 Task: Look for space in Hoskote, India from 2nd June, 2023 to 15th June, 2023 for 2 adults and 1 pet in price range Rs.10000 to Rs.15000. Place can be entire place with 1  bedroom having 1 bed and 1 bathroom. Property type can be house, flat, guest house, hotel. Booking option can be shelf check-in. Required host language is English.
Action: Mouse moved to (510, 123)
Screenshot: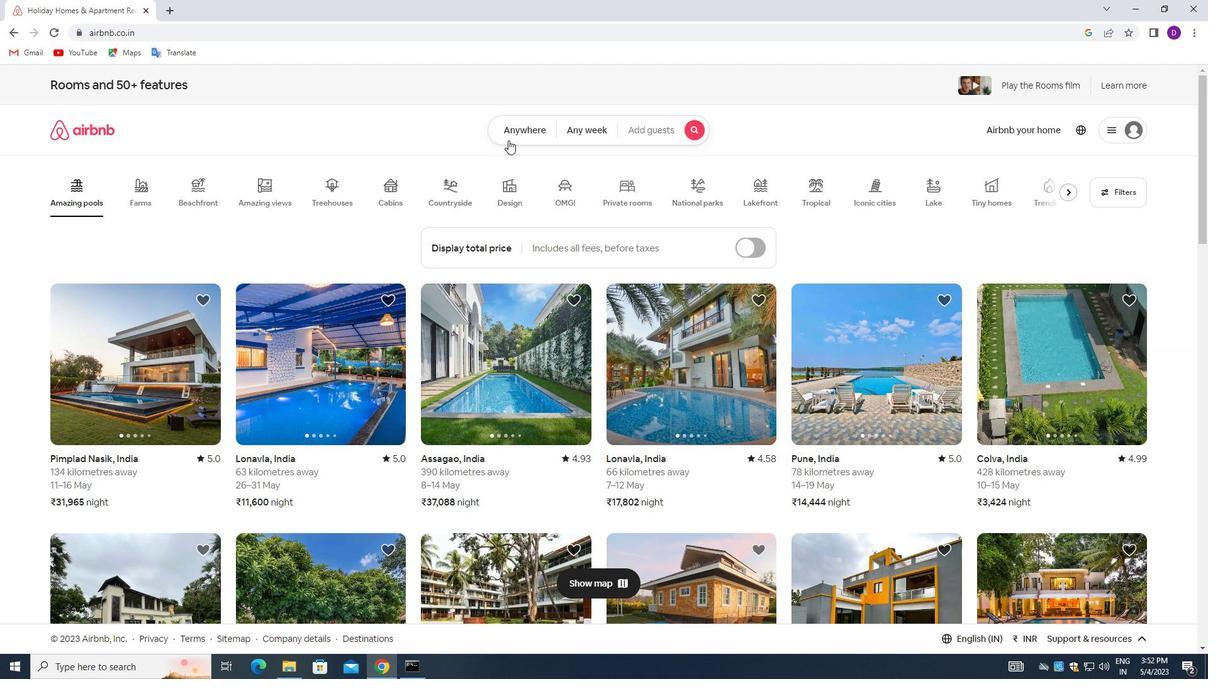 
Action: Mouse pressed left at (510, 123)
Screenshot: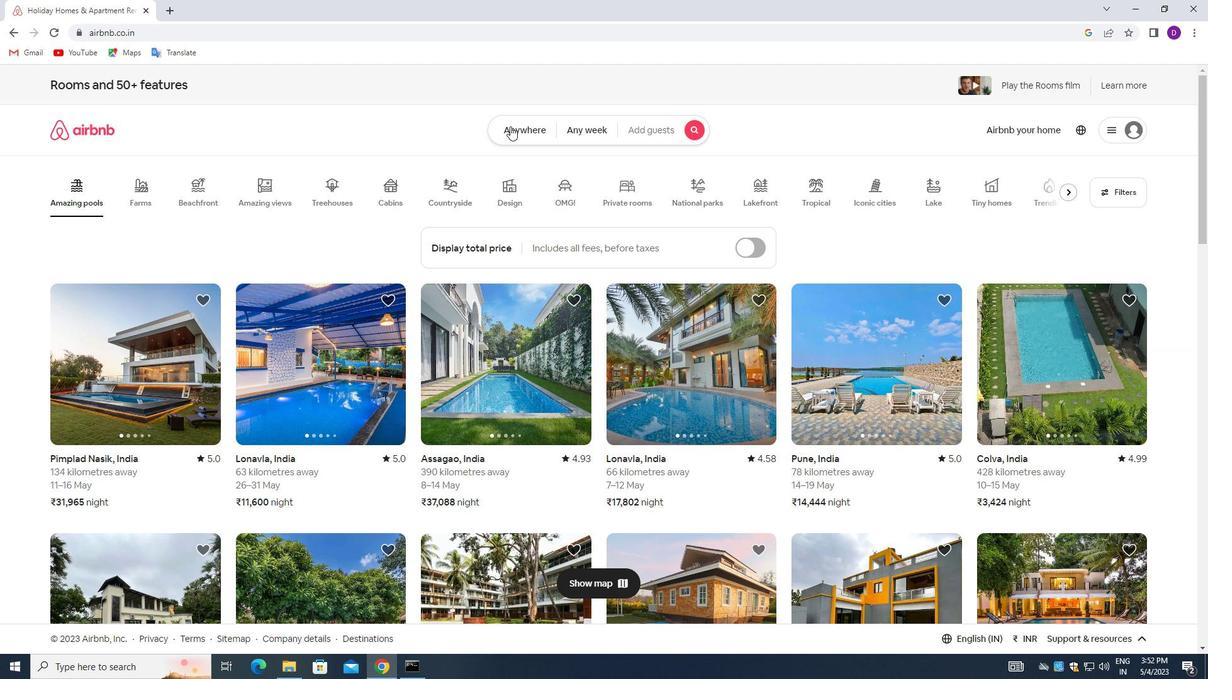 
Action: Mouse moved to (497, 167)
Screenshot: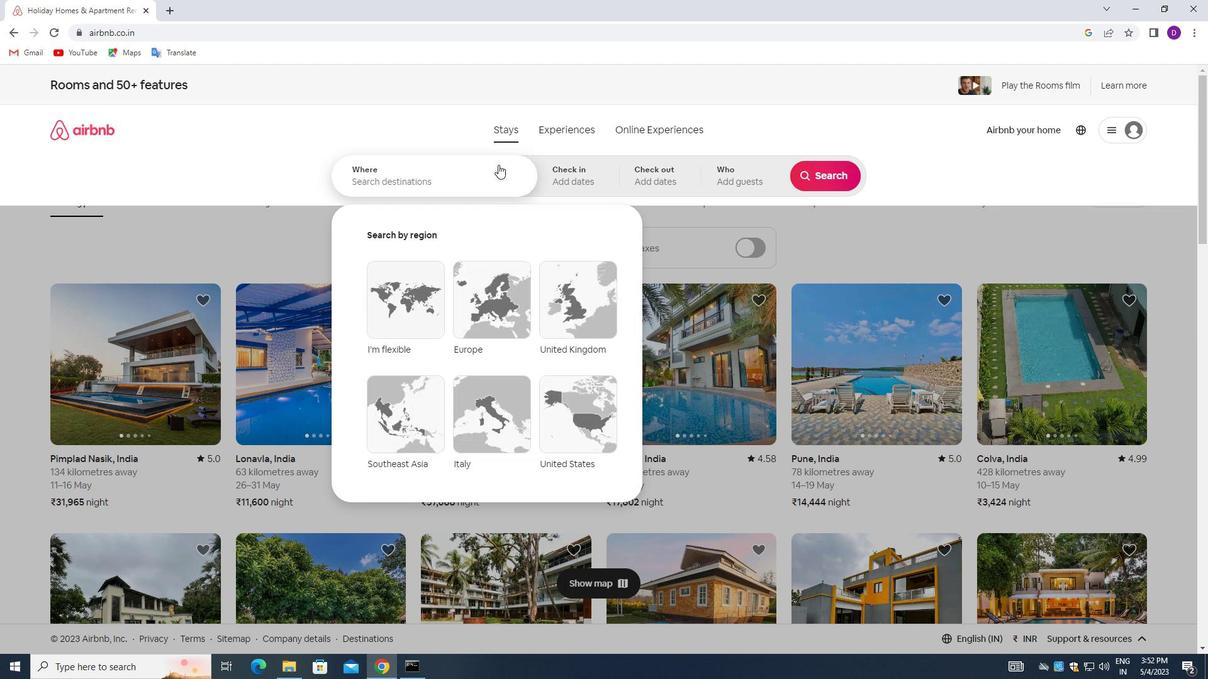 
Action: Mouse pressed left at (497, 167)
Screenshot: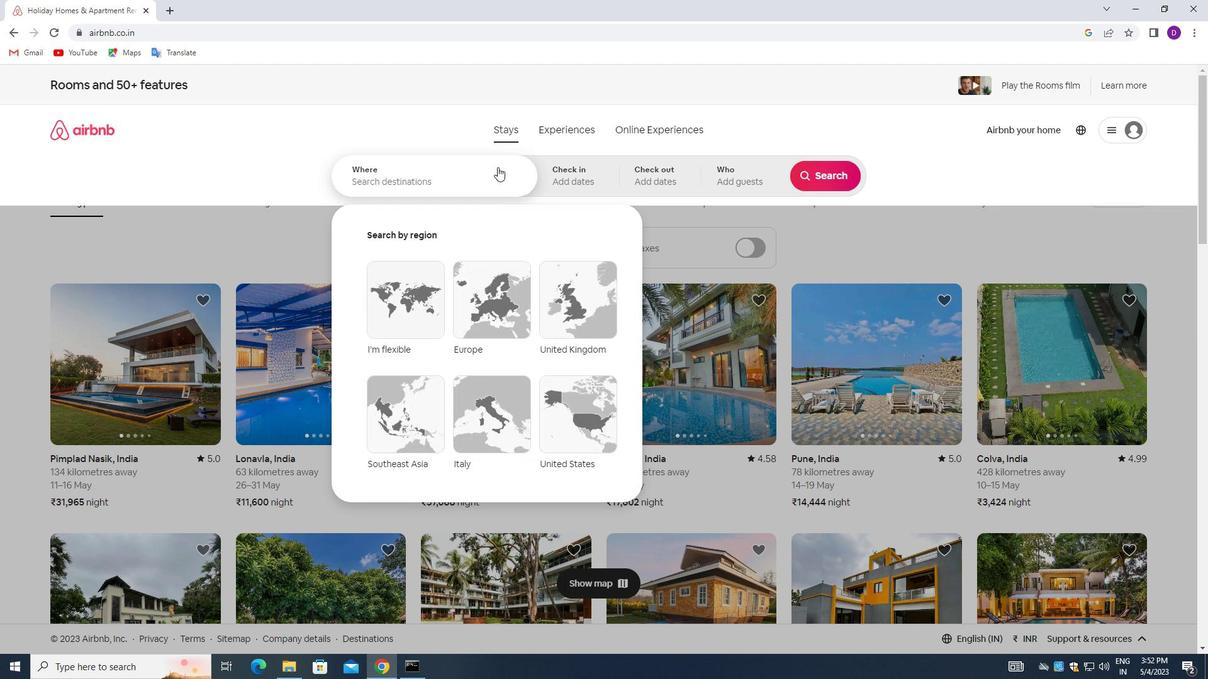 
Action: Mouse moved to (334, 129)
Screenshot: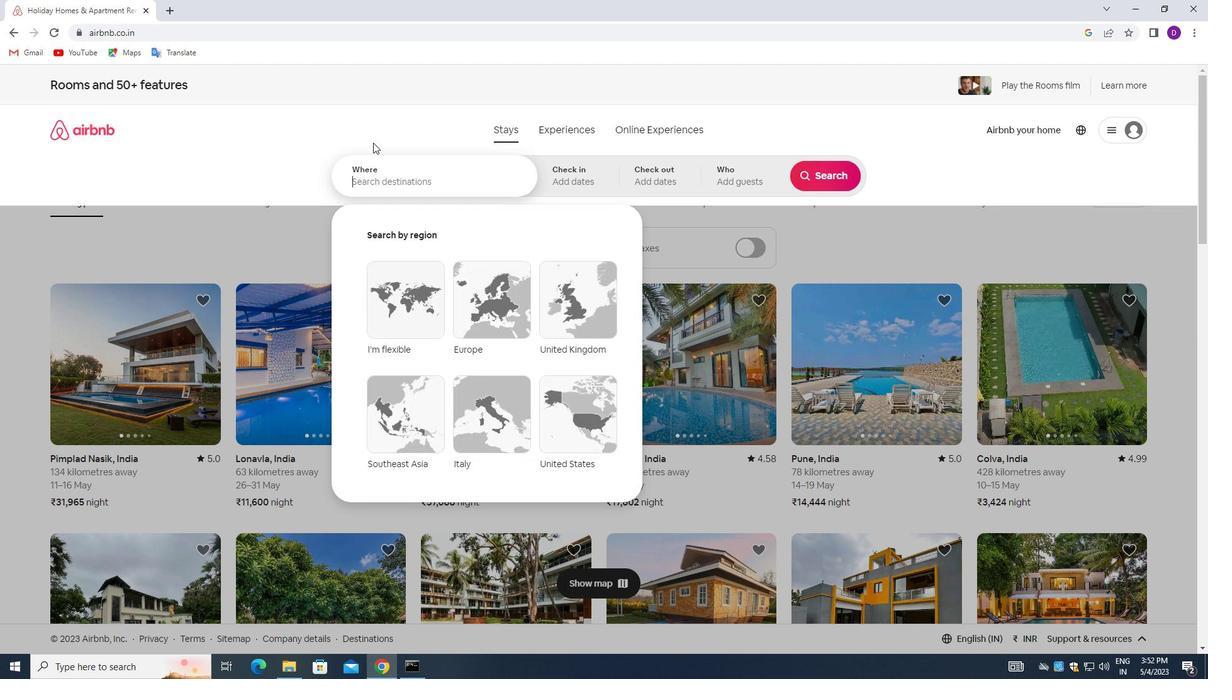 
Action: Key pressed <Key.shift>HOSKOTE,<Key.space><Key.shift>INDIA<Key.enter>
Screenshot: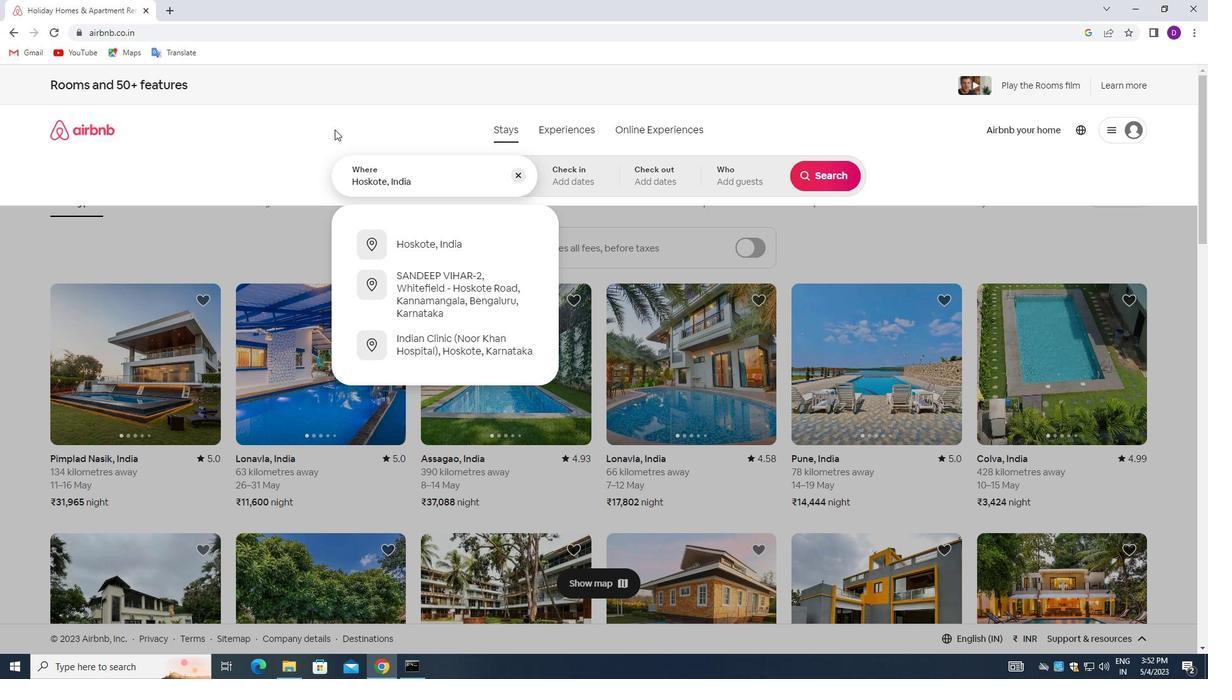 
Action: Mouse moved to (774, 339)
Screenshot: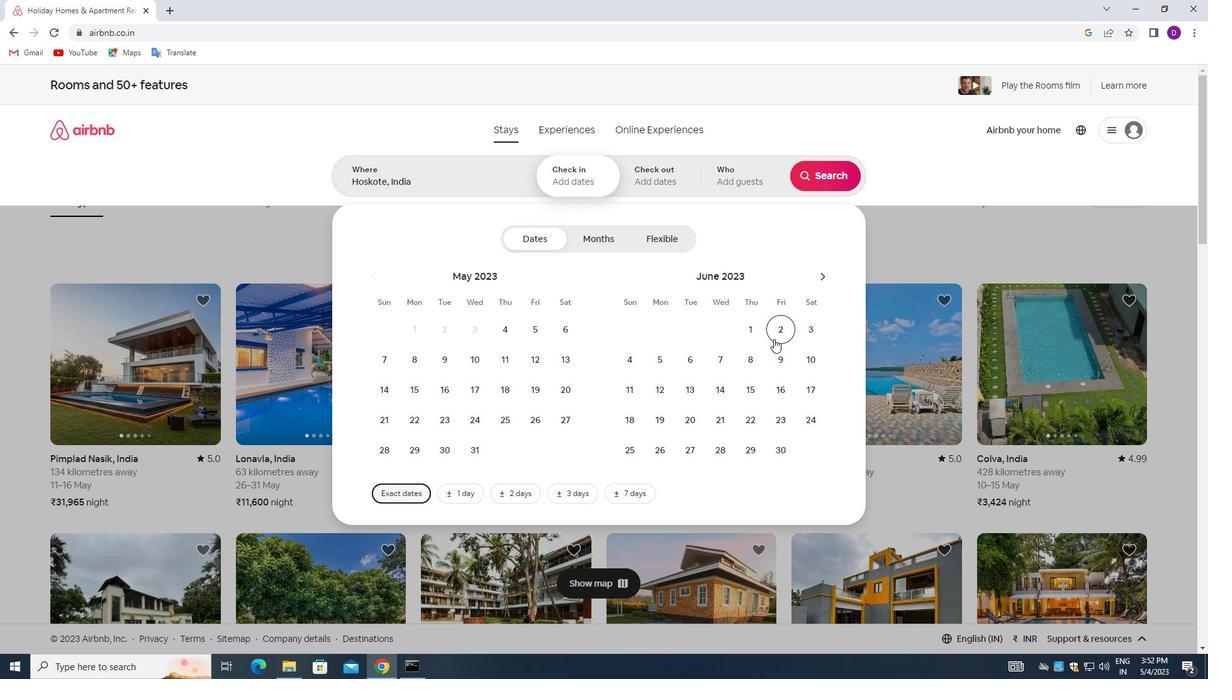 
Action: Mouse pressed left at (774, 339)
Screenshot: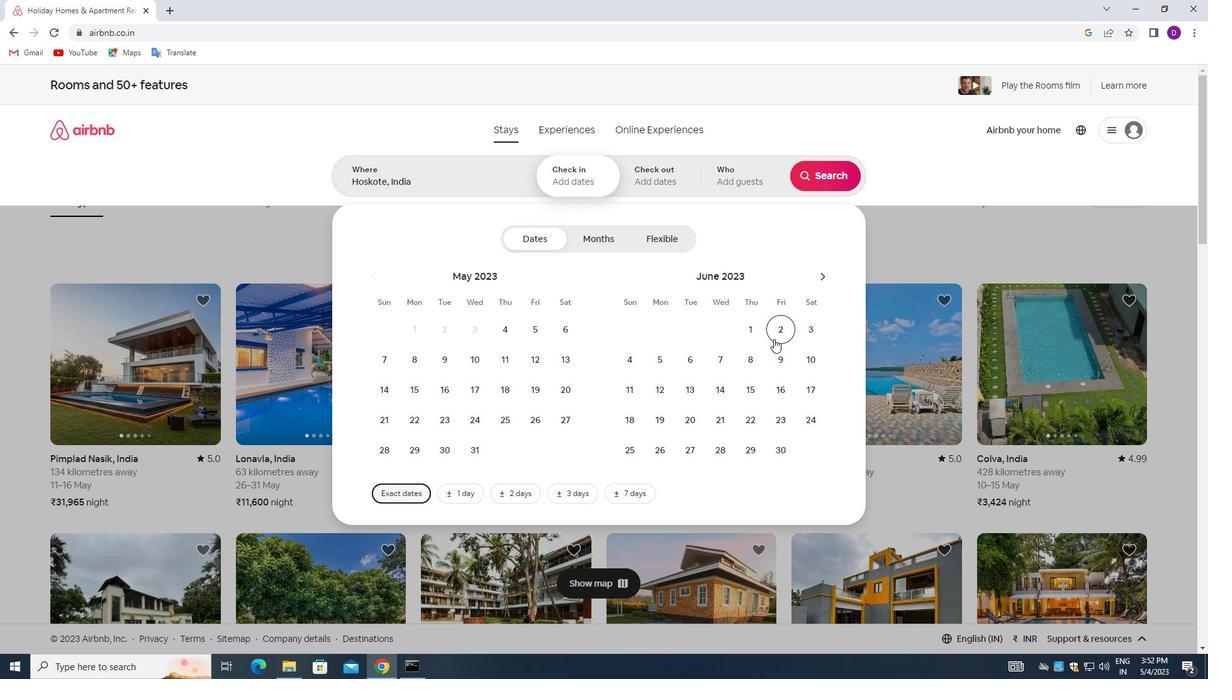 
Action: Mouse moved to (745, 380)
Screenshot: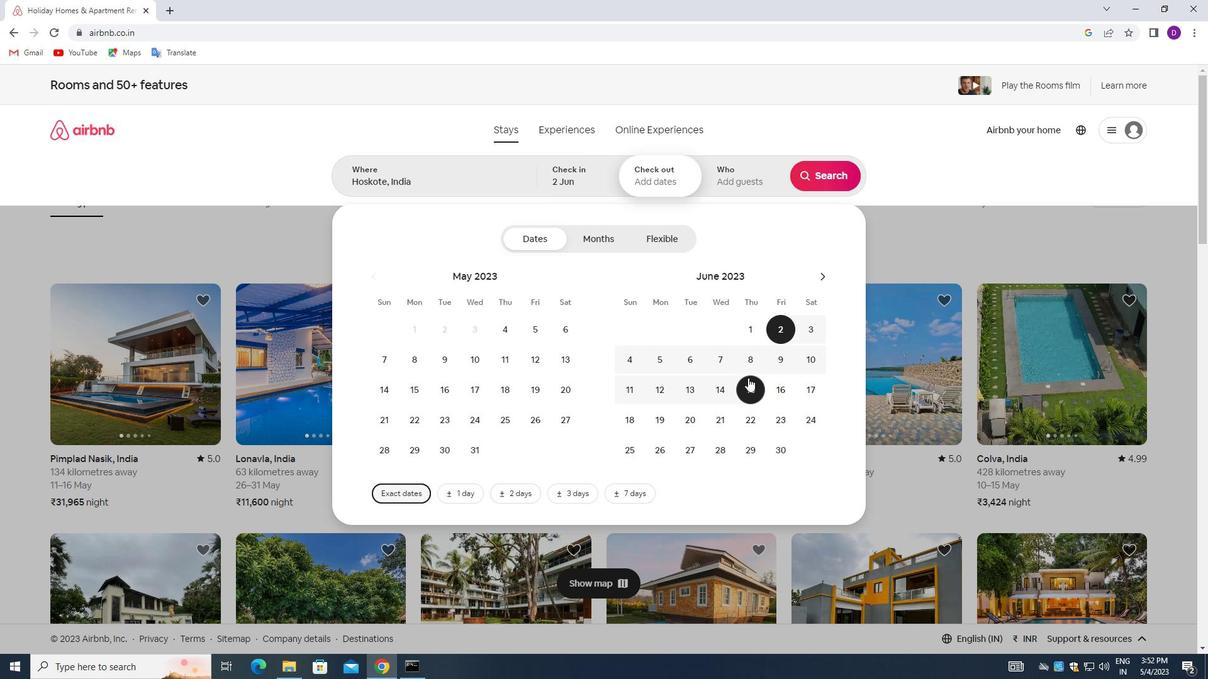 
Action: Mouse pressed left at (745, 380)
Screenshot: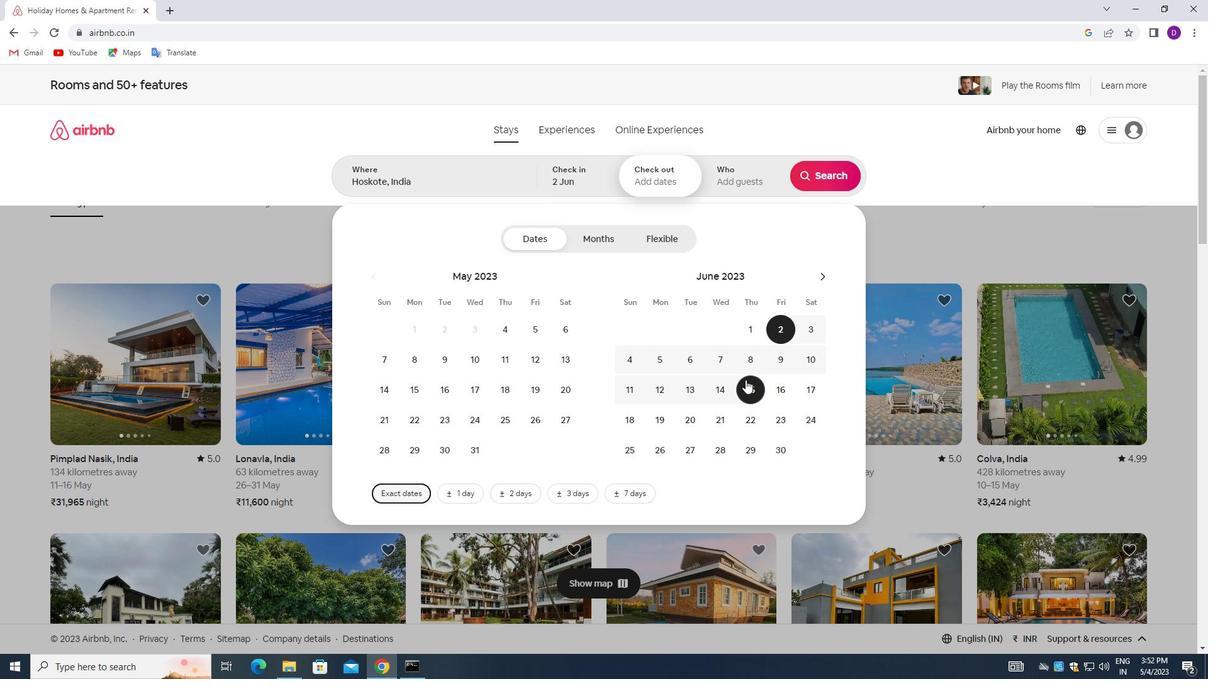 
Action: Mouse moved to (731, 171)
Screenshot: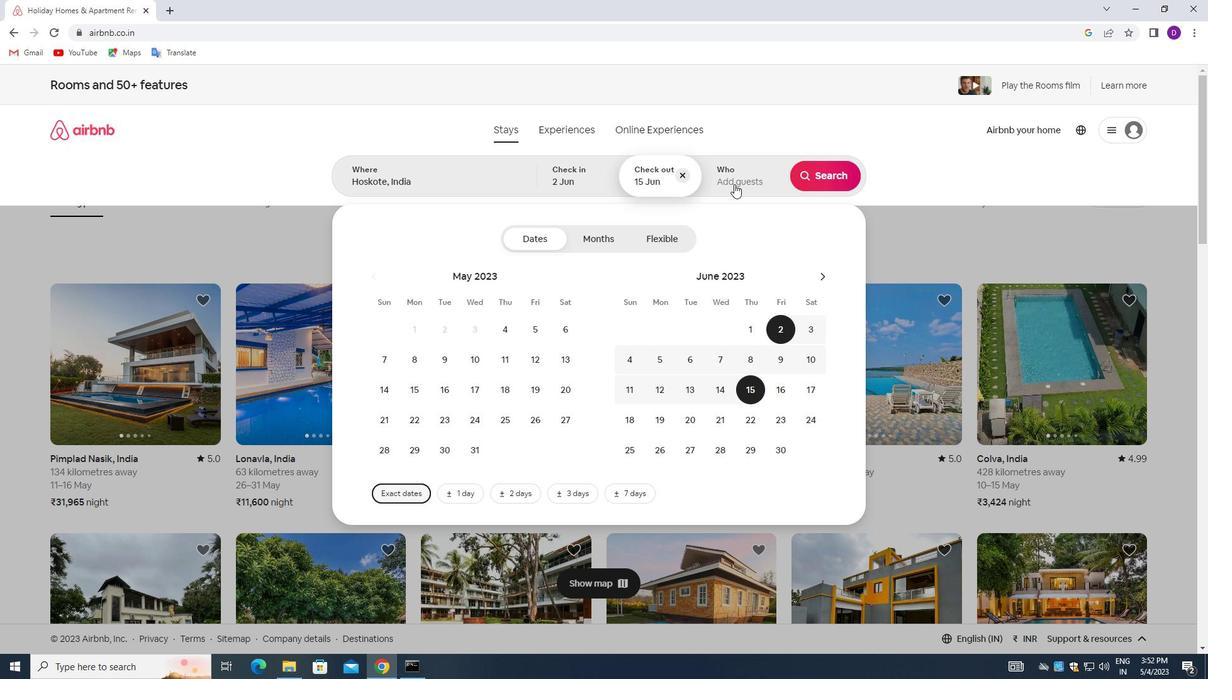 
Action: Mouse pressed left at (731, 171)
Screenshot: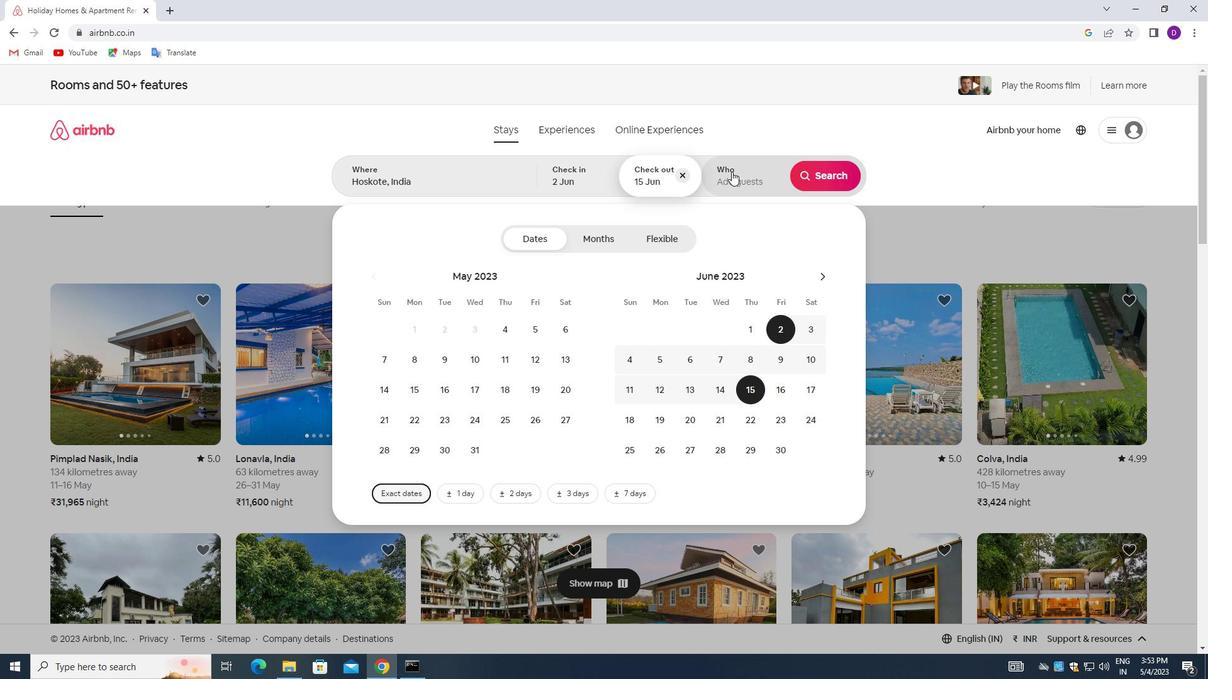 
Action: Mouse moved to (830, 243)
Screenshot: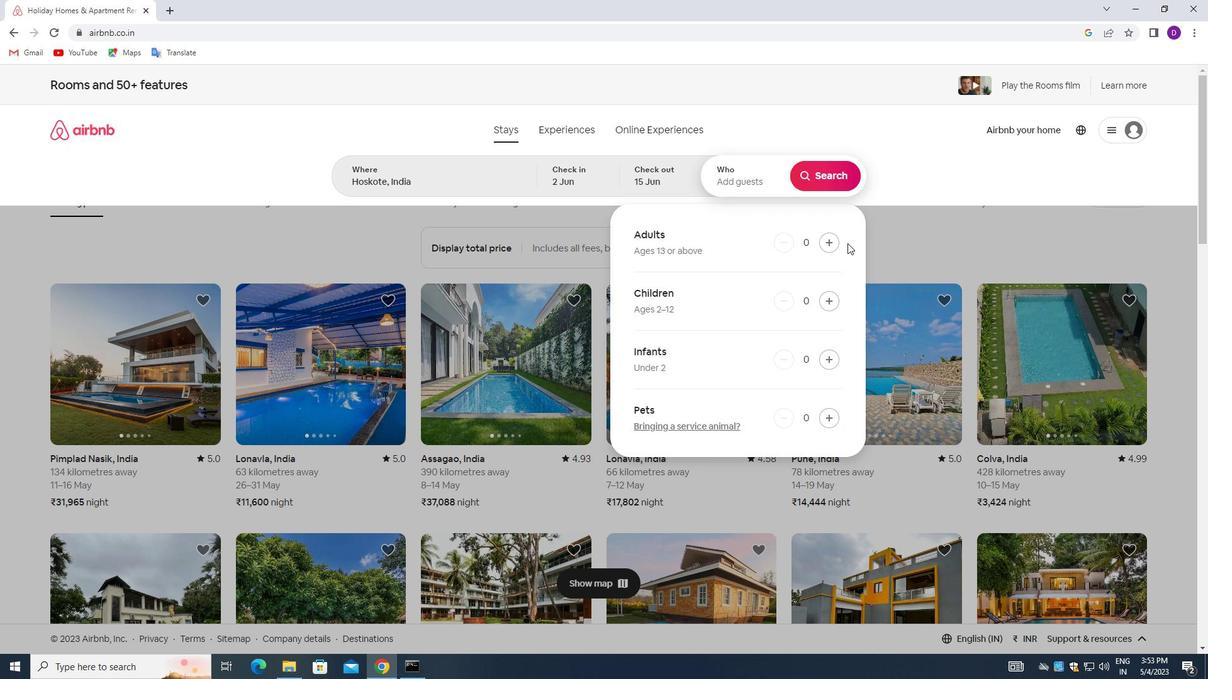 
Action: Mouse pressed left at (830, 243)
Screenshot: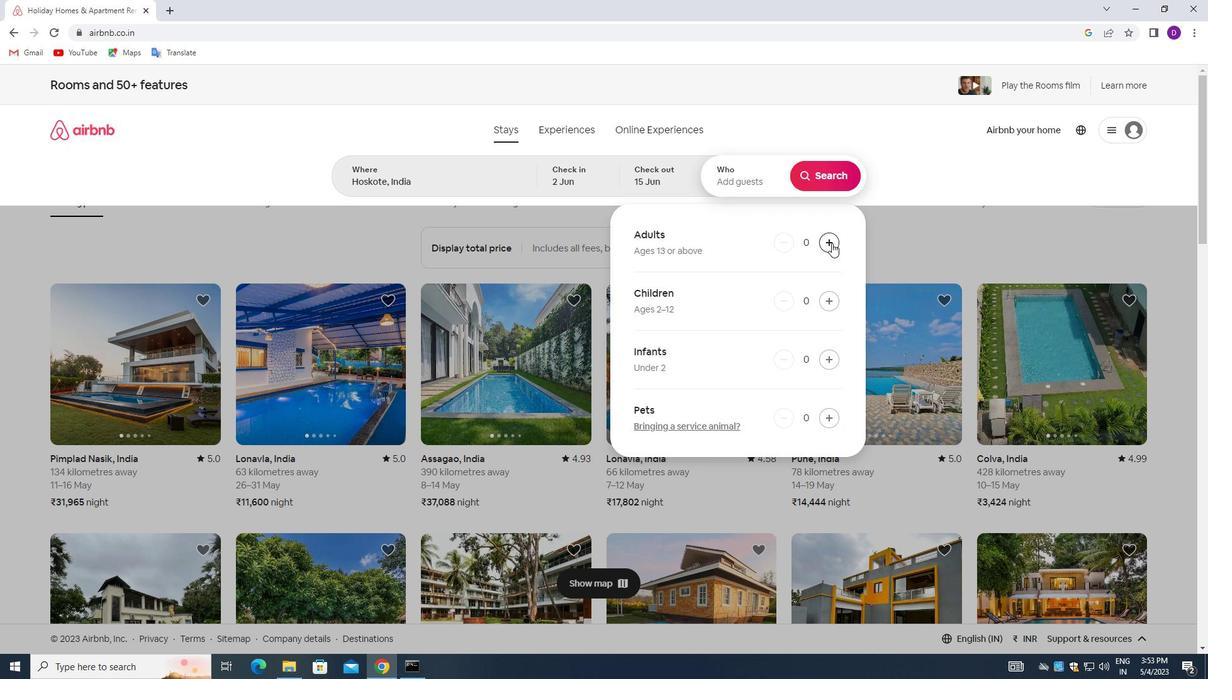 
Action: Mouse pressed left at (830, 243)
Screenshot: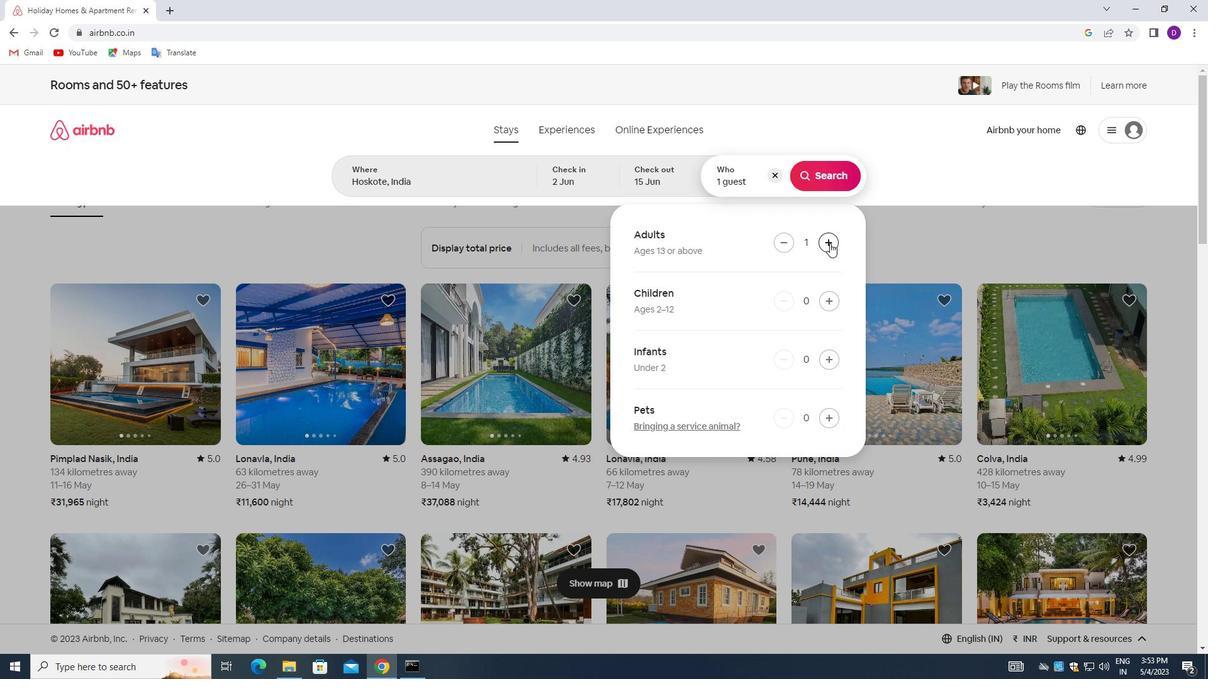 
Action: Mouse moved to (826, 415)
Screenshot: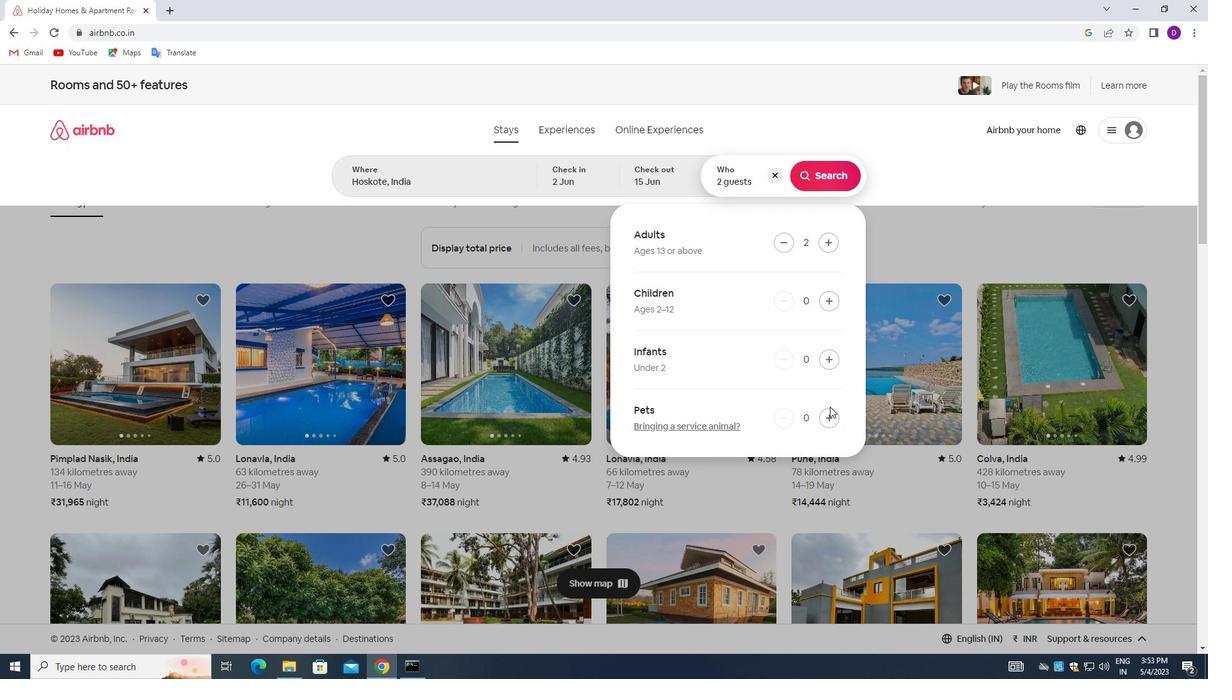 
Action: Mouse pressed left at (826, 415)
Screenshot: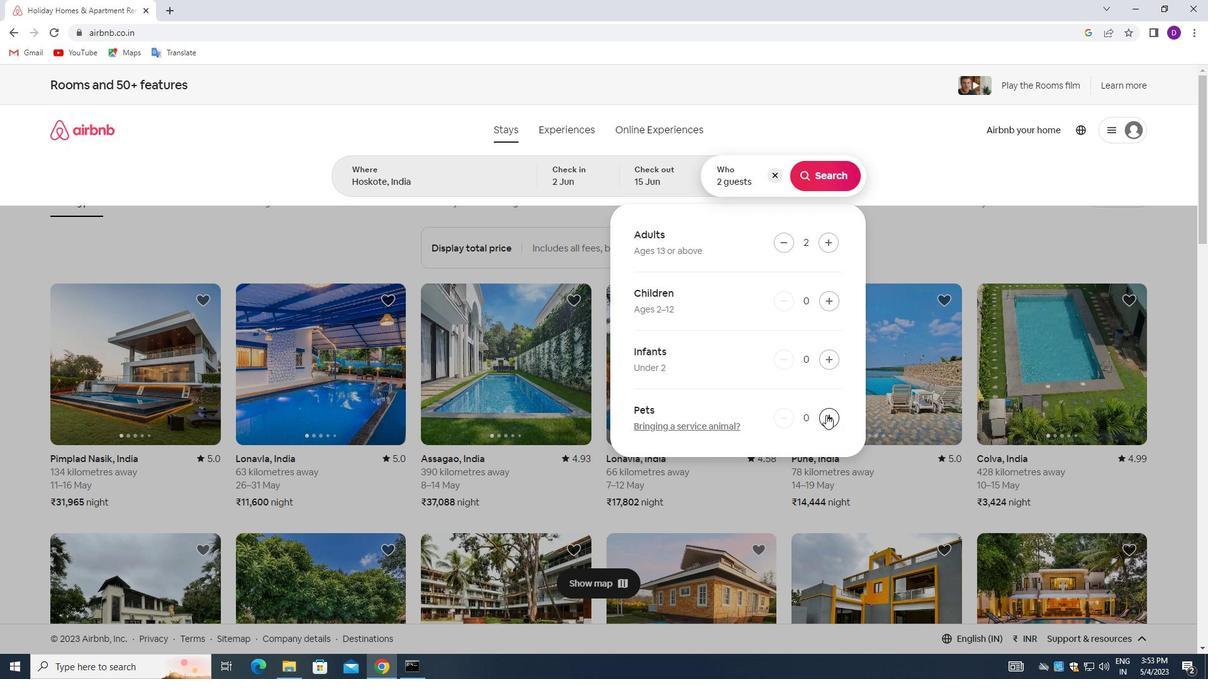 
Action: Mouse moved to (822, 173)
Screenshot: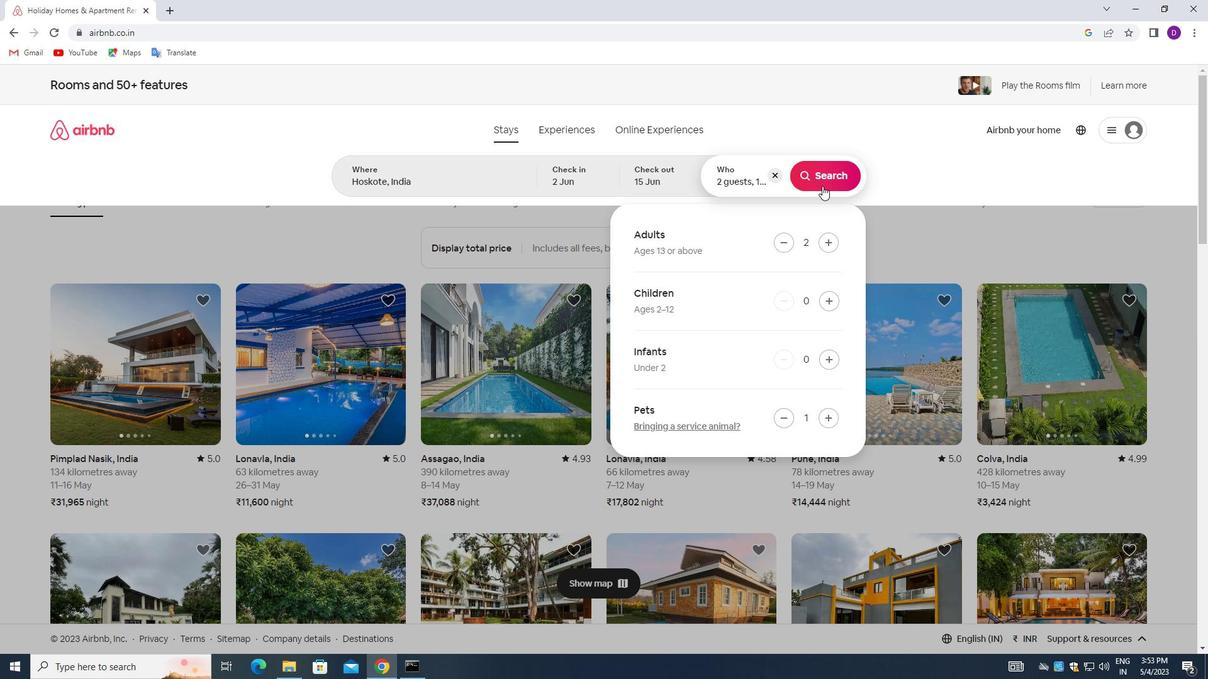 
Action: Mouse pressed left at (822, 173)
Screenshot: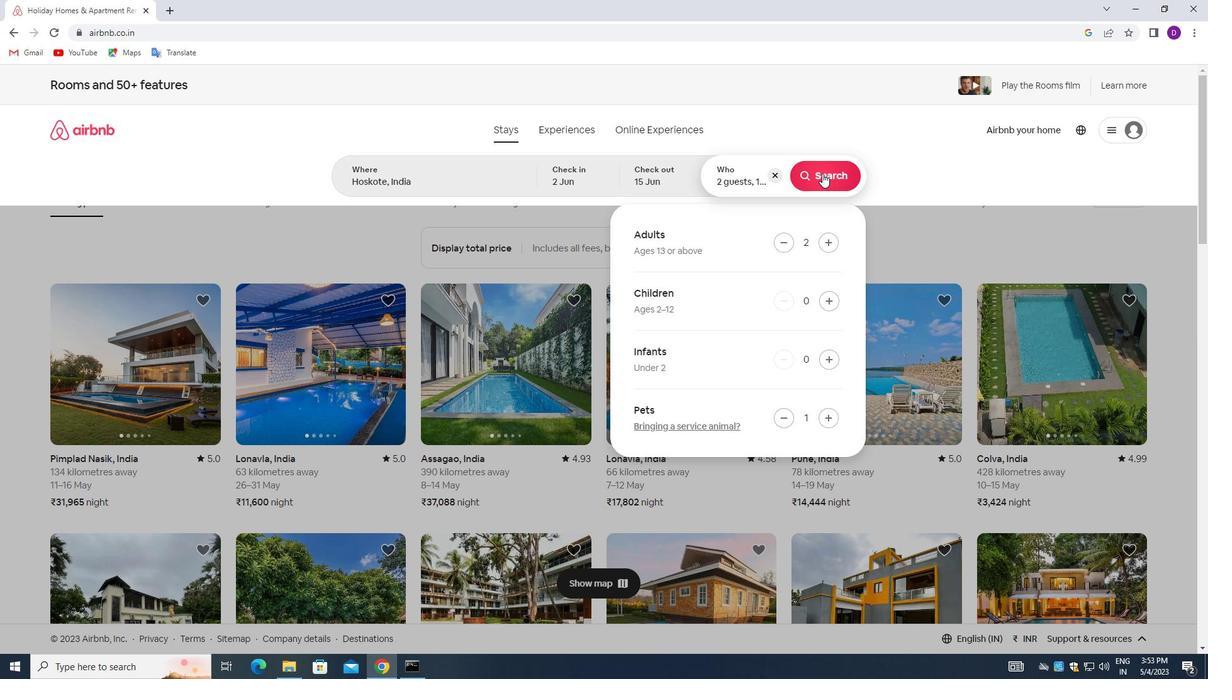 
Action: Mouse moved to (1138, 143)
Screenshot: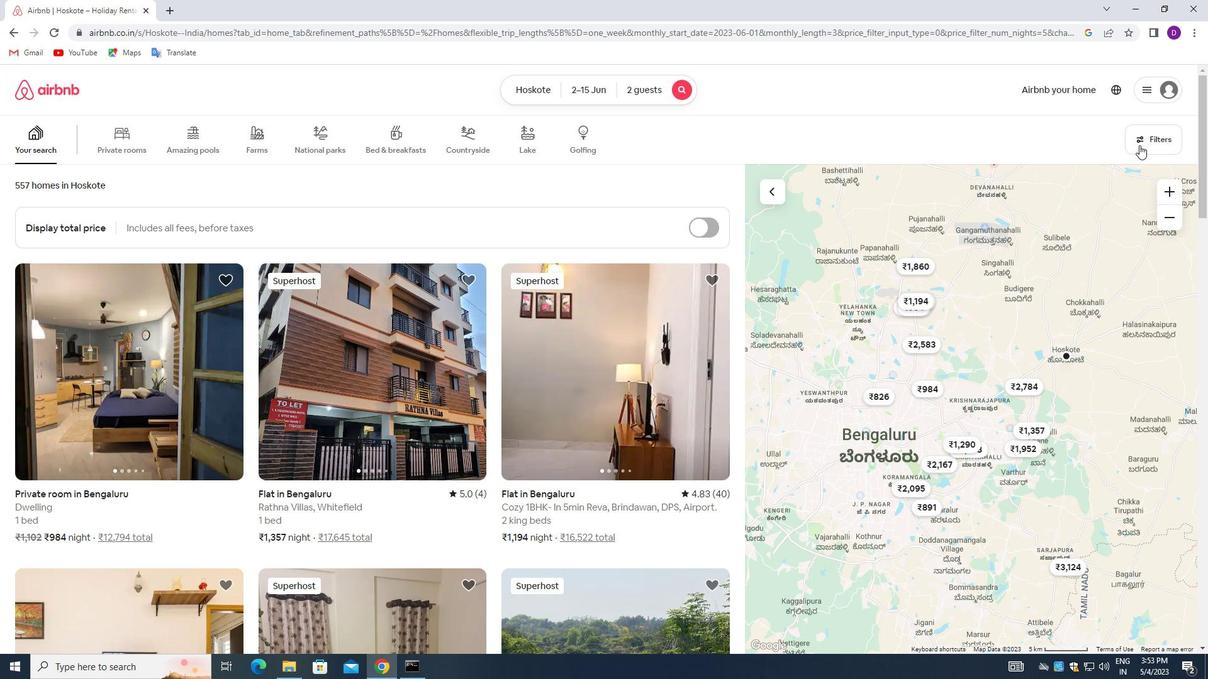 
Action: Mouse pressed left at (1138, 143)
Screenshot: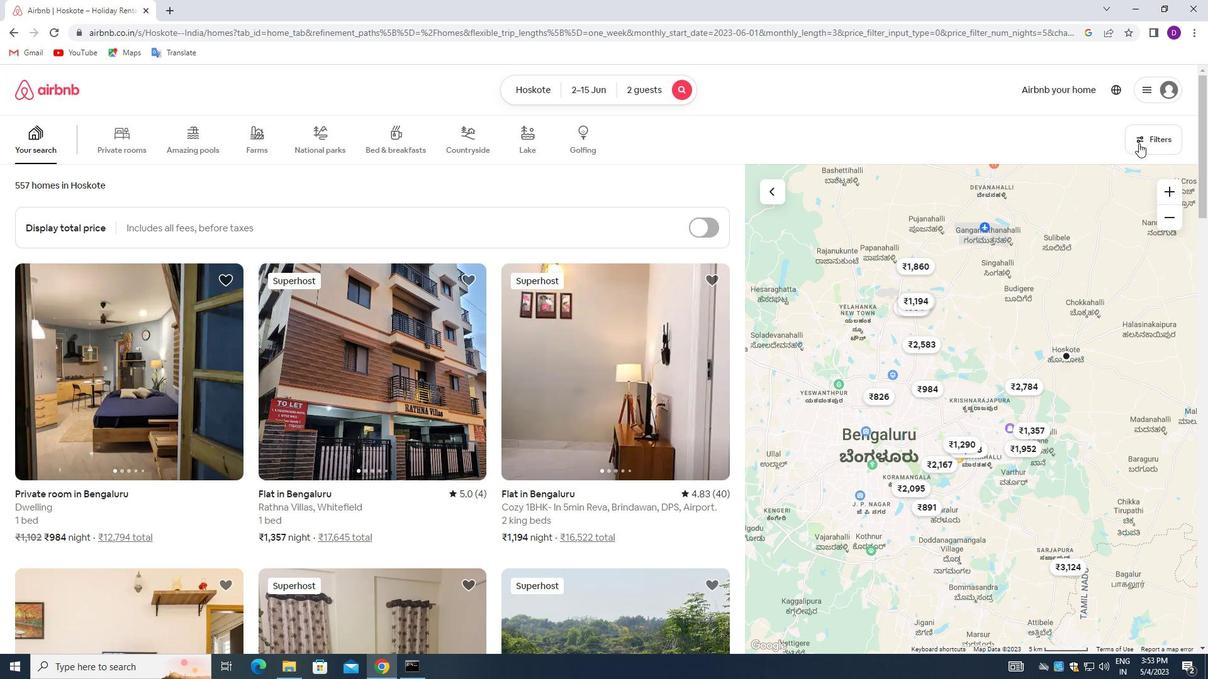 
Action: Mouse moved to (454, 302)
Screenshot: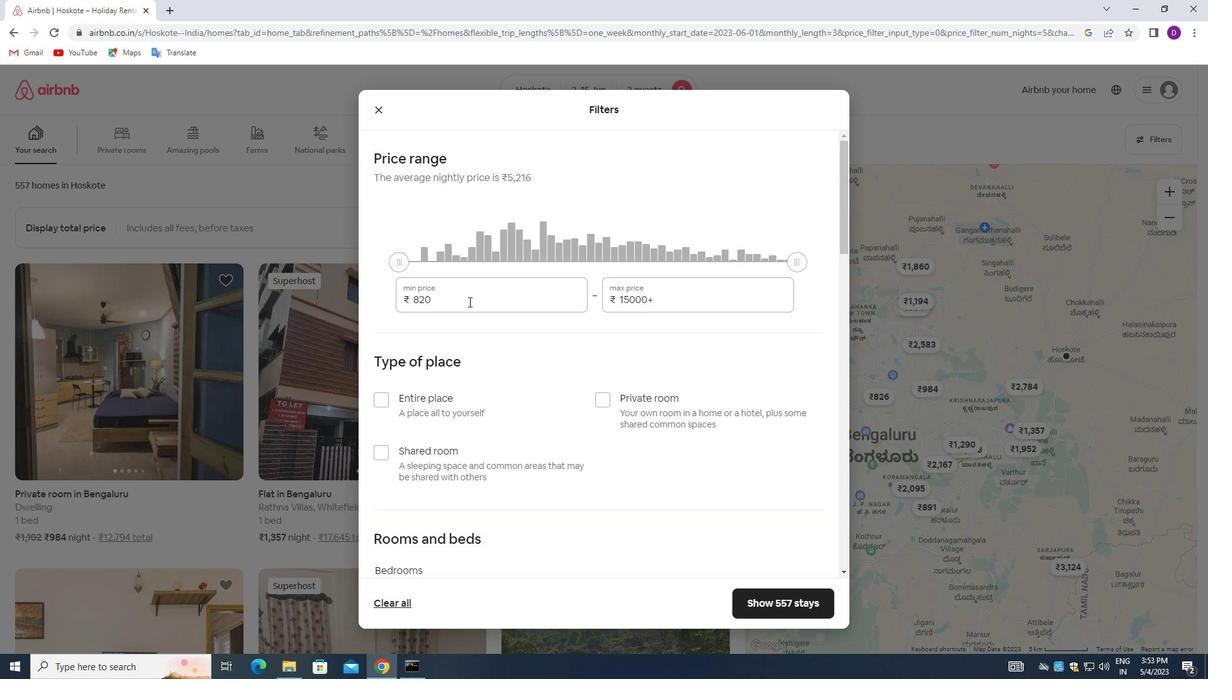 
Action: Mouse pressed left at (454, 302)
Screenshot: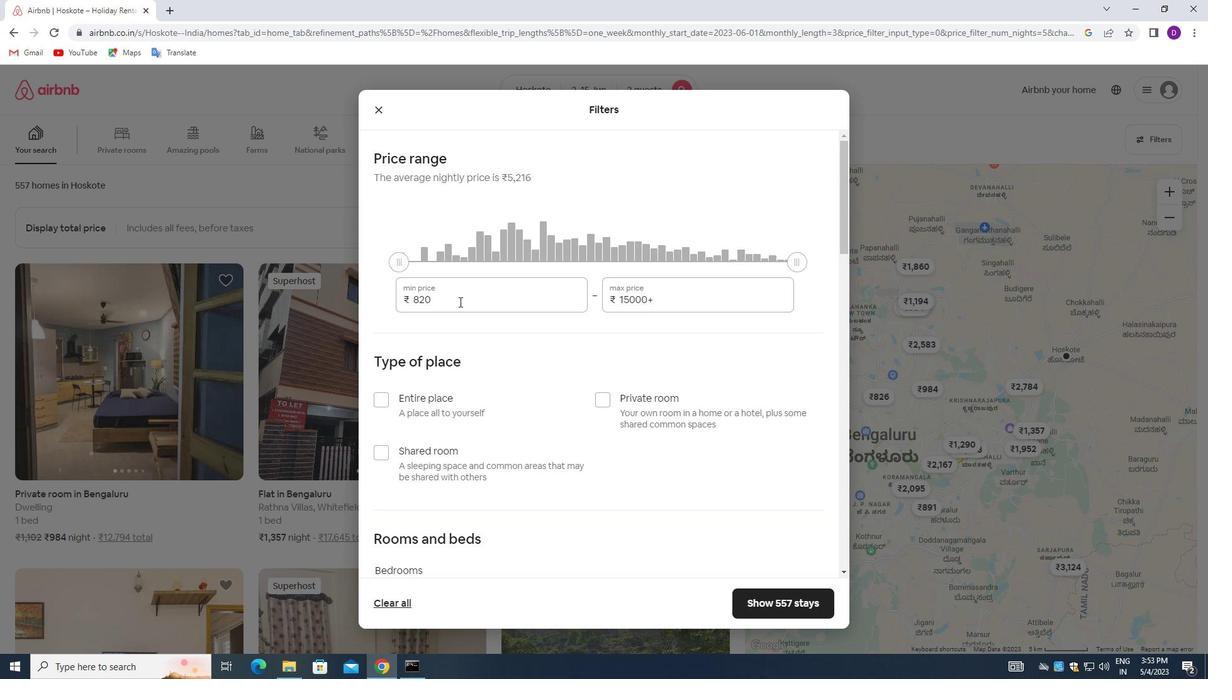 
Action: Mouse pressed left at (454, 302)
Screenshot: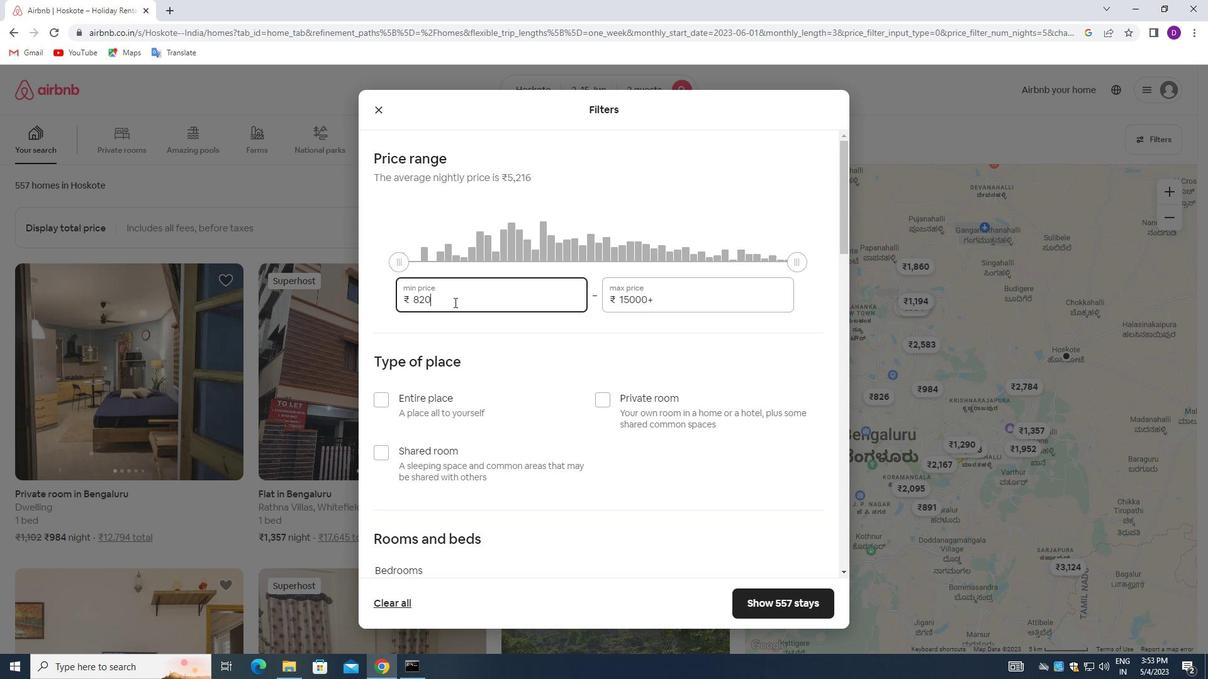 
Action: Mouse moved to (454, 302)
Screenshot: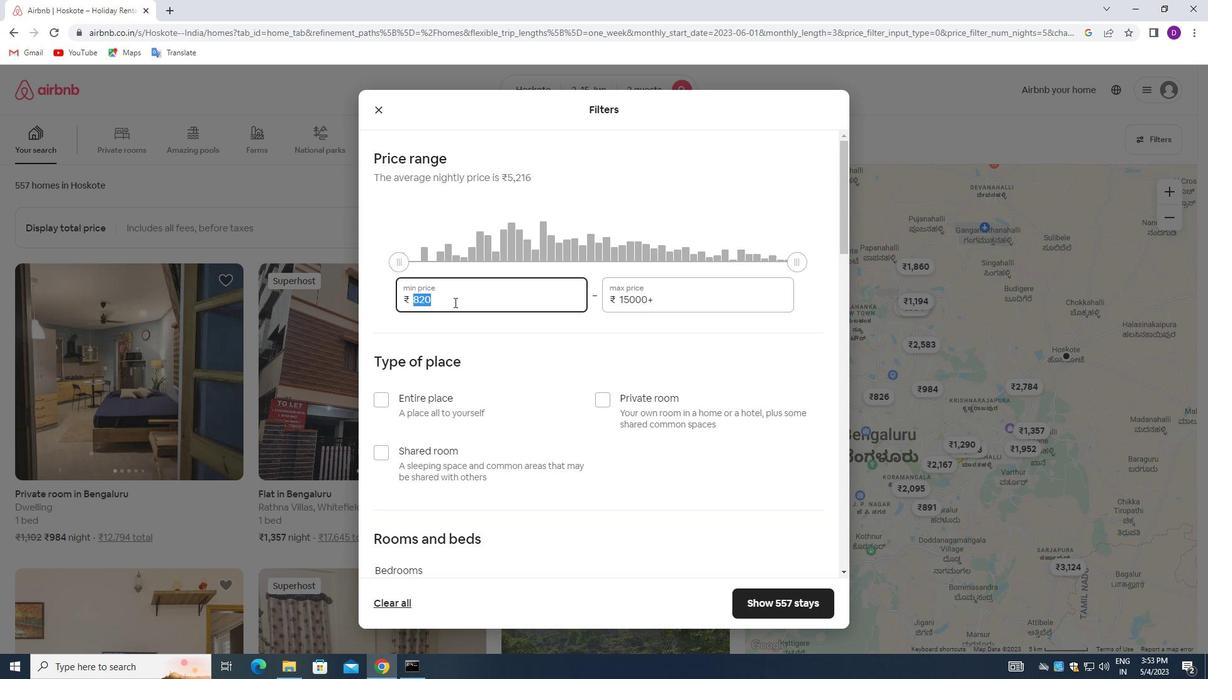 
Action: Key pressed 10000<Key.tab>15000
Screenshot: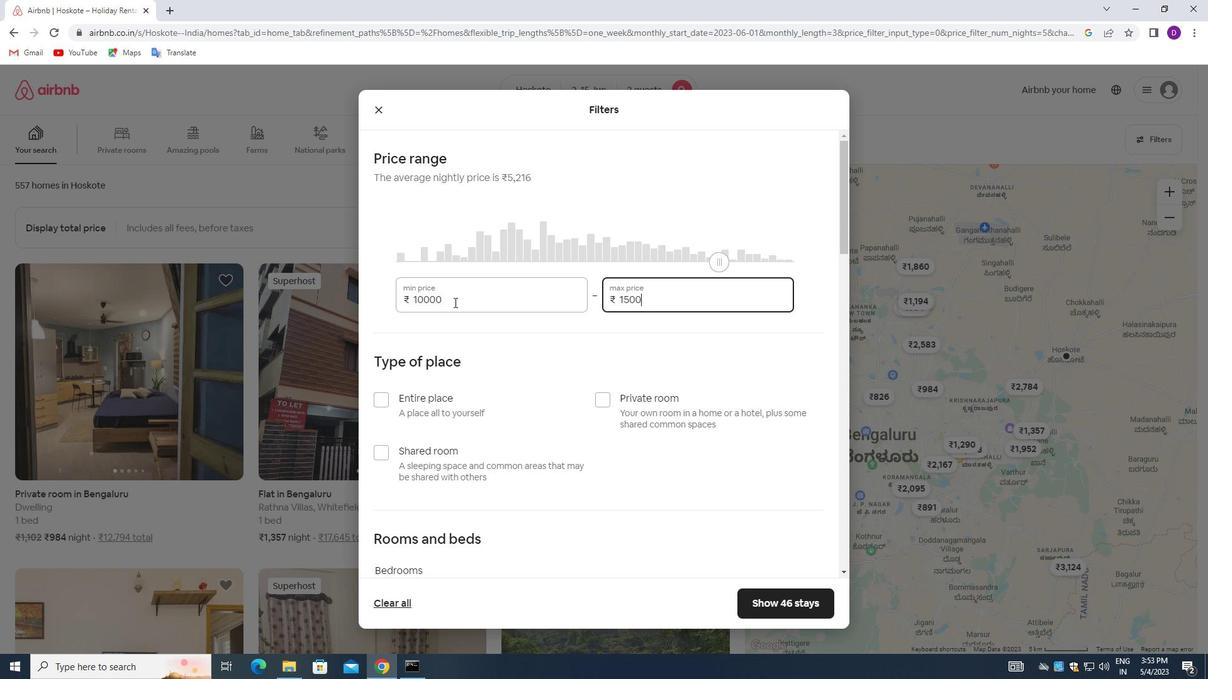 
Action: Mouse moved to (501, 359)
Screenshot: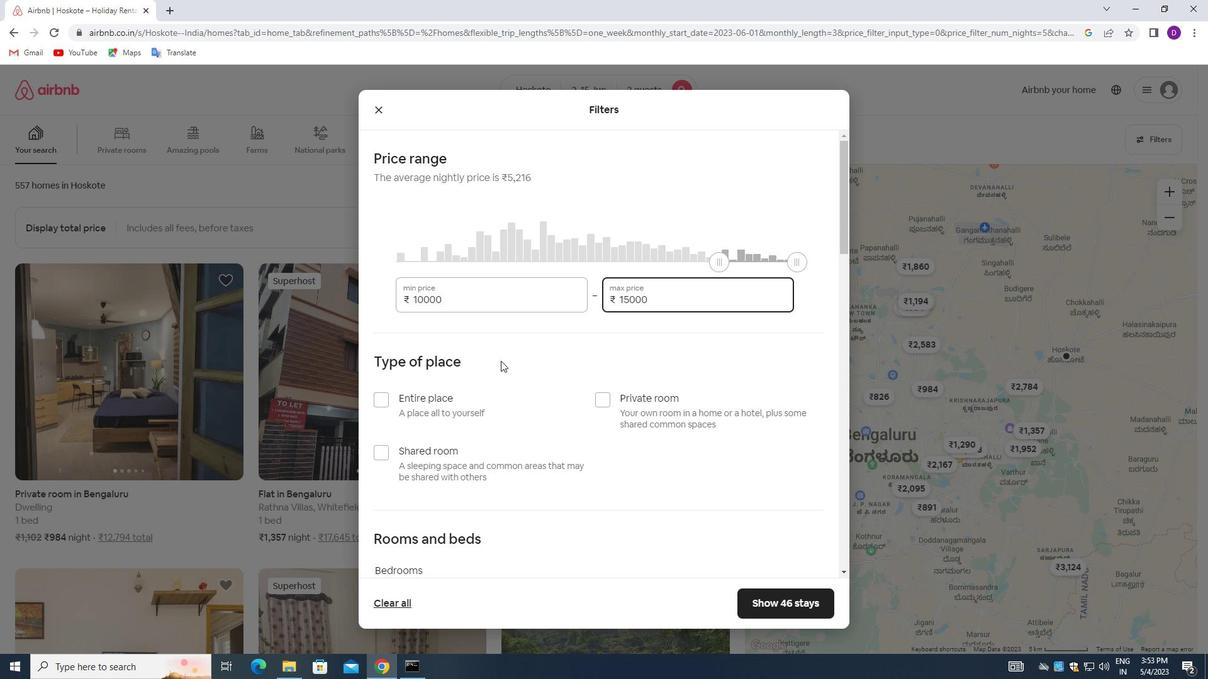 
Action: Mouse scrolled (501, 359) with delta (0, 0)
Screenshot: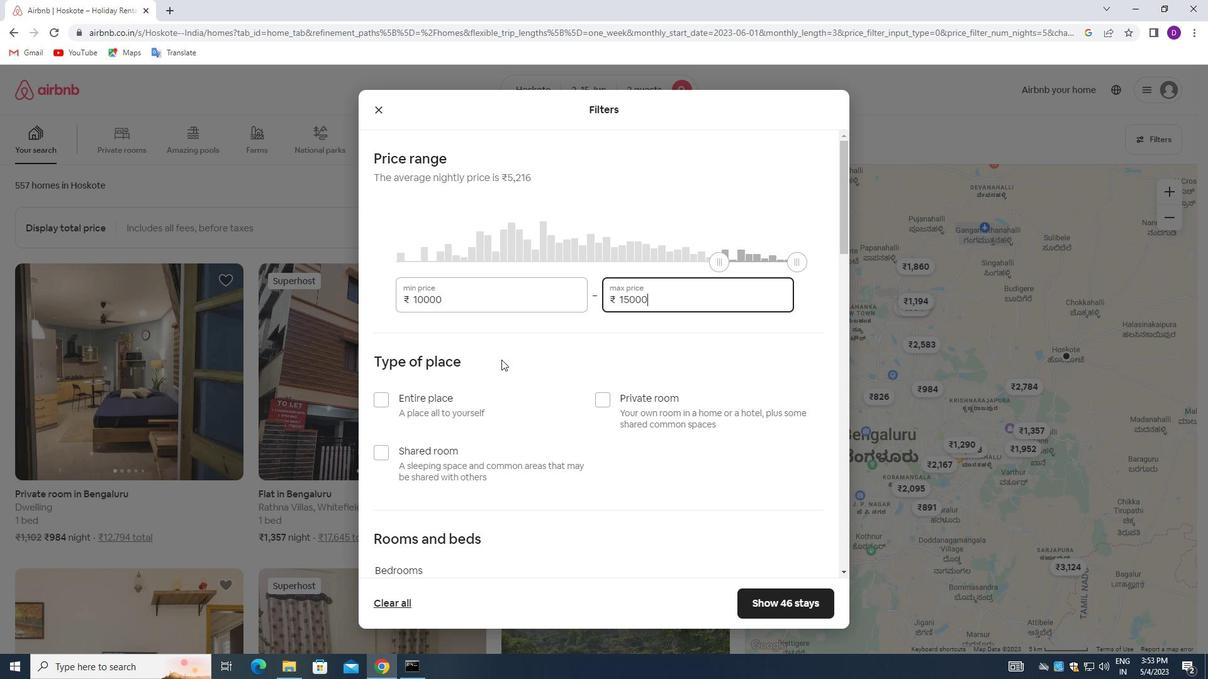 
Action: Mouse scrolled (501, 359) with delta (0, 0)
Screenshot: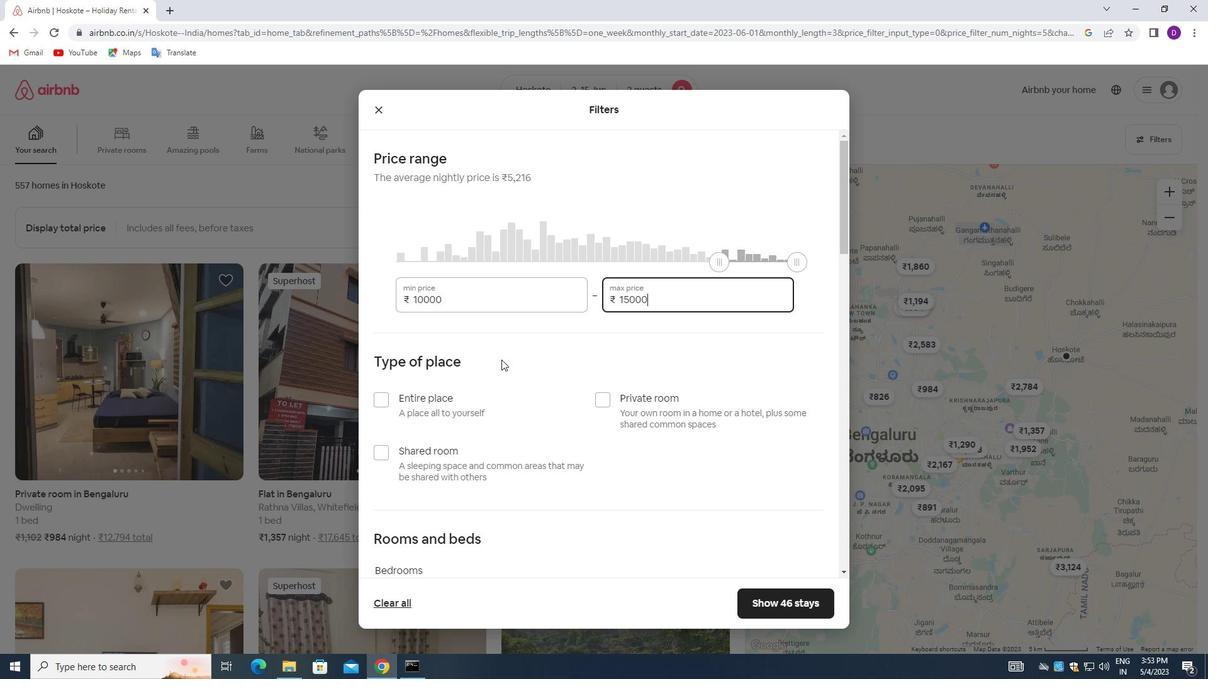 
Action: Mouse moved to (386, 274)
Screenshot: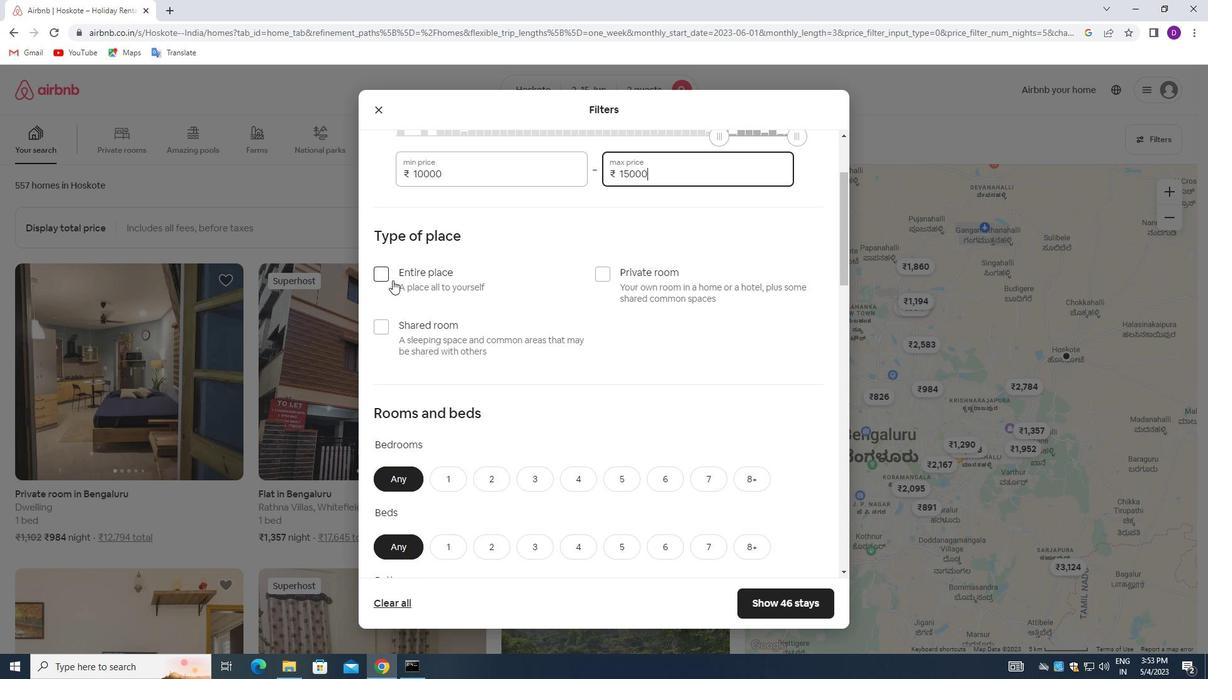 
Action: Mouse pressed left at (386, 274)
Screenshot: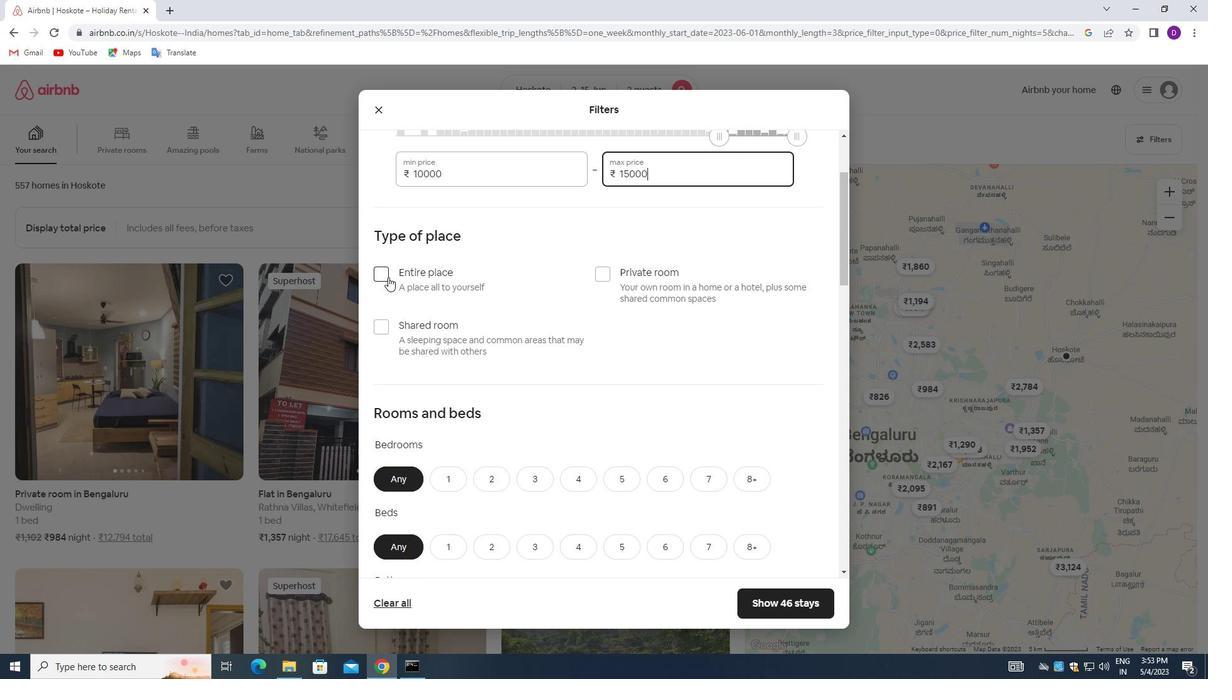 
Action: Mouse moved to (531, 337)
Screenshot: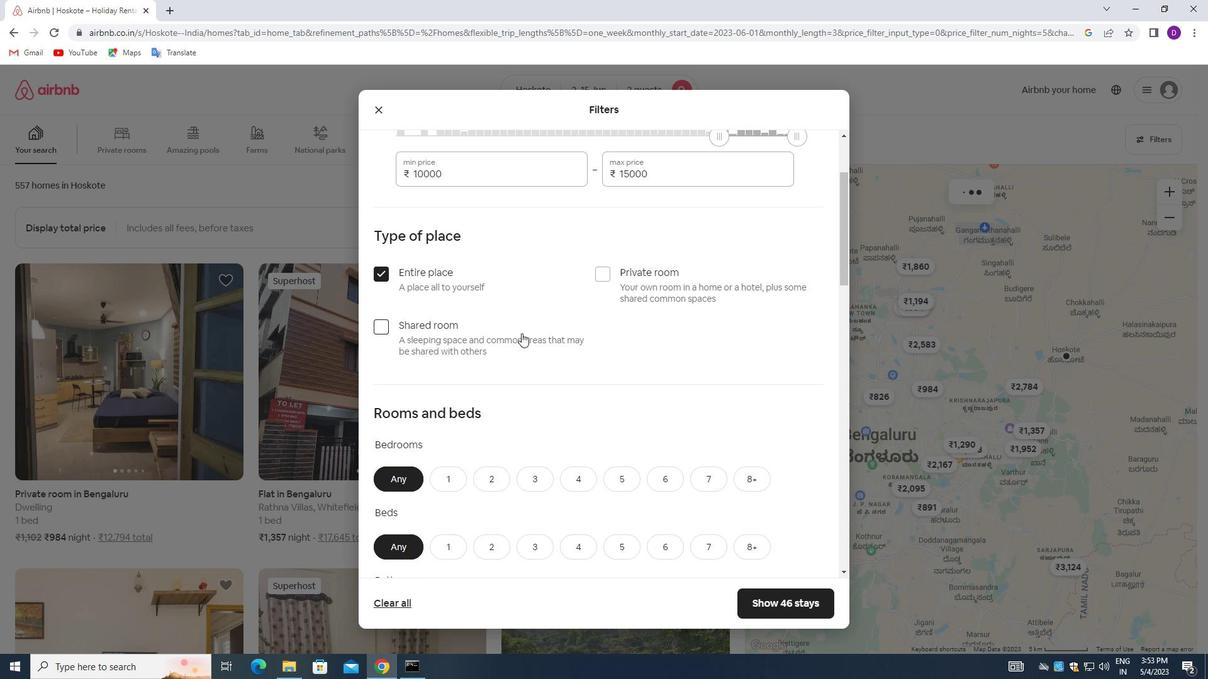 
Action: Mouse scrolled (531, 336) with delta (0, 0)
Screenshot: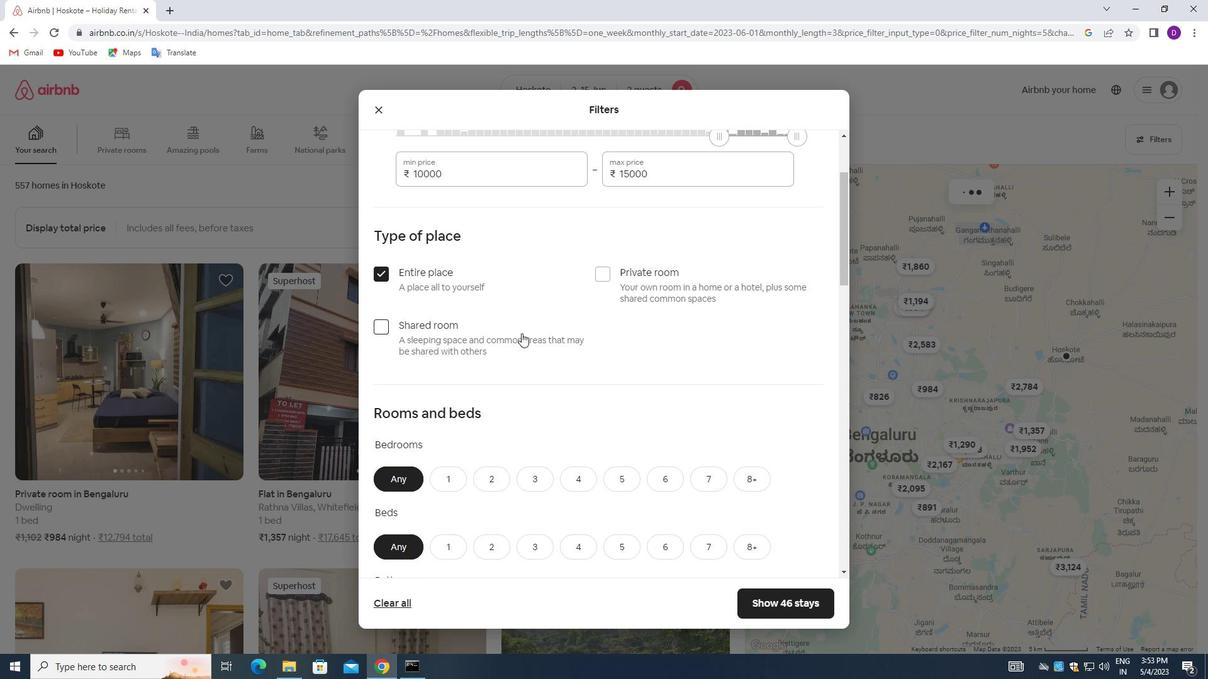 
Action: Mouse moved to (533, 339)
Screenshot: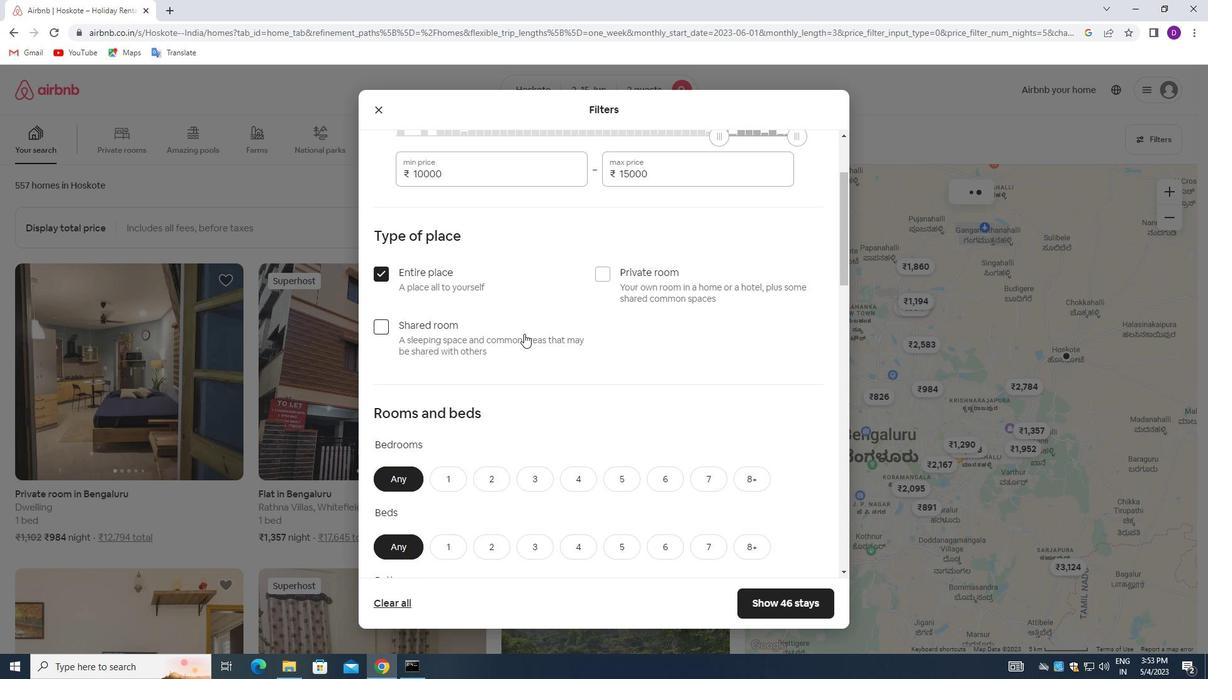 
Action: Mouse scrolled (533, 338) with delta (0, 0)
Screenshot: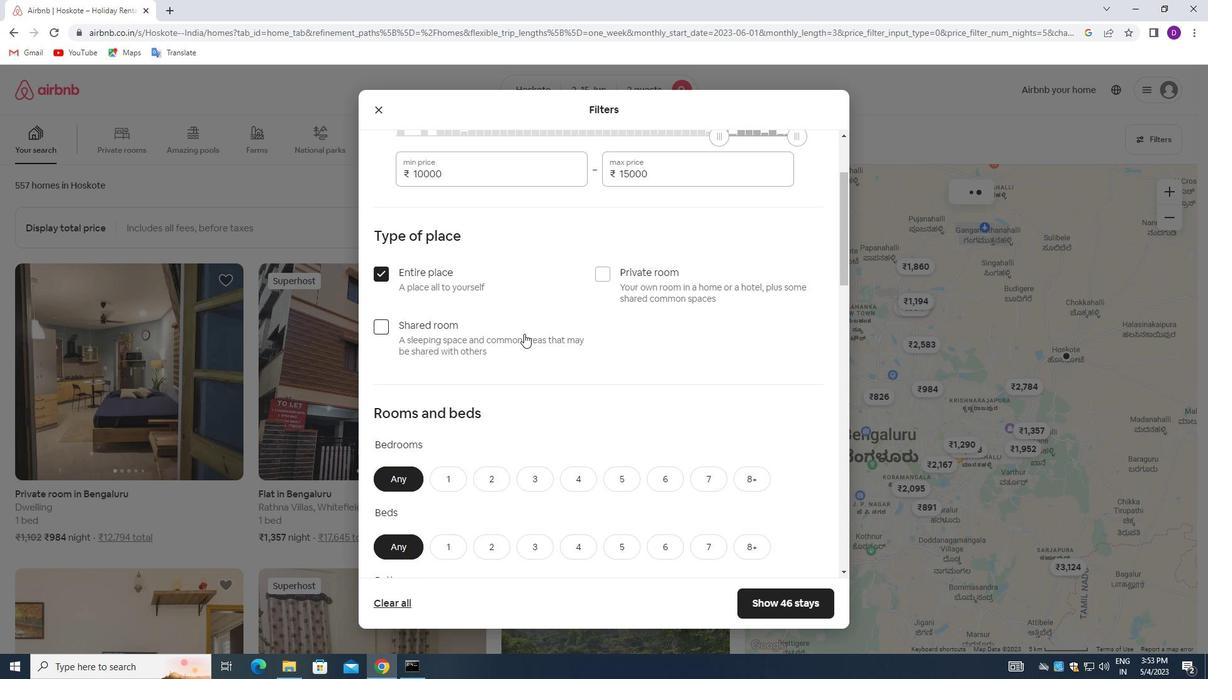 
Action: Mouse moved to (534, 339)
Screenshot: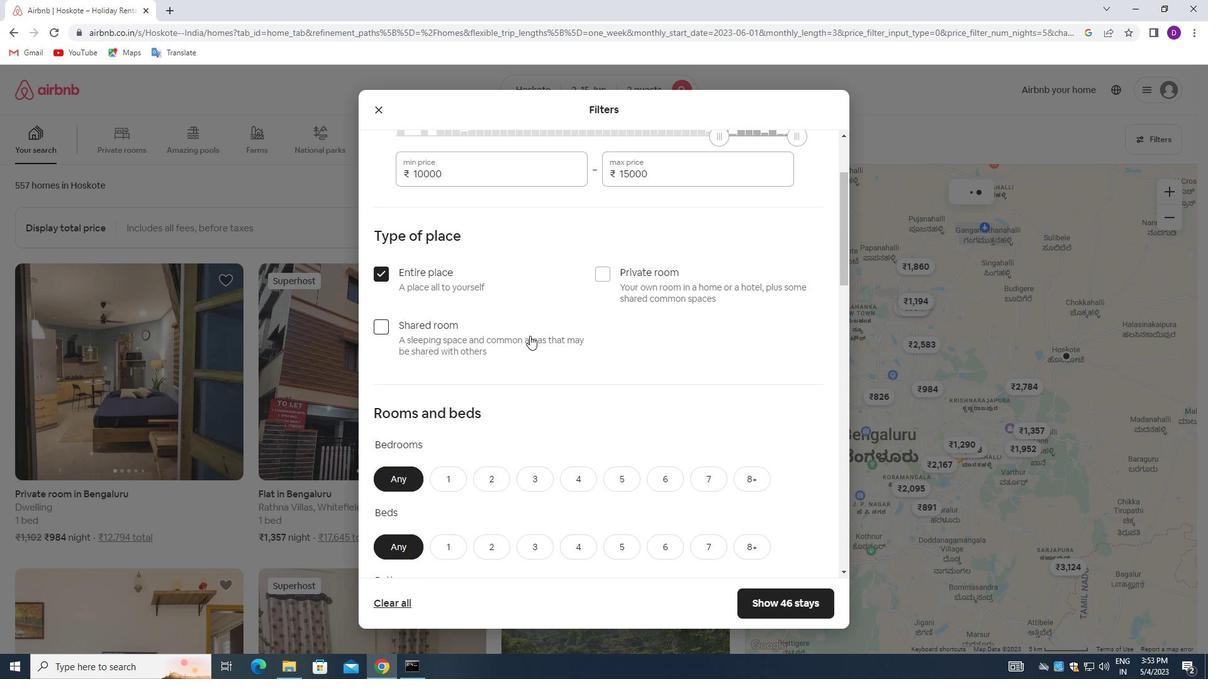 
Action: Mouse scrolled (534, 339) with delta (0, 0)
Screenshot: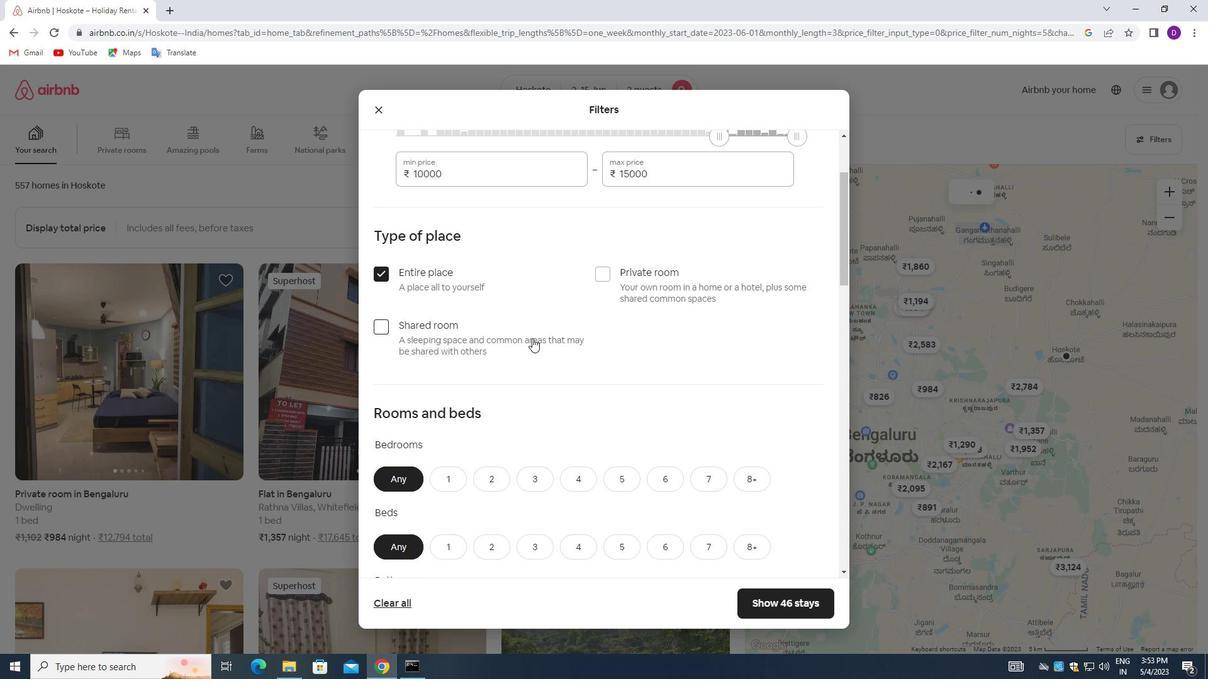 
Action: Mouse moved to (454, 291)
Screenshot: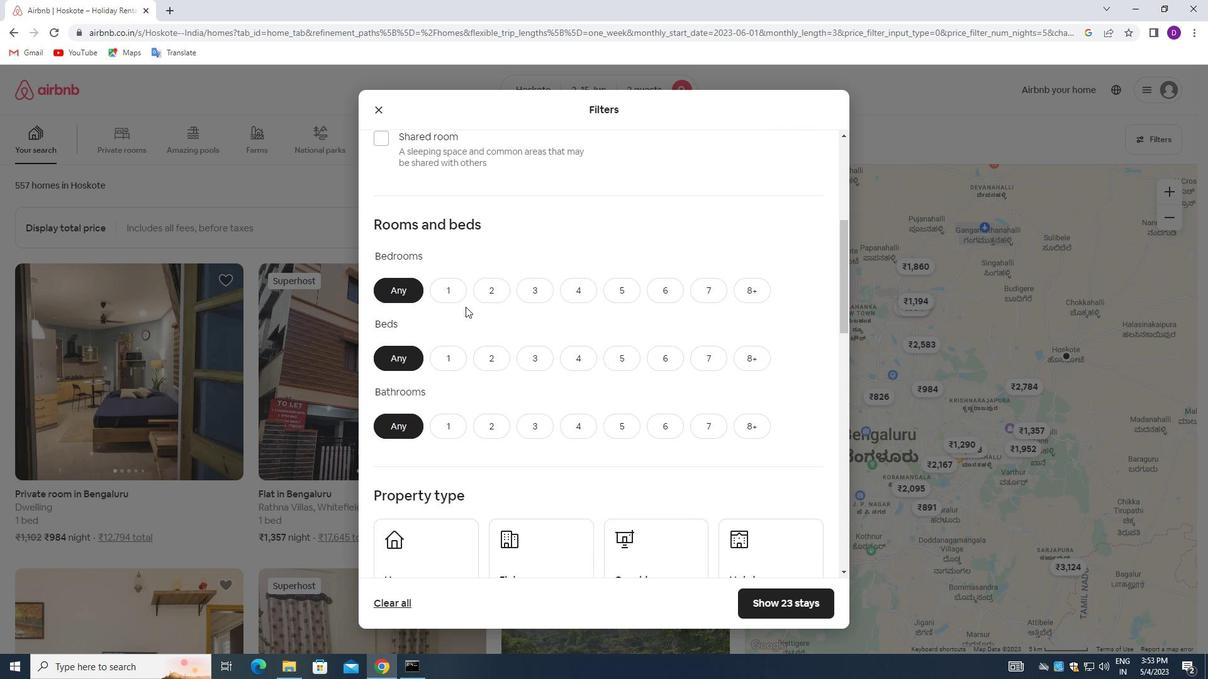 
Action: Mouse pressed left at (454, 291)
Screenshot: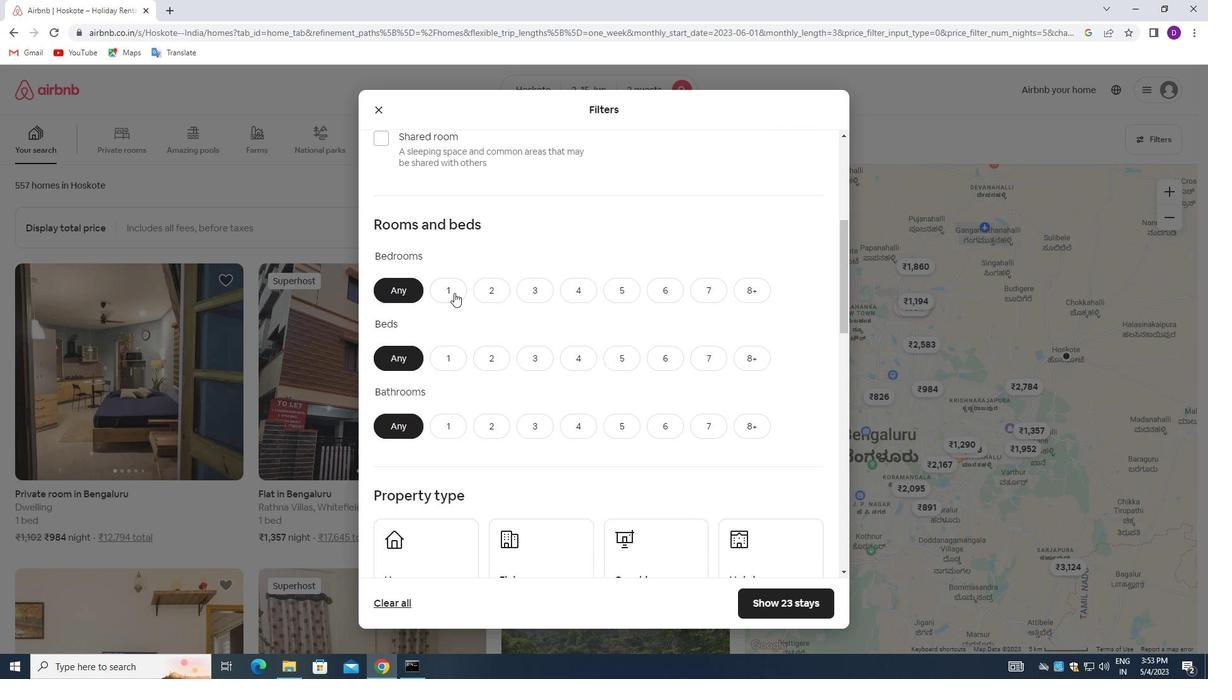 
Action: Mouse moved to (450, 356)
Screenshot: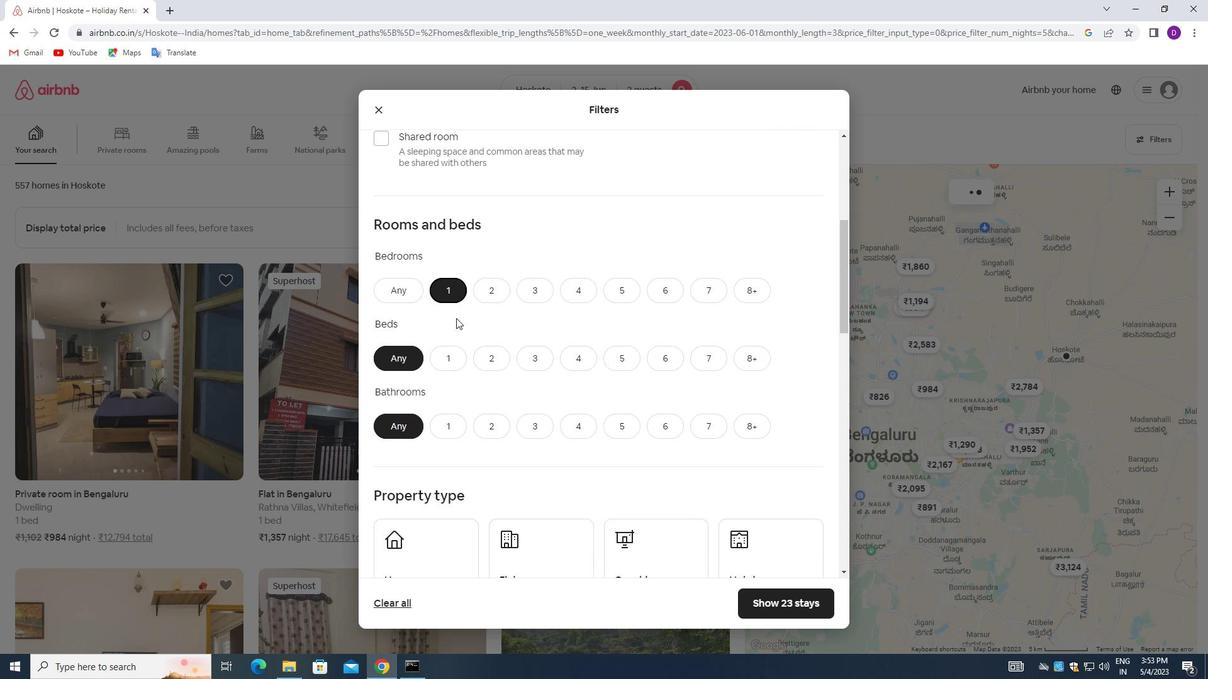 
Action: Mouse pressed left at (450, 356)
Screenshot: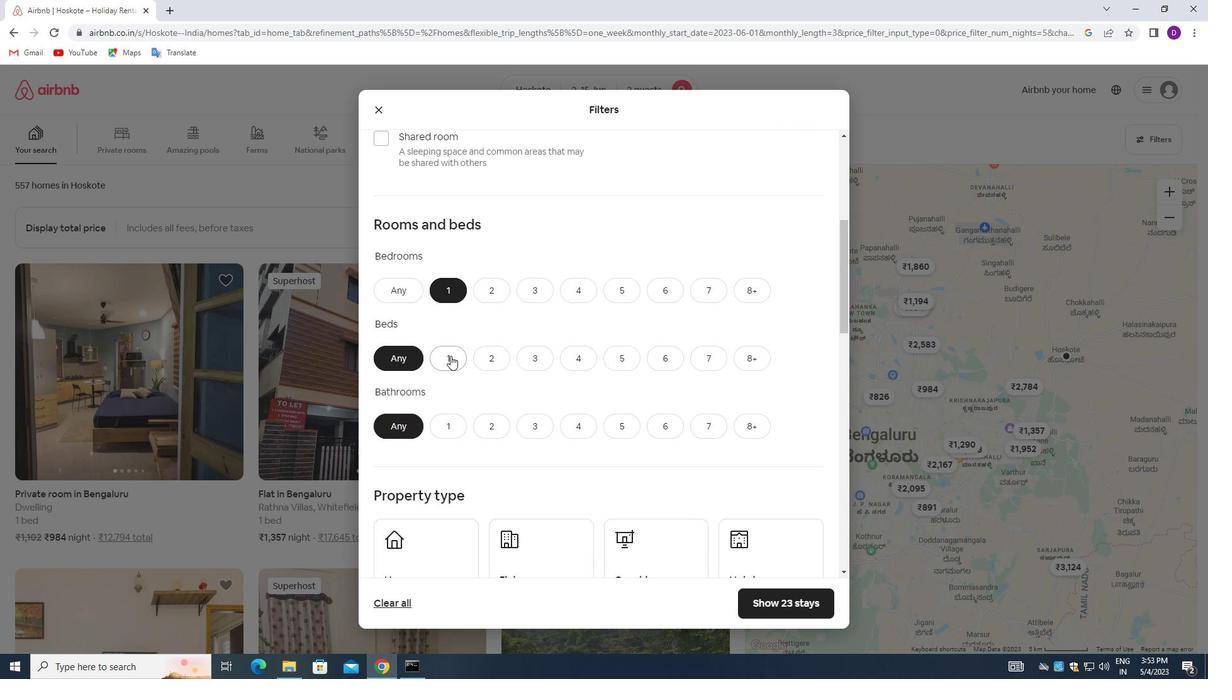 
Action: Mouse moved to (451, 431)
Screenshot: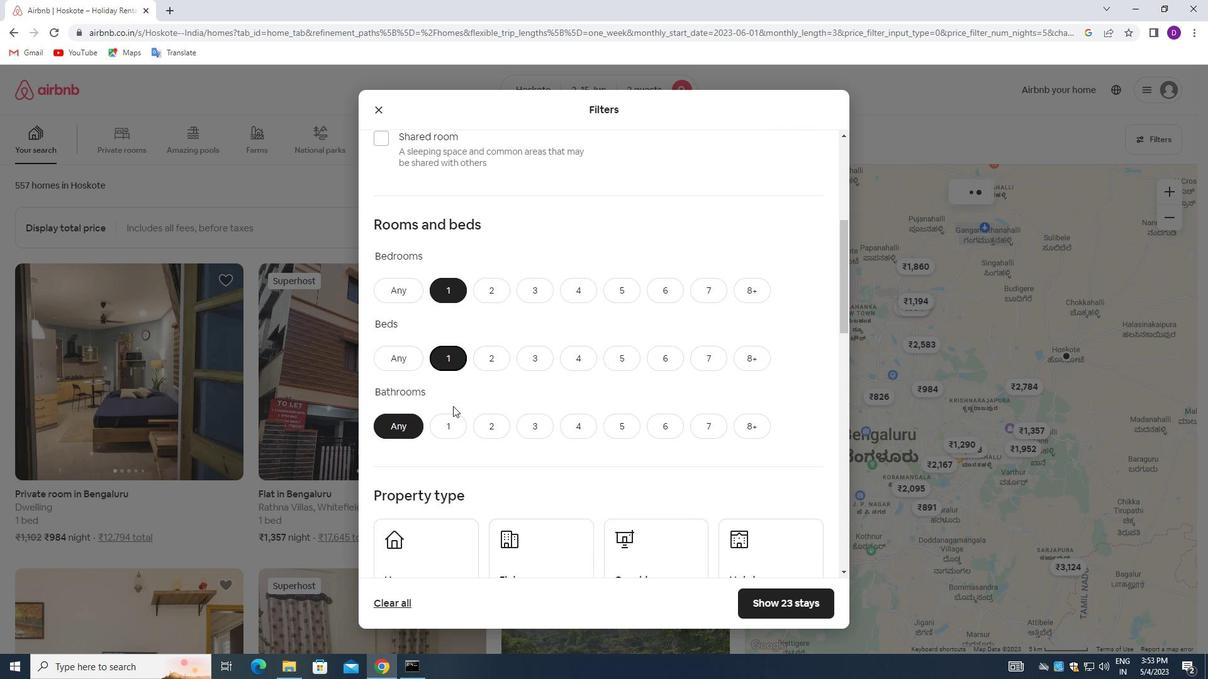 
Action: Mouse pressed left at (451, 431)
Screenshot: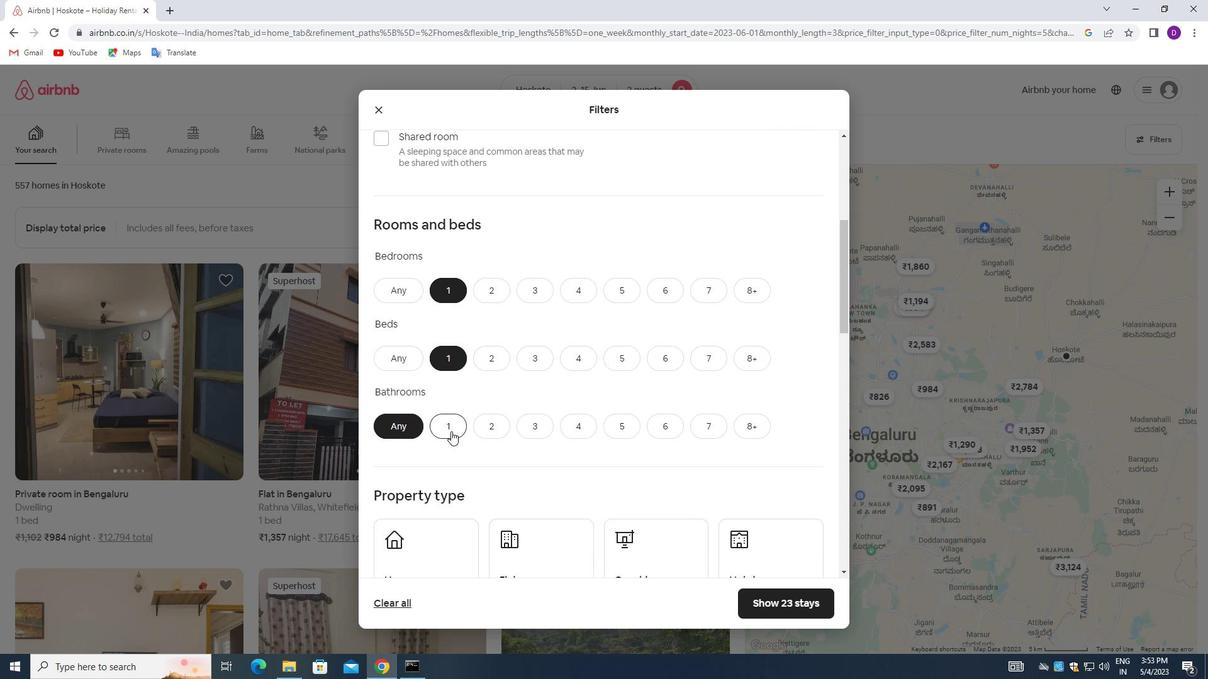 
Action: Mouse moved to (504, 365)
Screenshot: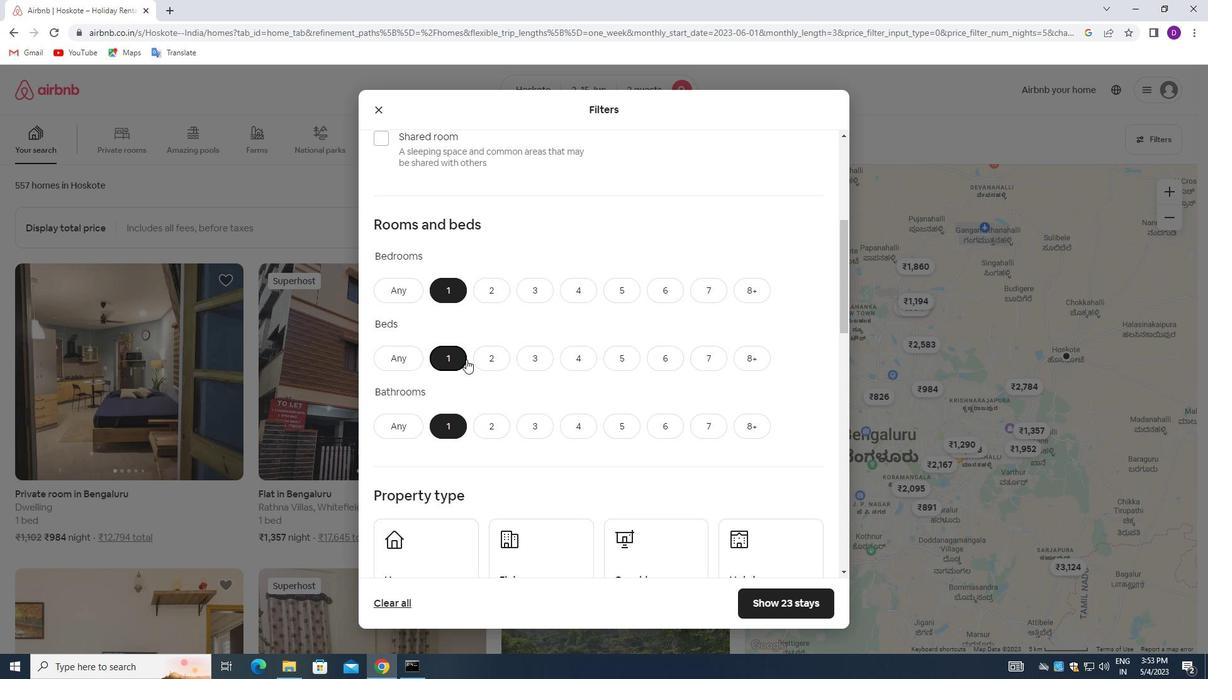 
Action: Mouse scrolled (504, 364) with delta (0, 0)
Screenshot: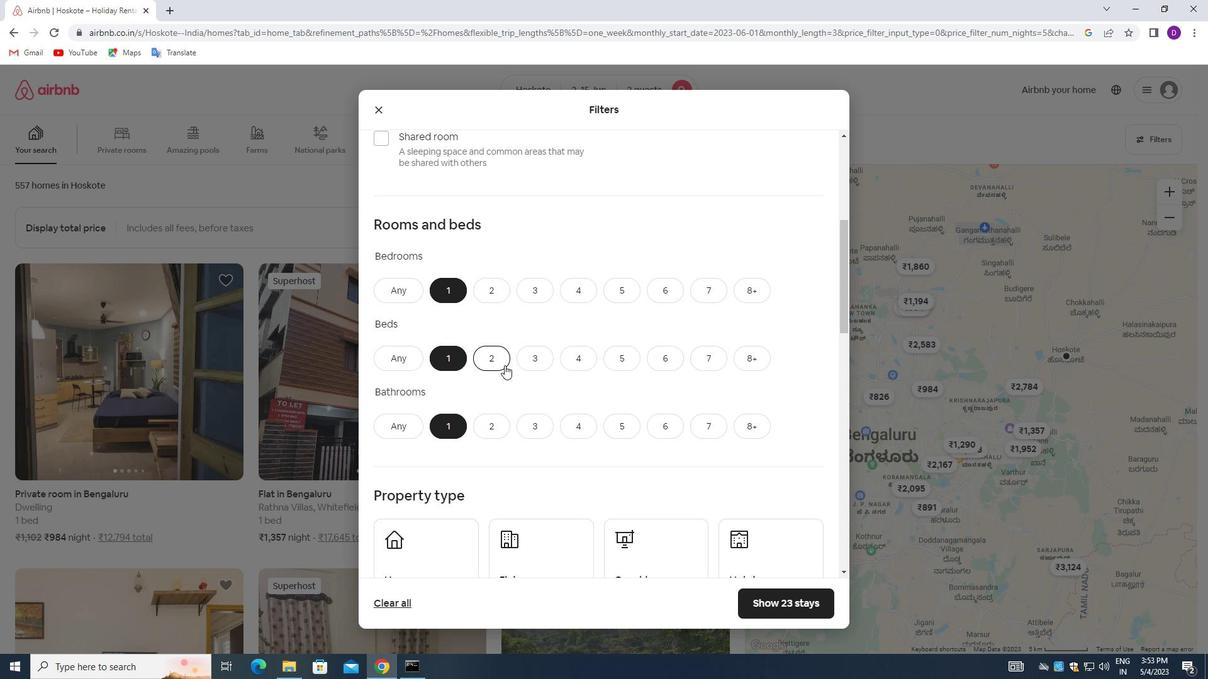 
Action: Mouse scrolled (504, 364) with delta (0, 0)
Screenshot: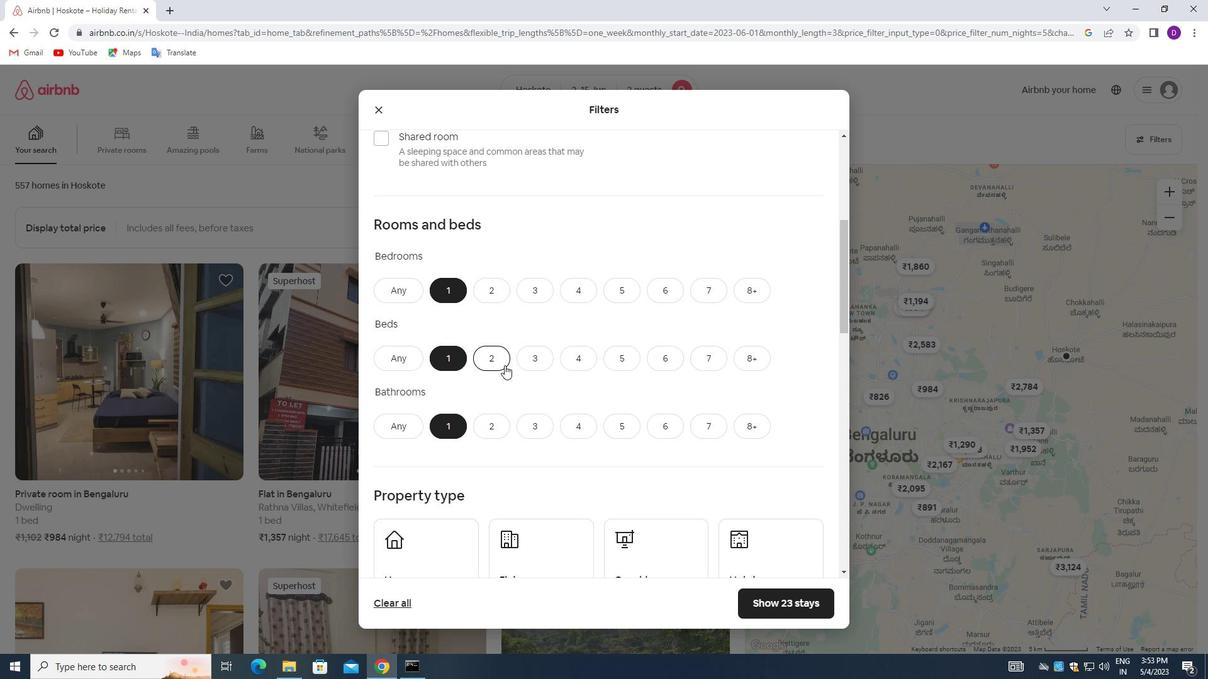 
Action: Mouse moved to (444, 413)
Screenshot: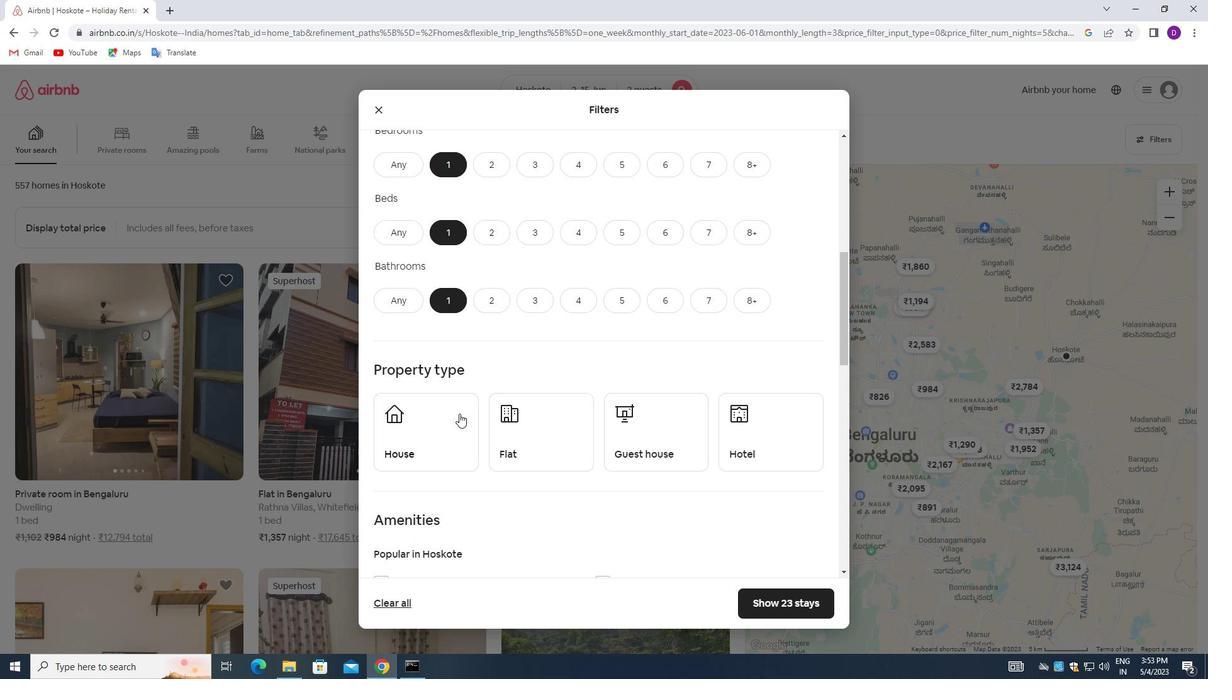 
Action: Mouse pressed left at (444, 413)
Screenshot: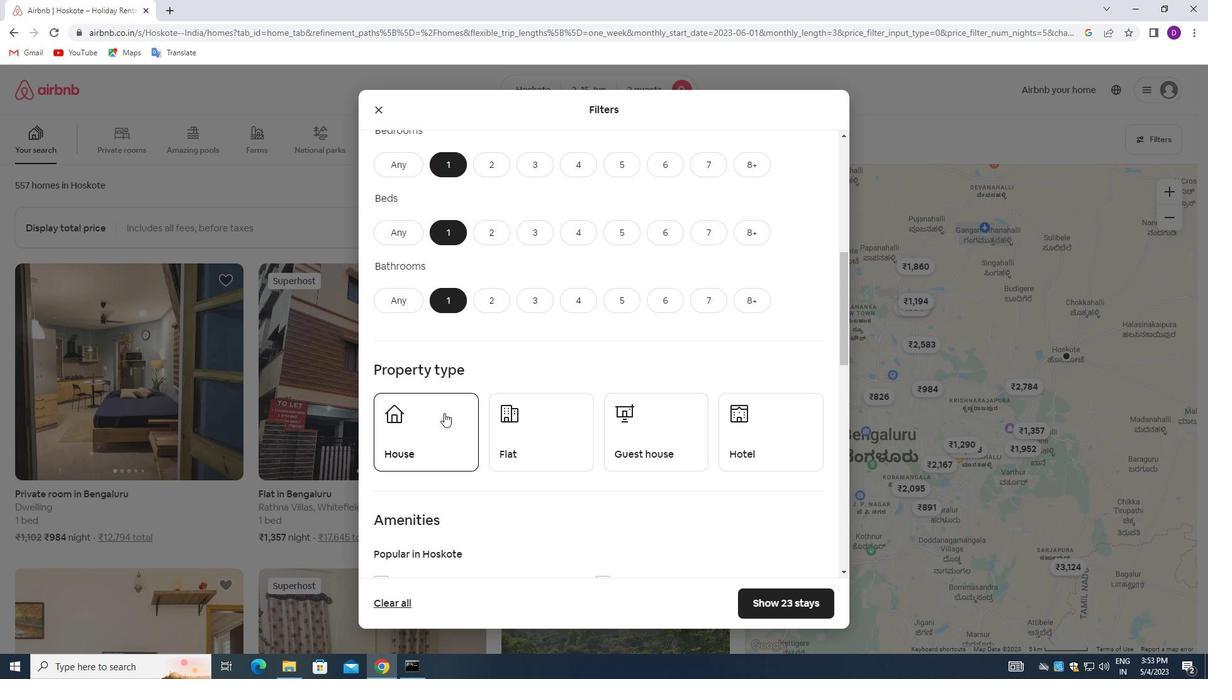 
Action: Mouse moved to (543, 419)
Screenshot: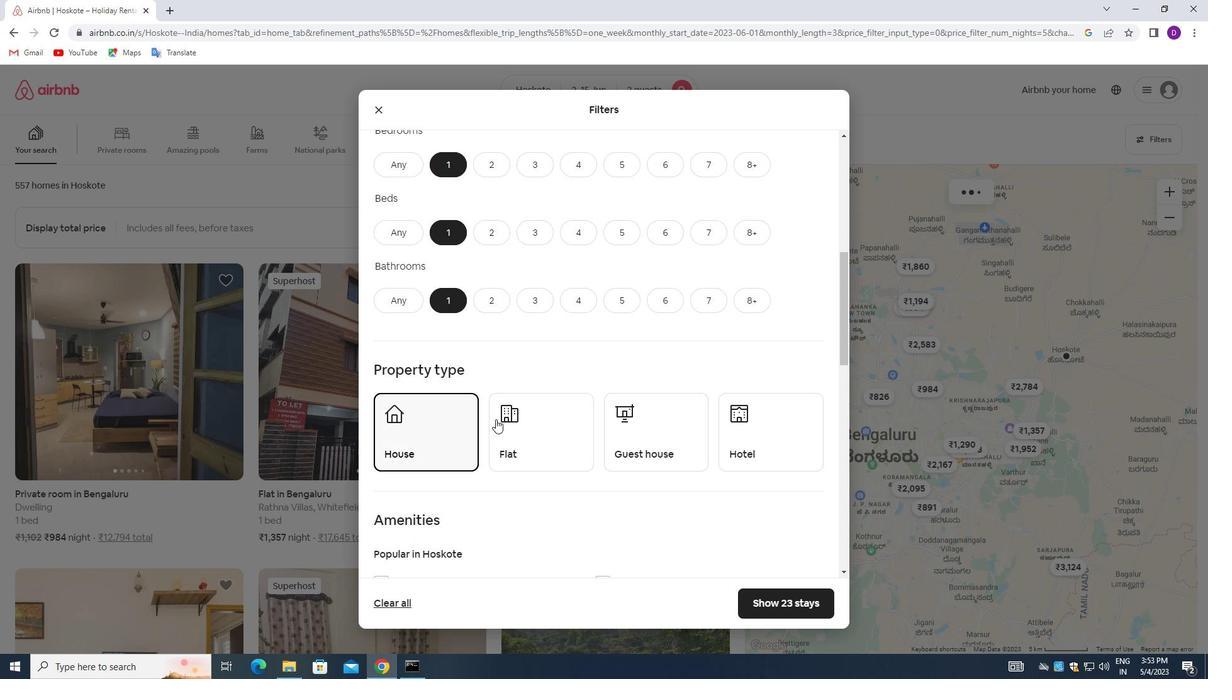 
Action: Mouse pressed left at (543, 419)
Screenshot: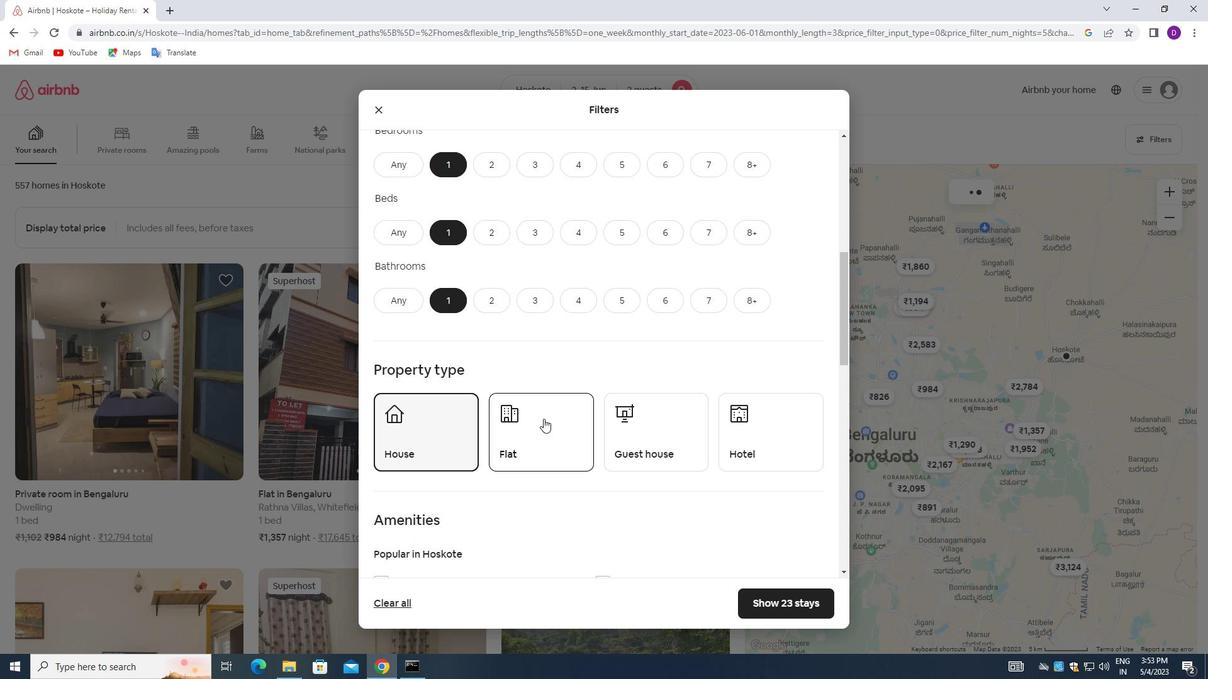 
Action: Mouse moved to (642, 419)
Screenshot: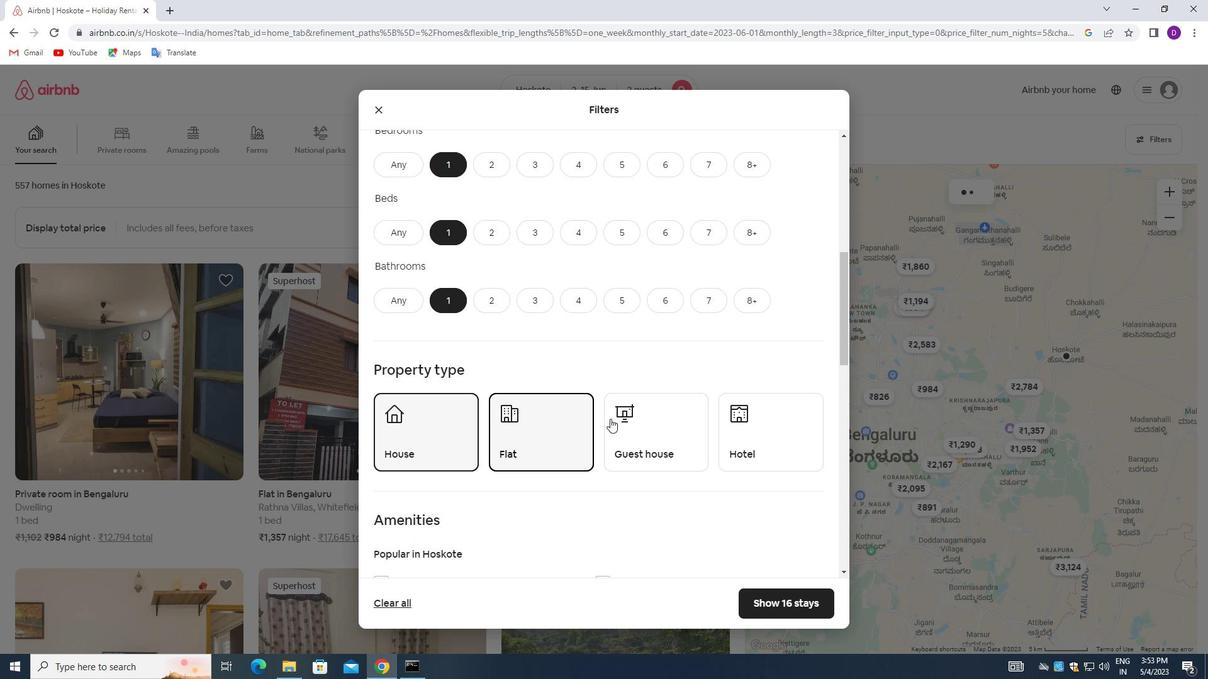 
Action: Mouse pressed left at (642, 419)
Screenshot: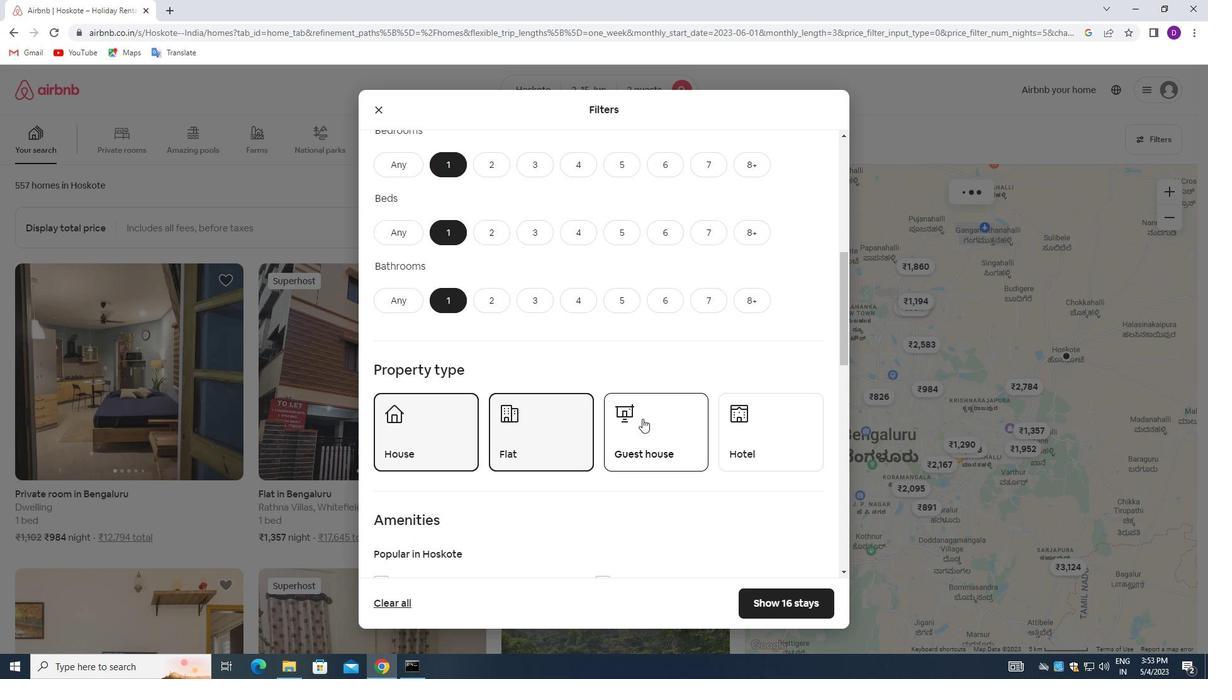 
Action: Mouse moved to (757, 420)
Screenshot: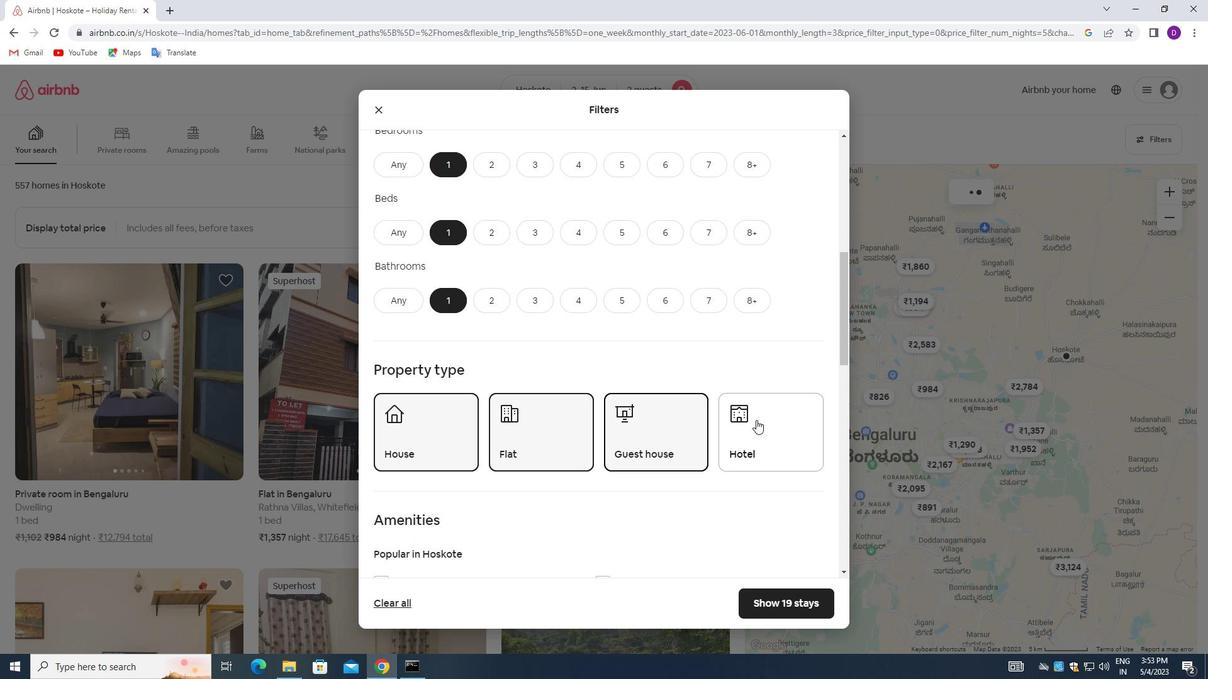 
Action: Mouse pressed left at (757, 420)
Screenshot: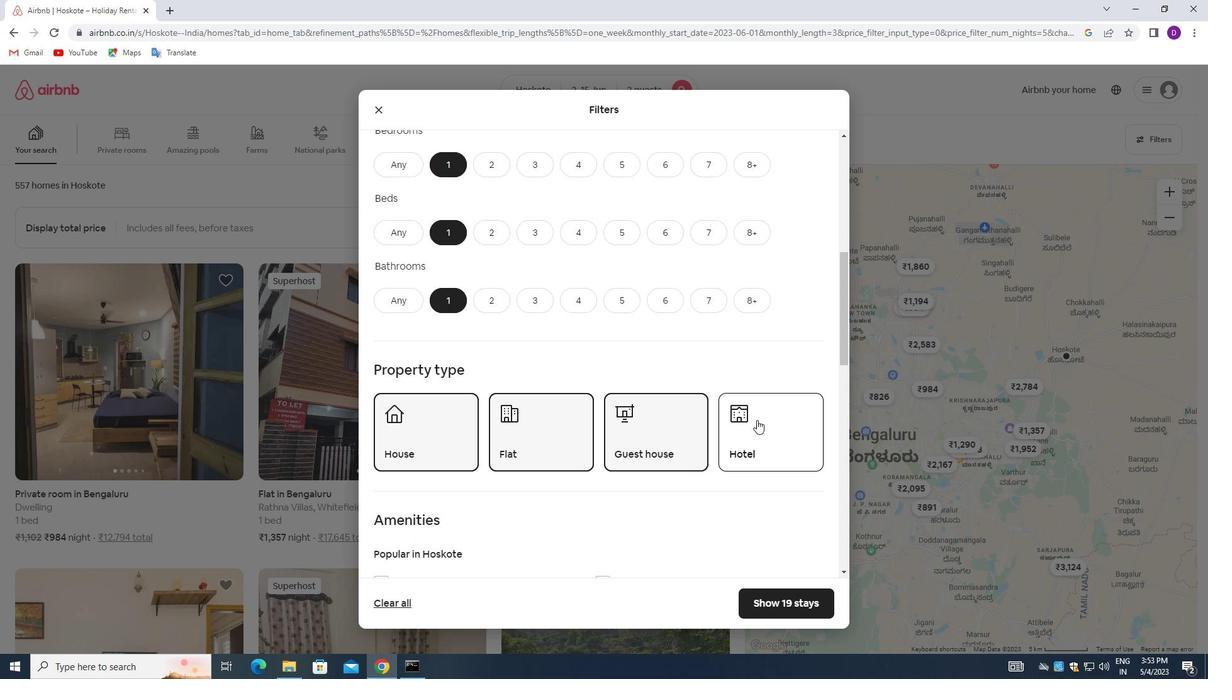 
Action: Mouse moved to (551, 398)
Screenshot: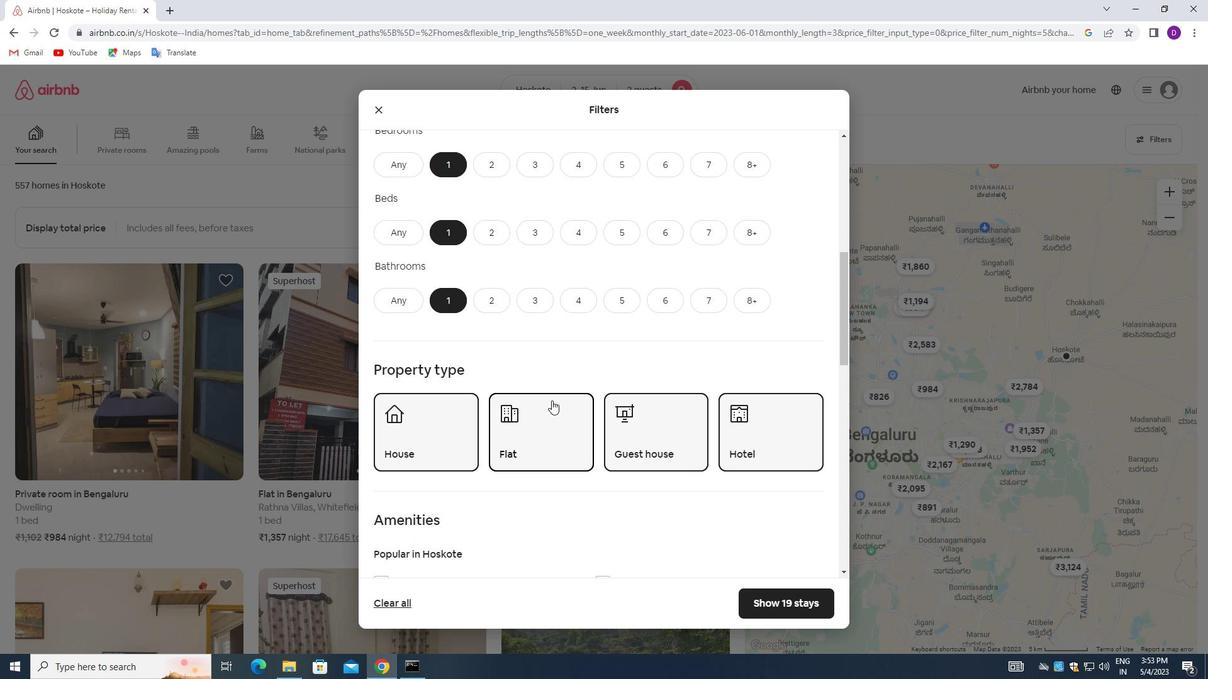 
Action: Mouse scrolled (551, 398) with delta (0, 0)
Screenshot: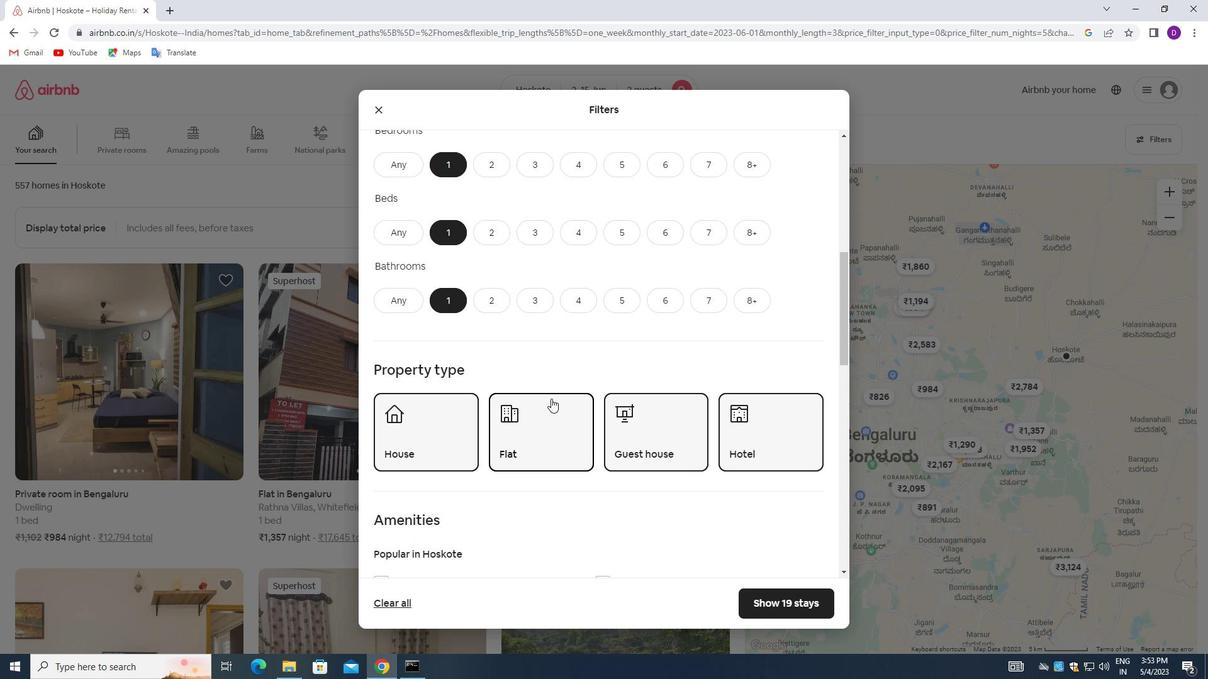 
Action: Mouse scrolled (551, 398) with delta (0, 0)
Screenshot: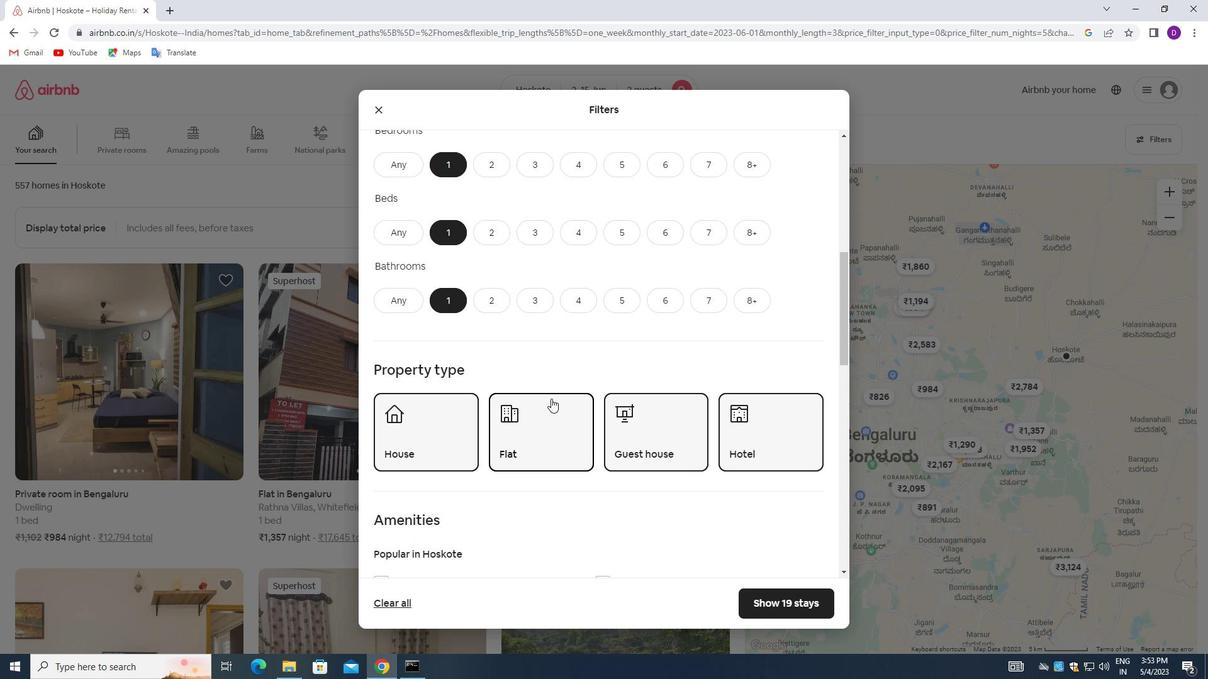 
Action: Mouse moved to (561, 399)
Screenshot: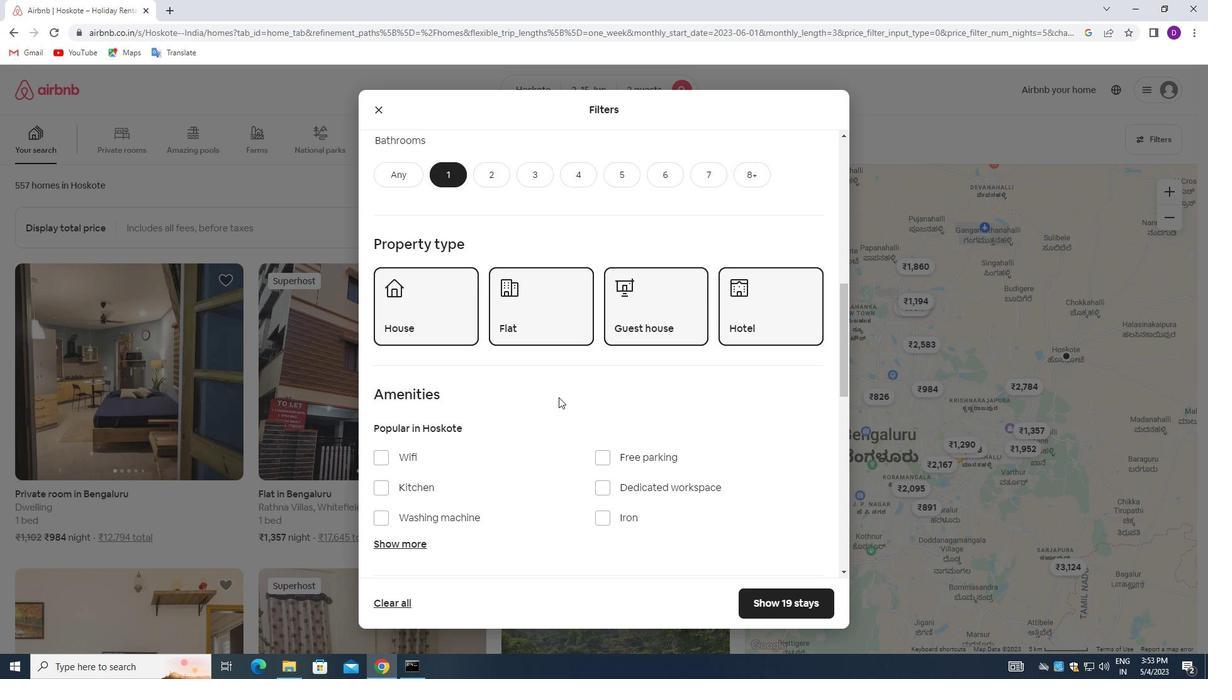 
Action: Mouse scrolled (561, 398) with delta (0, 0)
Screenshot: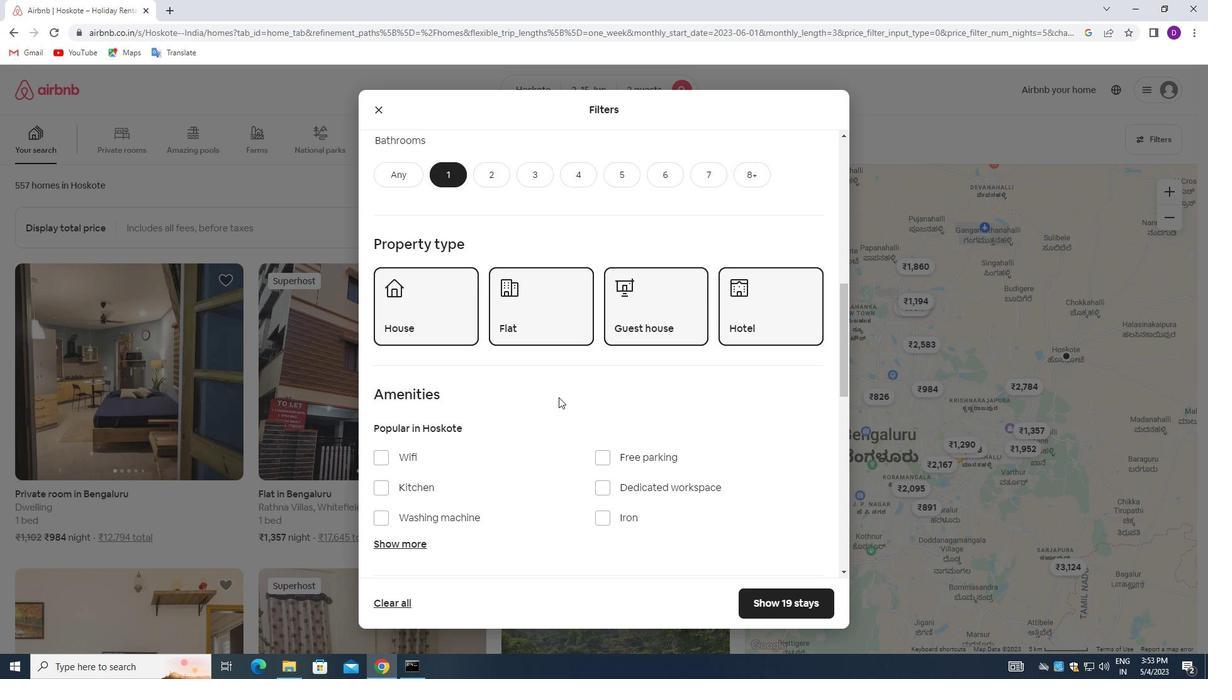 
Action: Mouse scrolled (561, 398) with delta (0, 0)
Screenshot: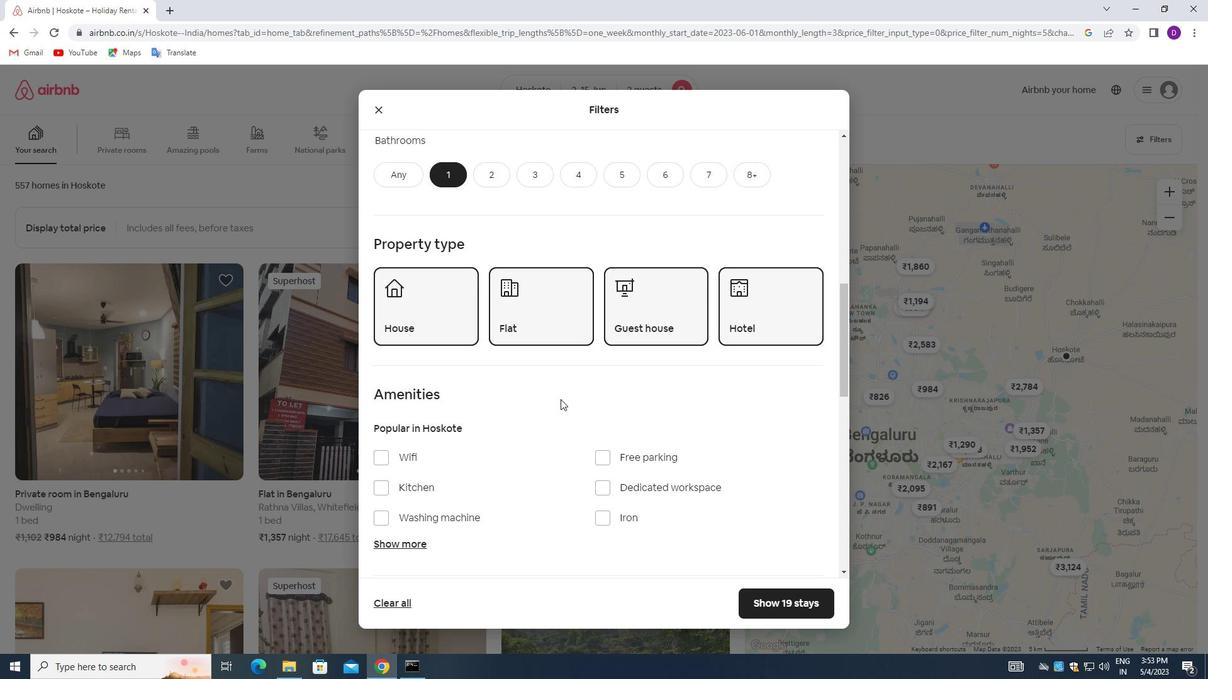 
Action: Mouse moved to (561, 400)
Screenshot: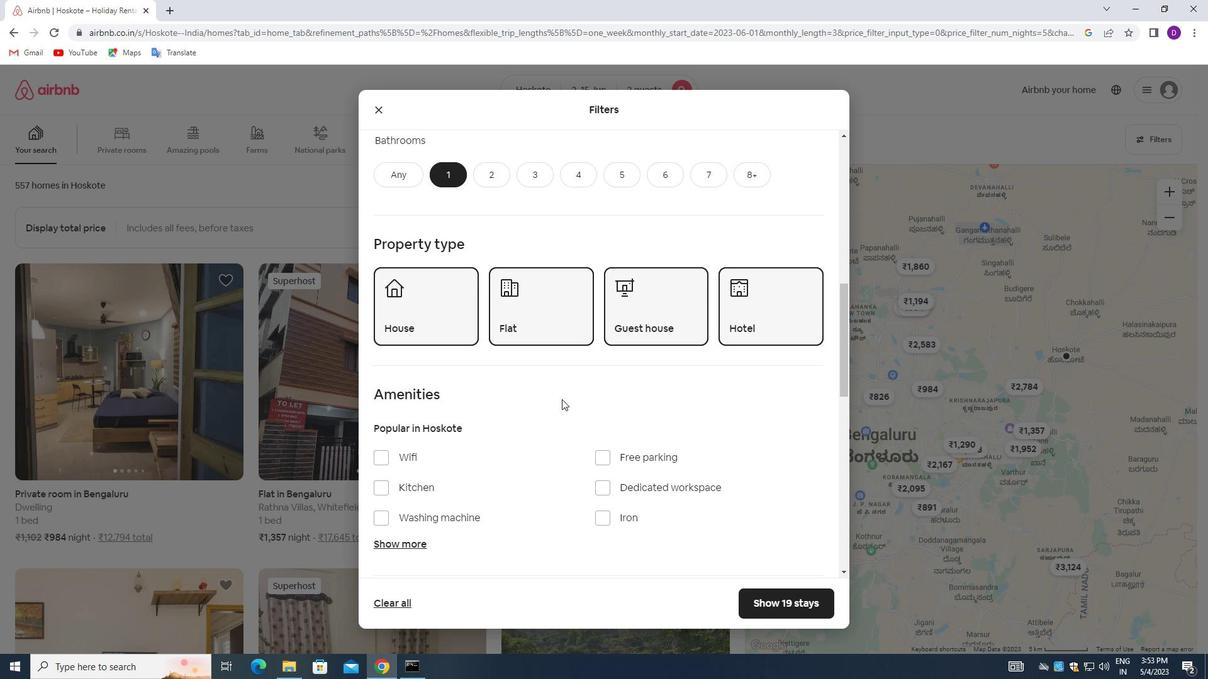 
Action: Mouse scrolled (561, 399) with delta (0, 0)
Screenshot: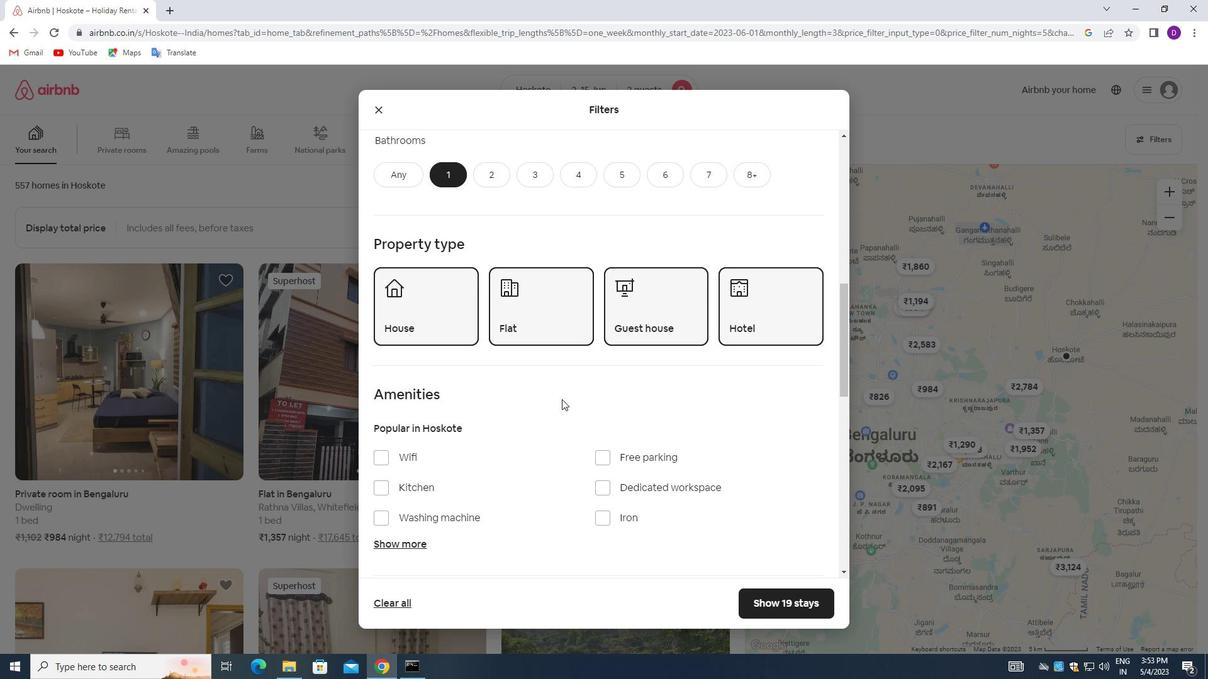 
Action: Mouse moved to (562, 401)
Screenshot: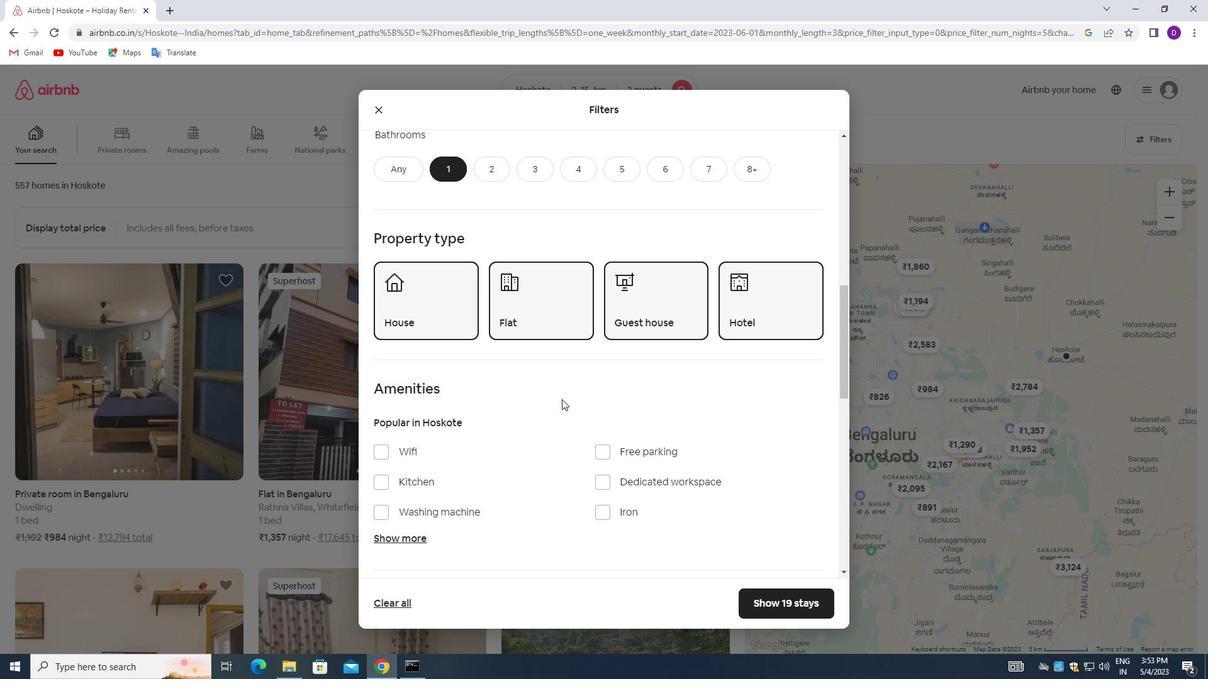 
Action: Mouse scrolled (562, 400) with delta (0, 0)
Screenshot: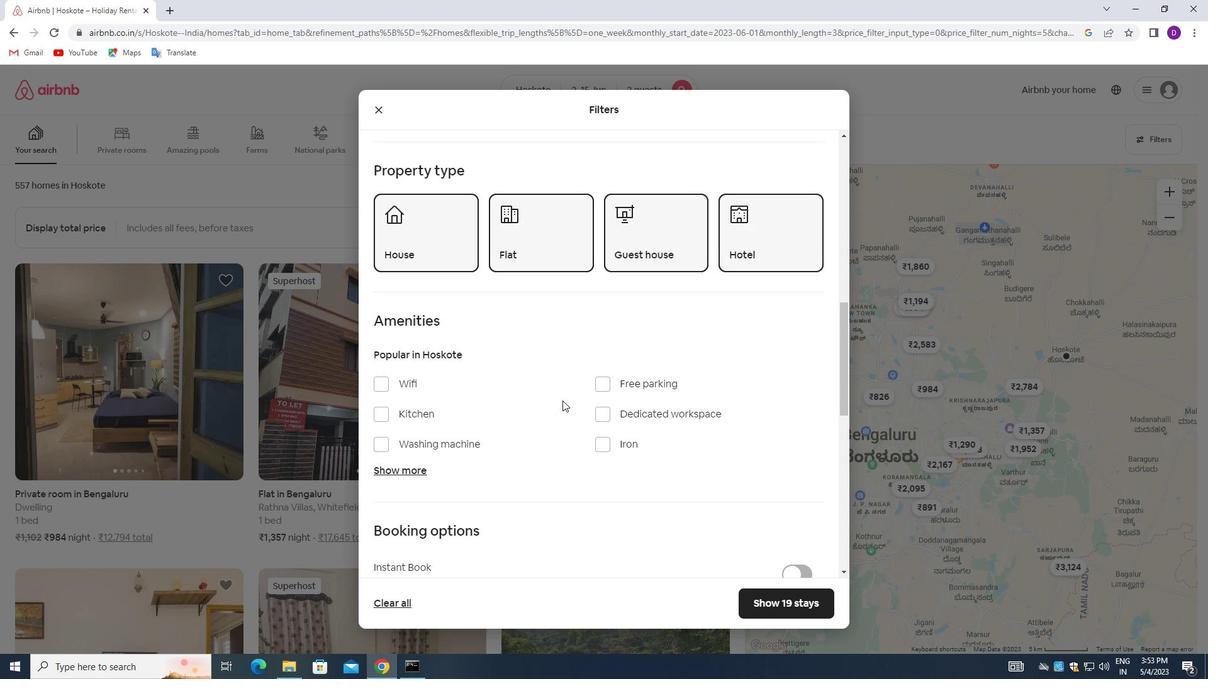 
Action: Mouse moved to (563, 405)
Screenshot: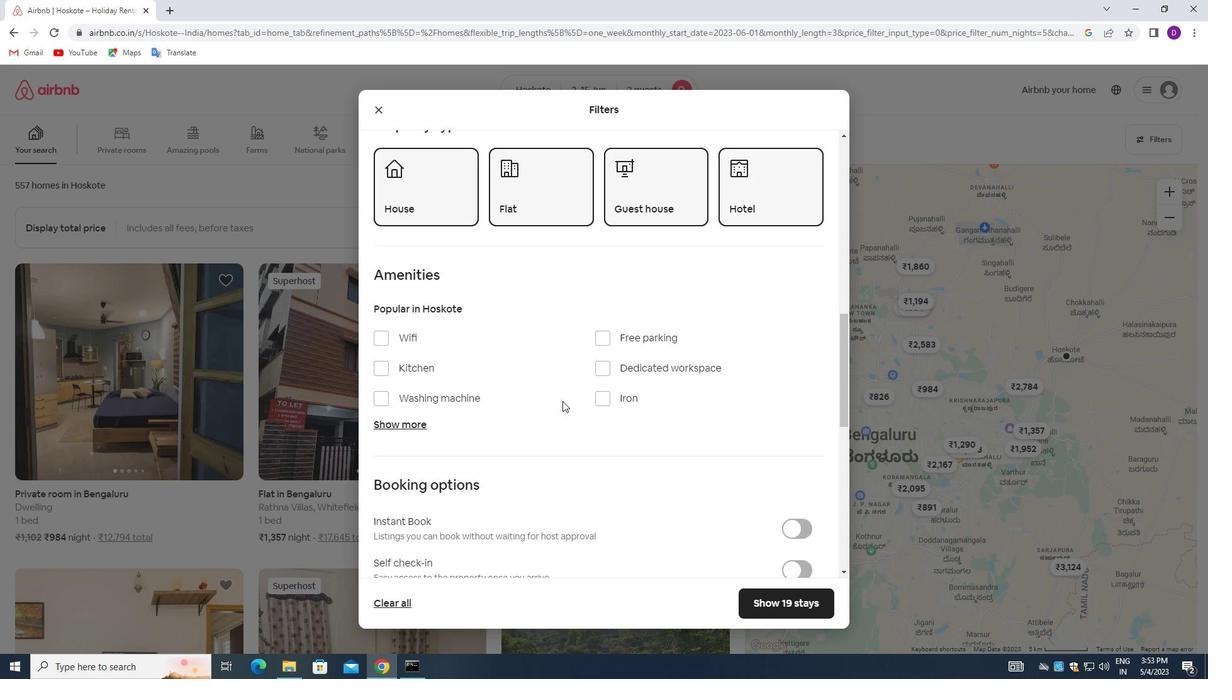 
Action: Mouse scrolled (563, 404) with delta (0, 0)
Screenshot: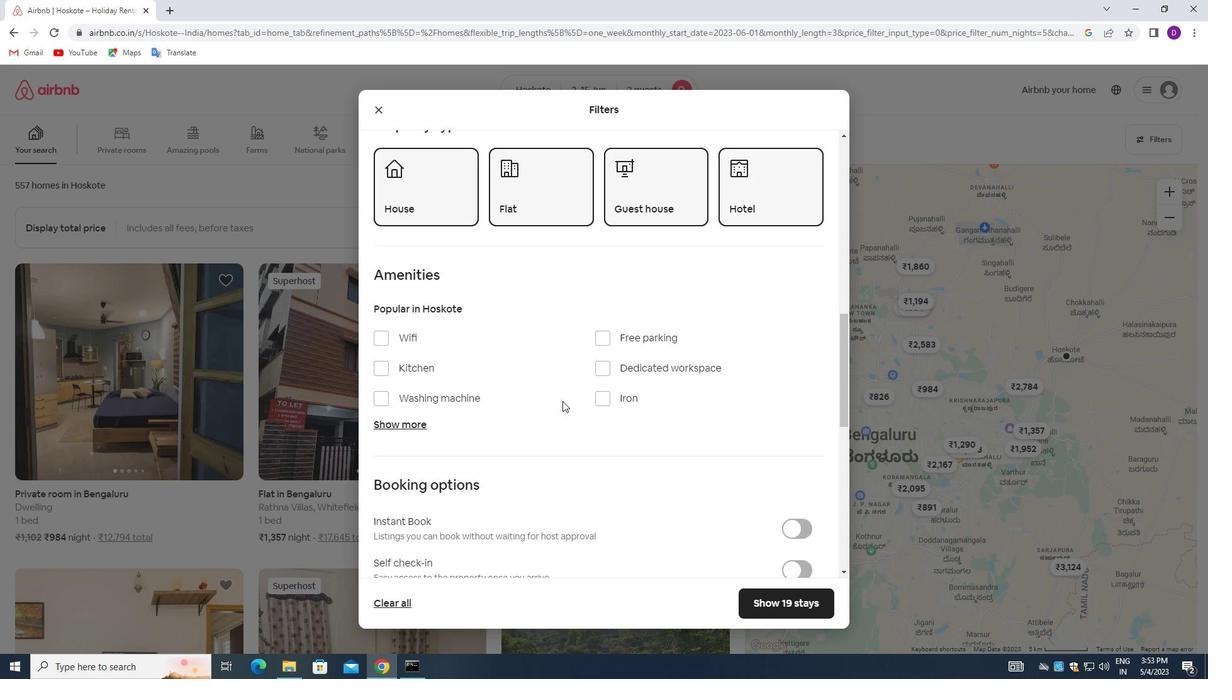 
Action: Mouse moved to (785, 380)
Screenshot: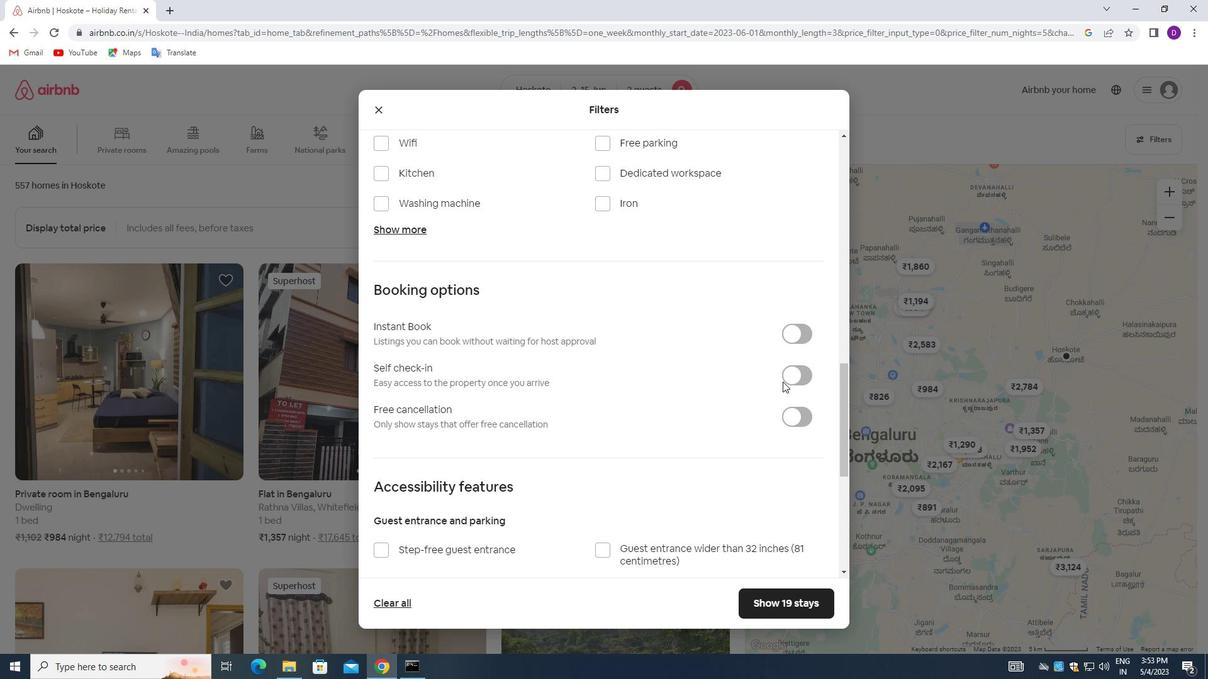 
Action: Mouse pressed left at (785, 380)
Screenshot: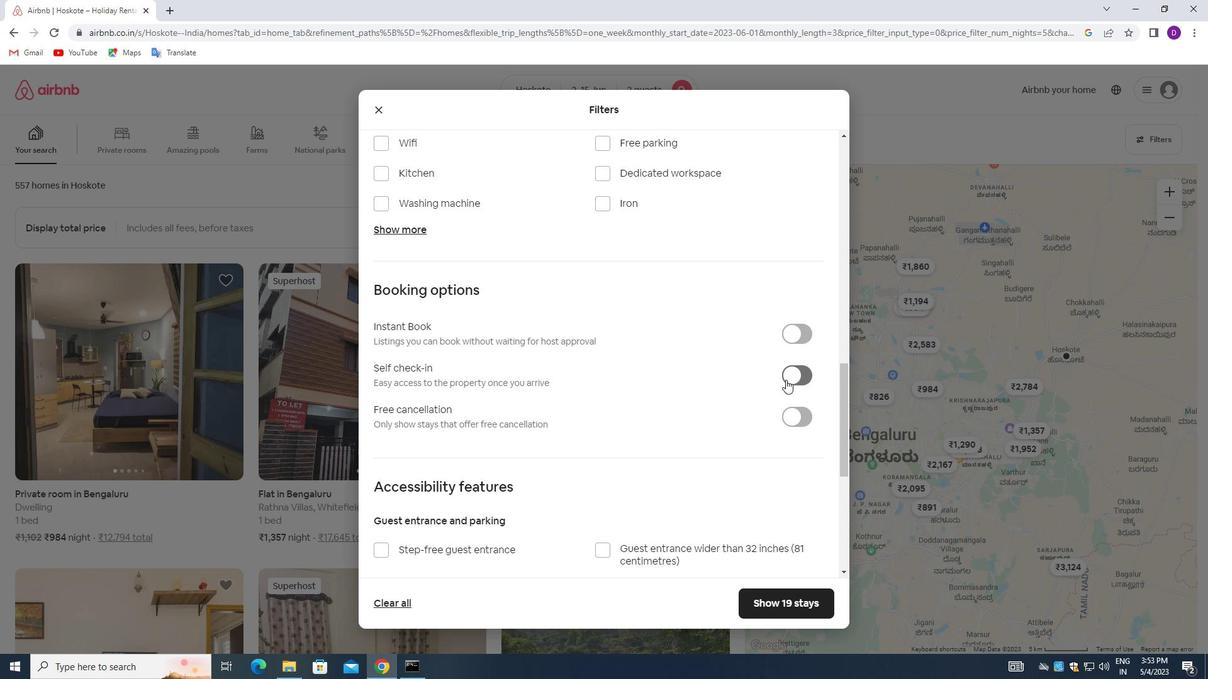 
Action: Mouse moved to (545, 402)
Screenshot: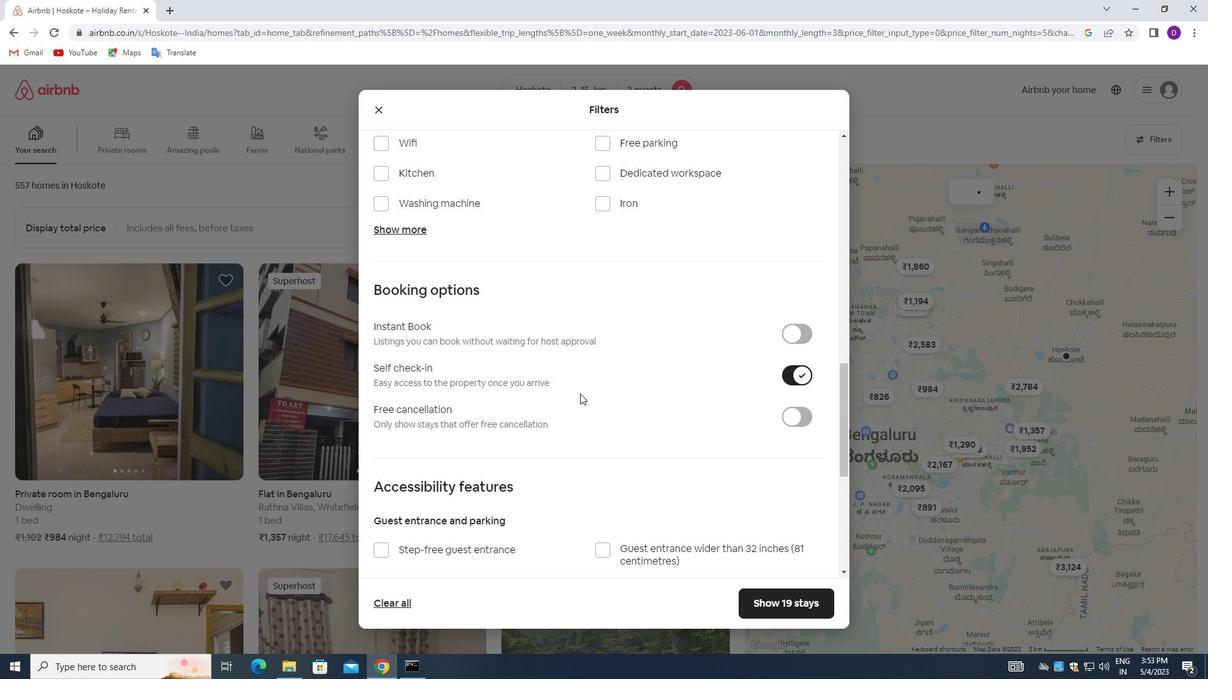 
Action: Mouse scrolled (545, 402) with delta (0, 0)
Screenshot: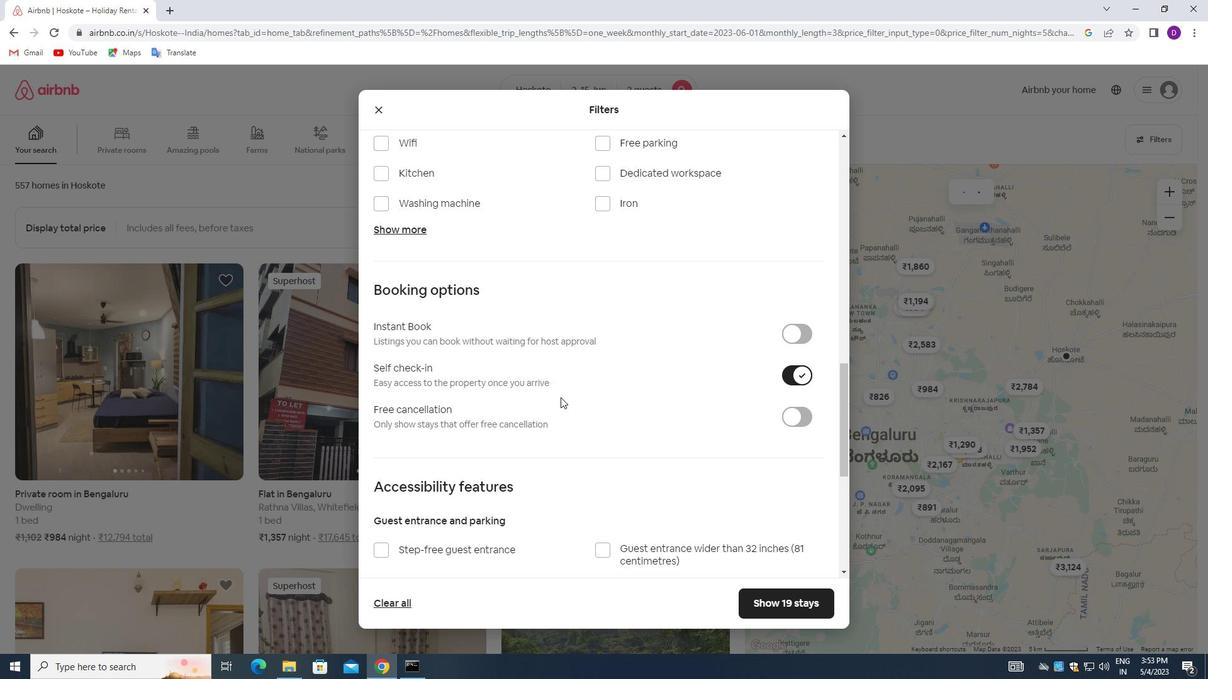 
Action: Mouse moved to (543, 403)
Screenshot: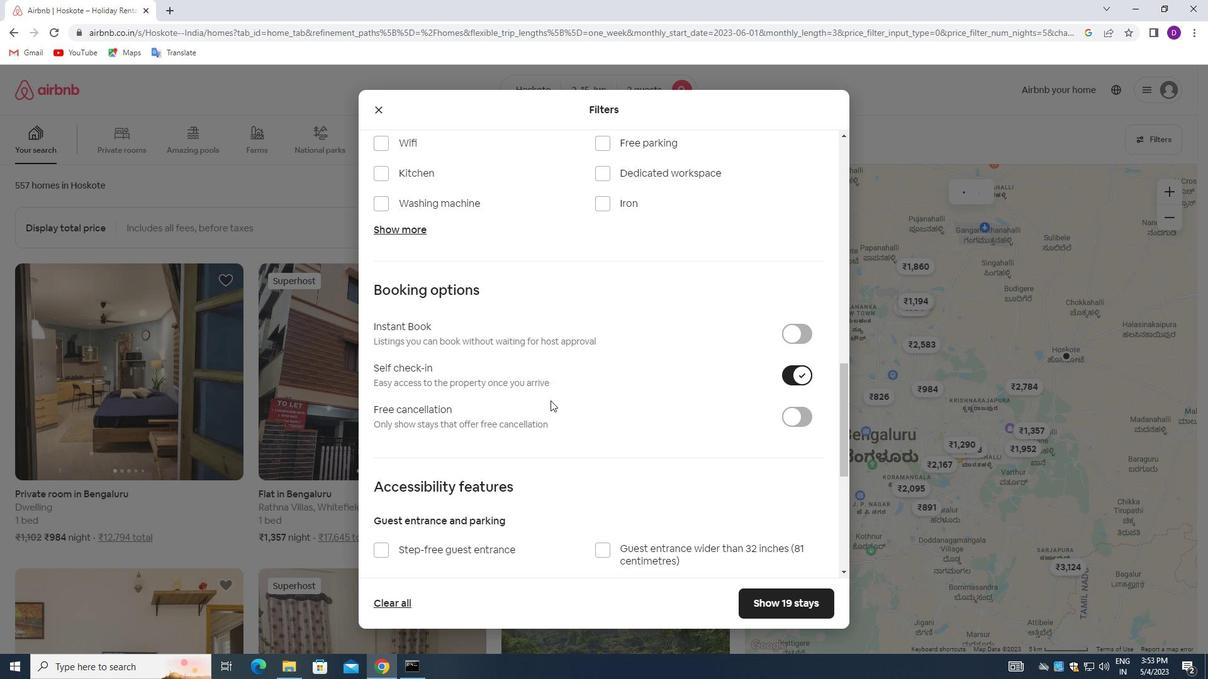 
Action: Mouse scrolled (543, 403) with delta (0, 0)
Screenshot: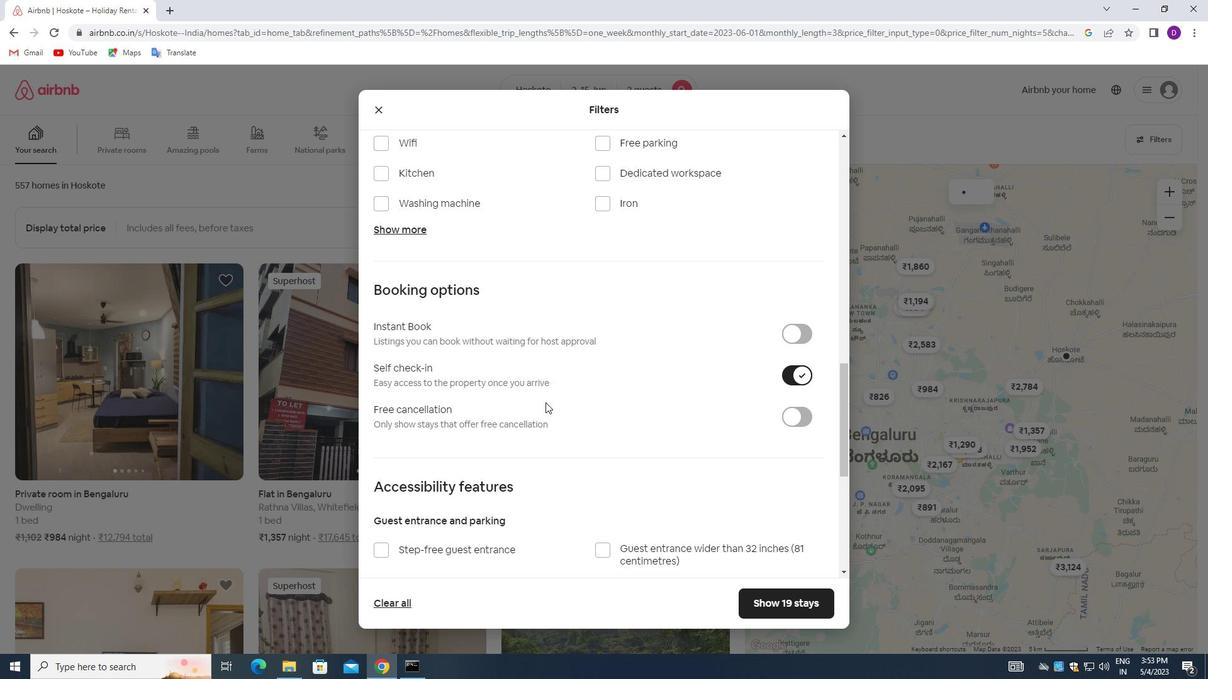 
Action: Mouse scrolled (543, 403) with delta (0, 0)
Screenshot: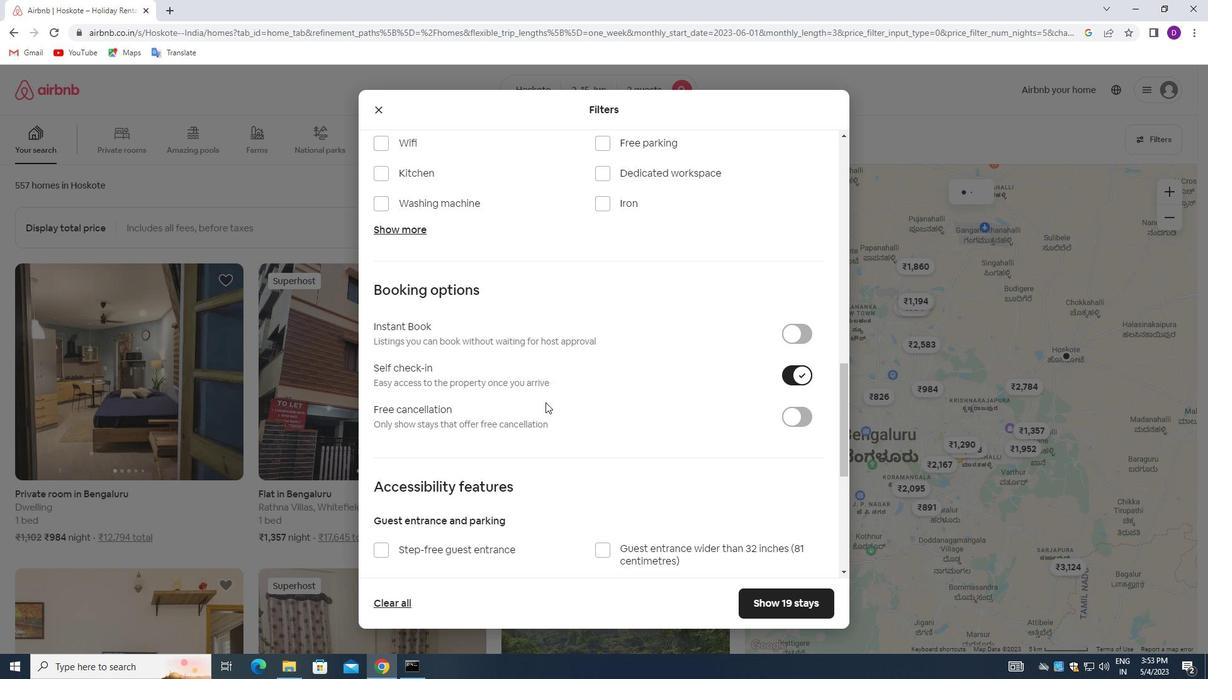 
Action: Mouse moved to (541, 403)
Screenshot: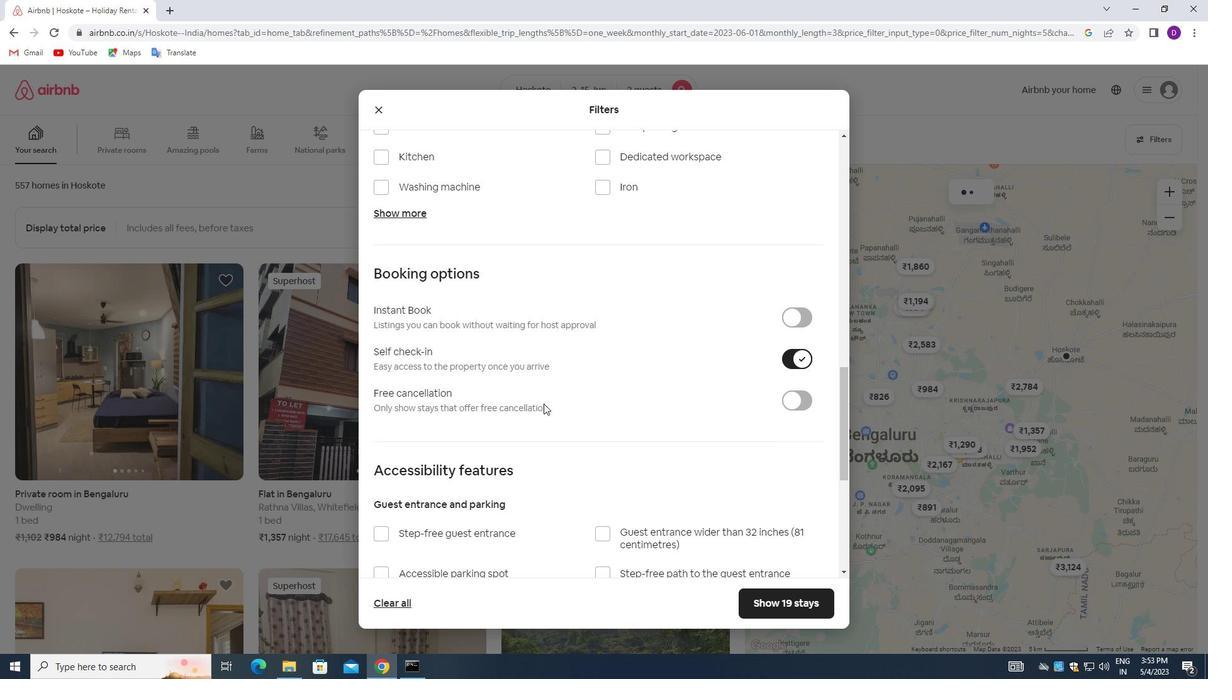 
Action: Mouse scrolled (541, 403) with delta (0, 0)
Screenshot: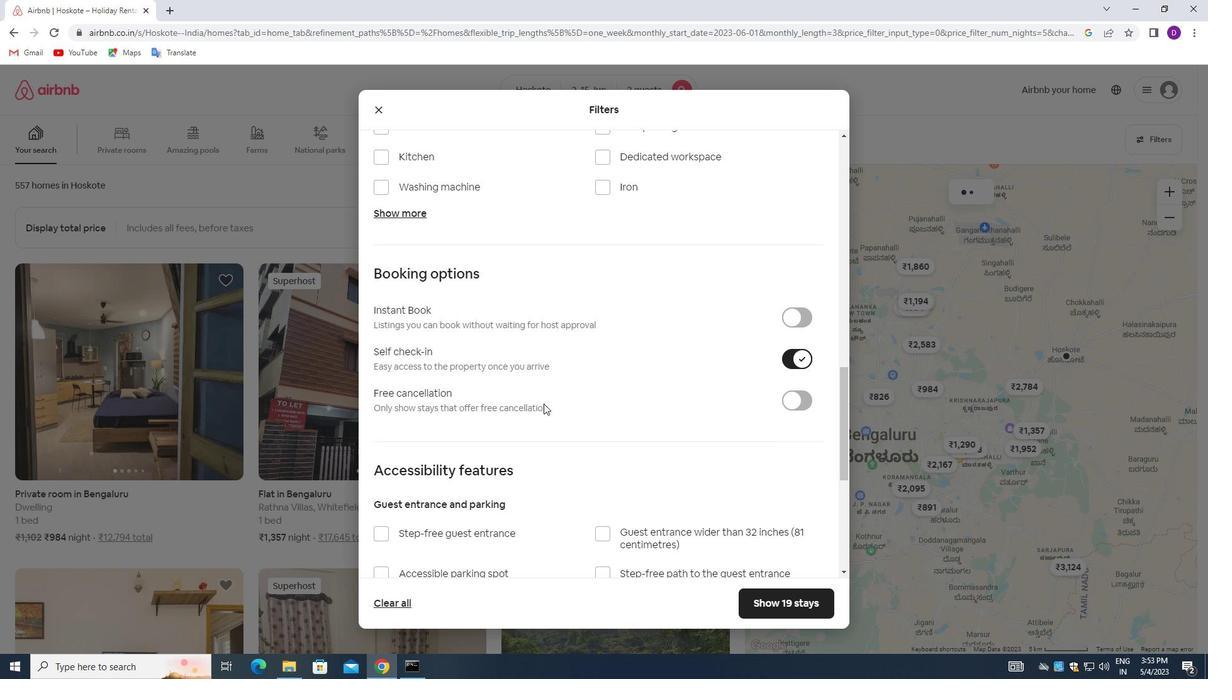 
Action: Mouse moved to (535, 403)
Screenshot: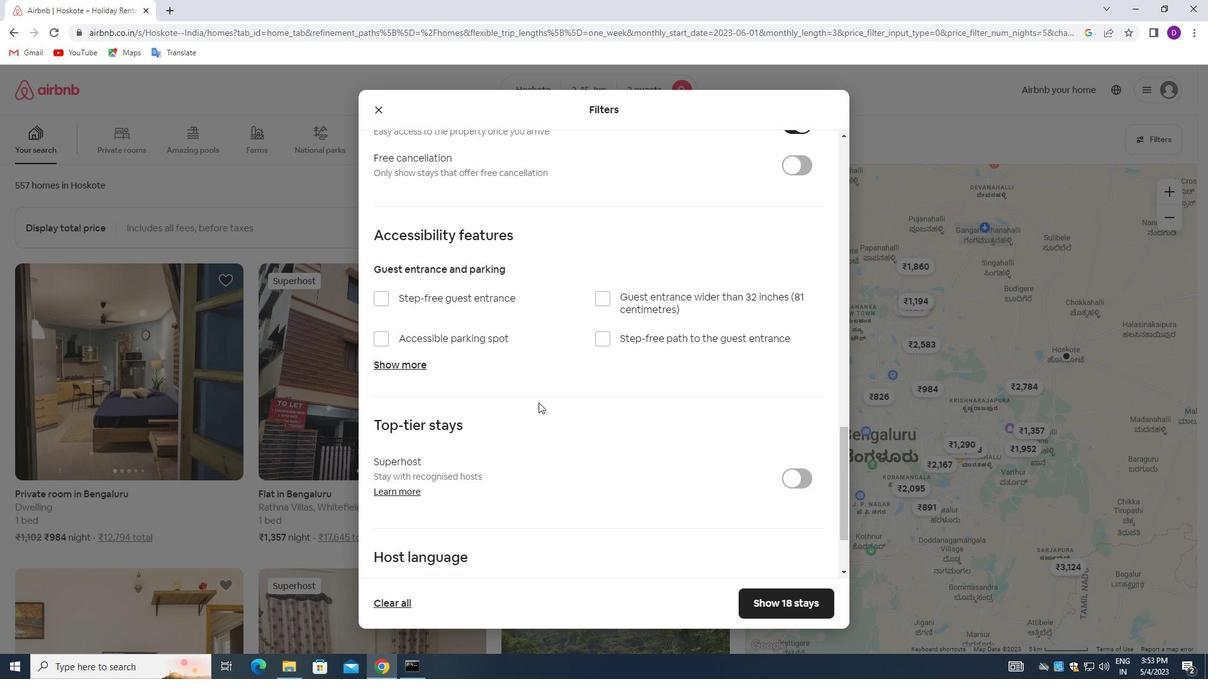 
Action: Mouse scrolled (535, 403) with delta (0, 0)
Screenshot: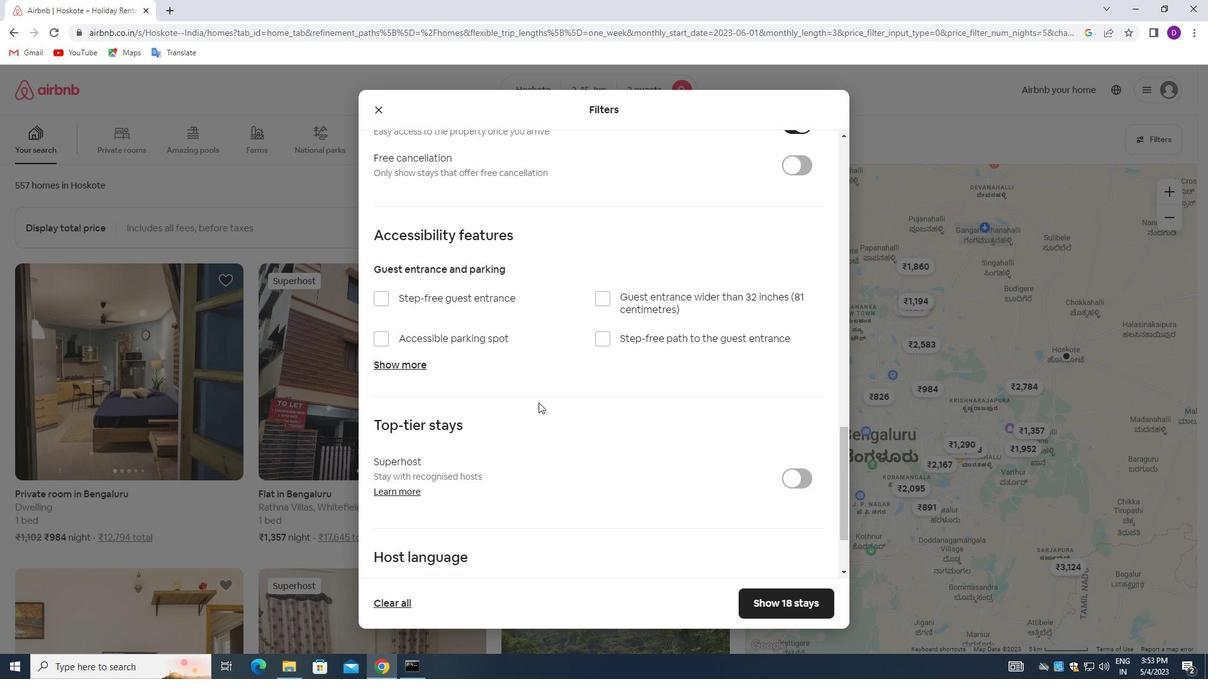 
Action: Mouse moved to (534, 407)
Screenshot: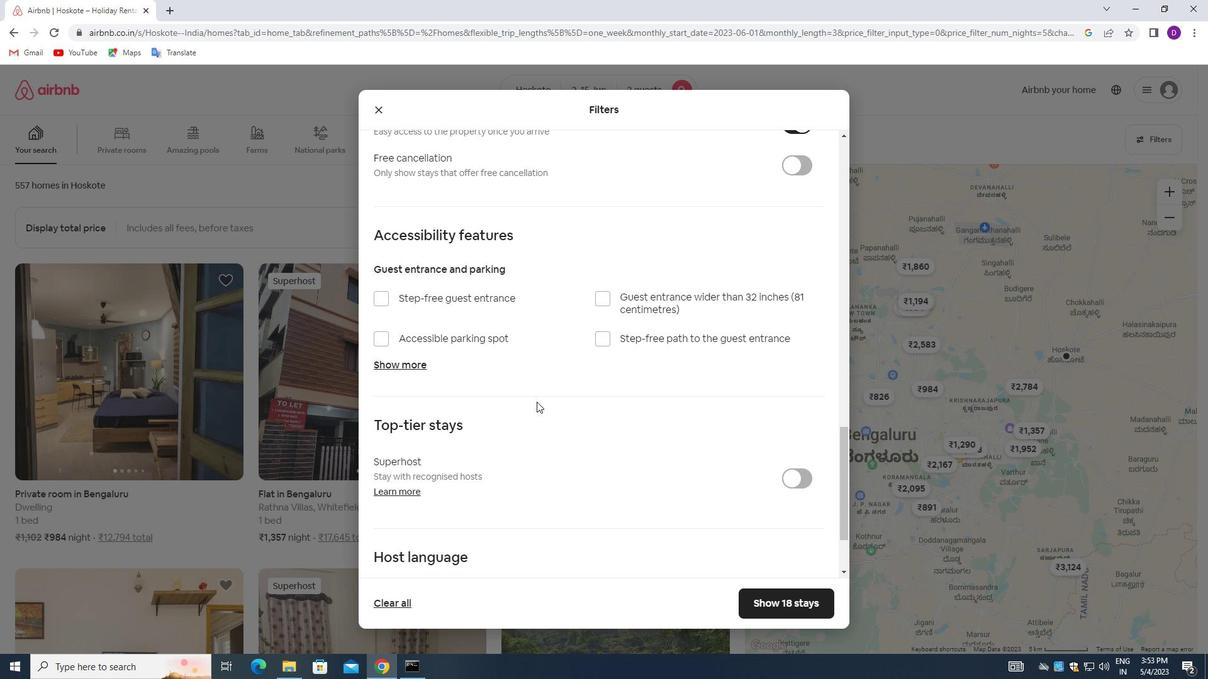 
Action: Mouse scrolled (534, 407) with delta (0, 0)
Screenshot: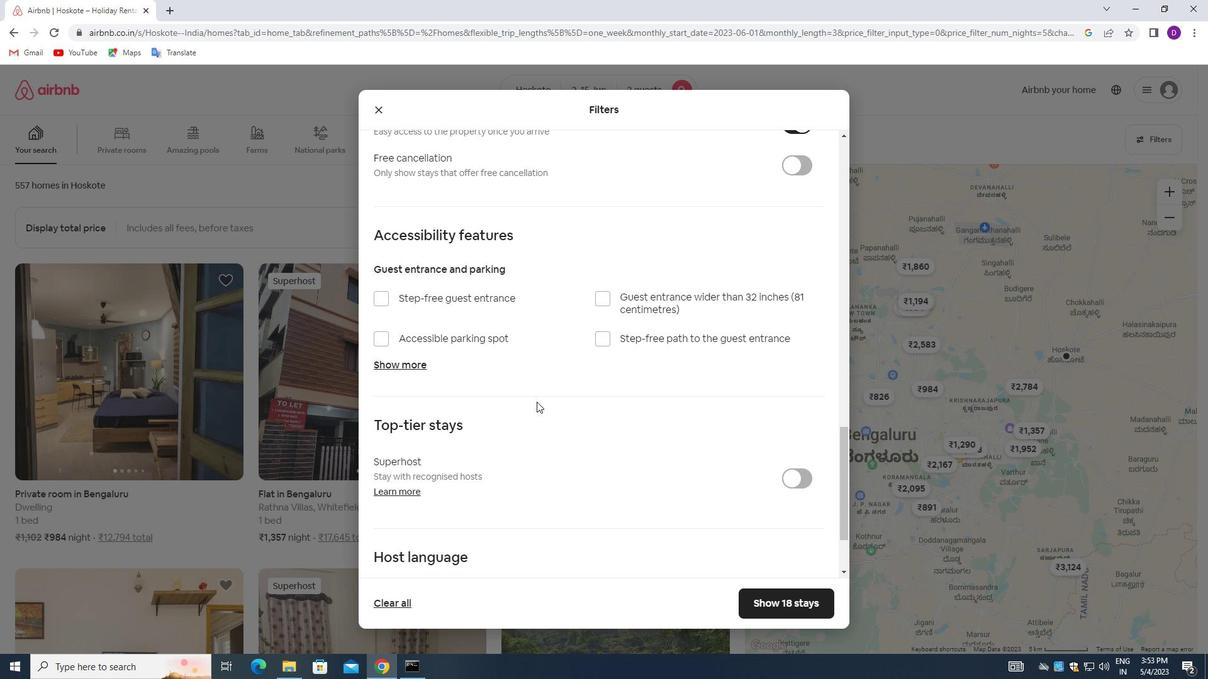 
Action: Mouse moved to (532, 410)
Screenshot: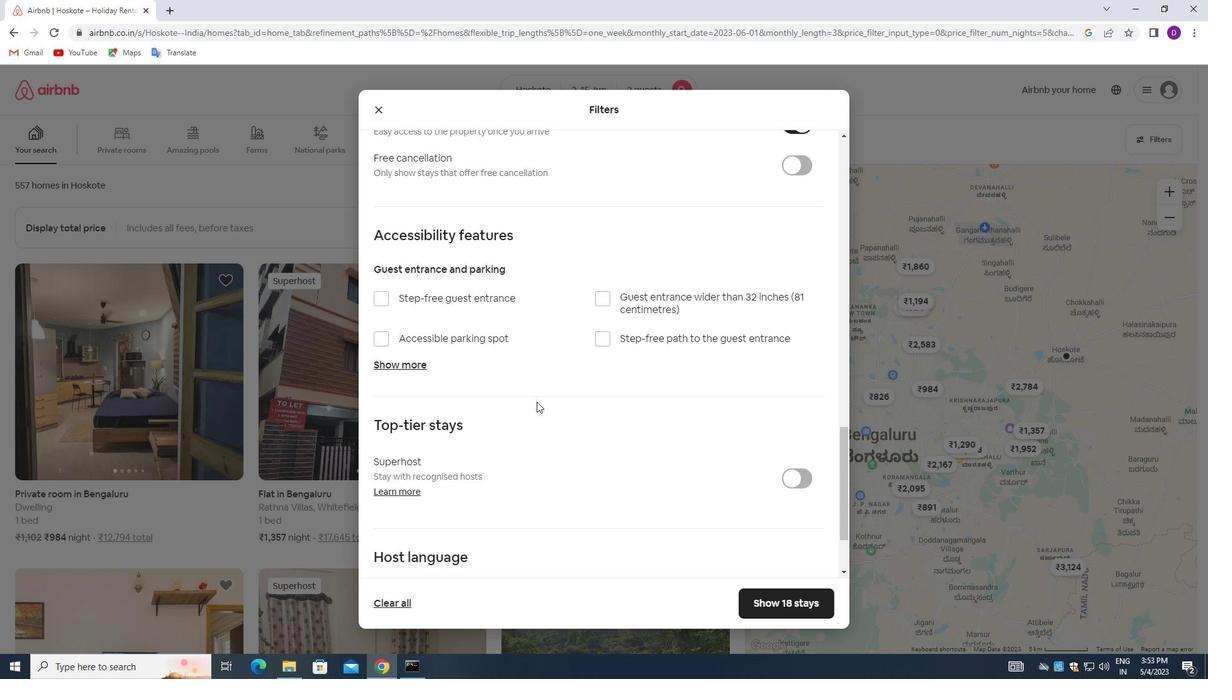 
Action: Mouse scrolled (532, 409) with delta (0, 0)
Screenshot: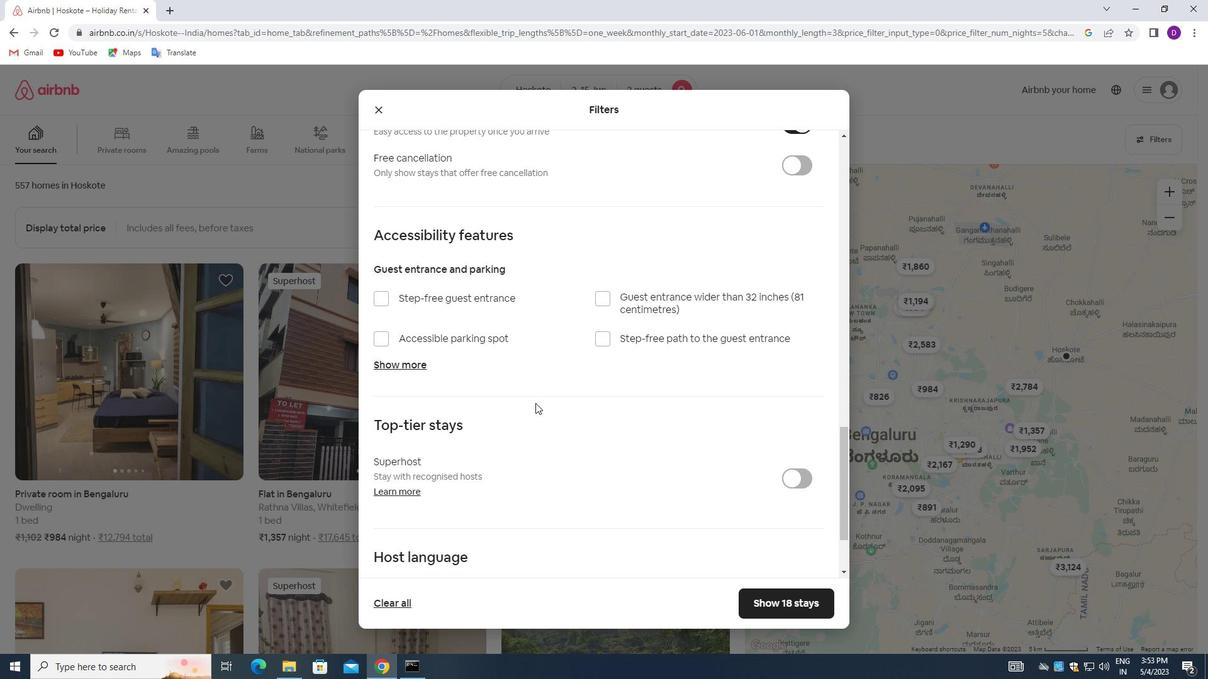
Action: Mouse moved to (532, 412)
Screenshot: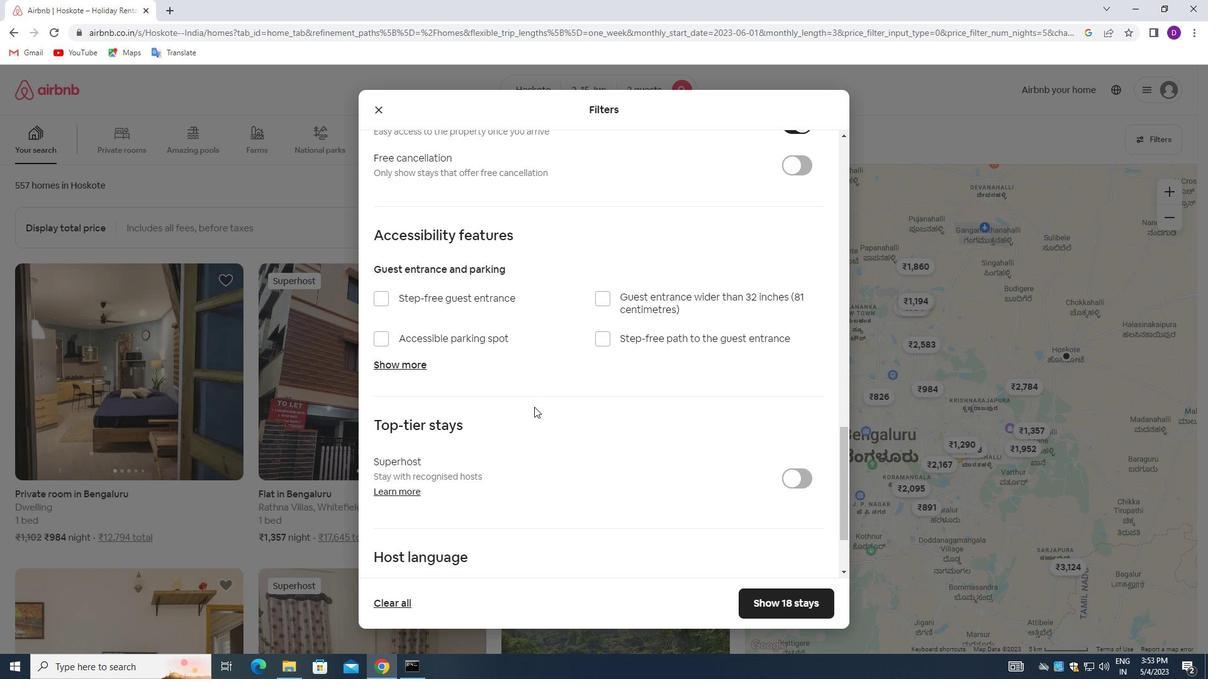 
Action: Mouse scrolled (532, 411) with delta (0, 0)
Screenshot: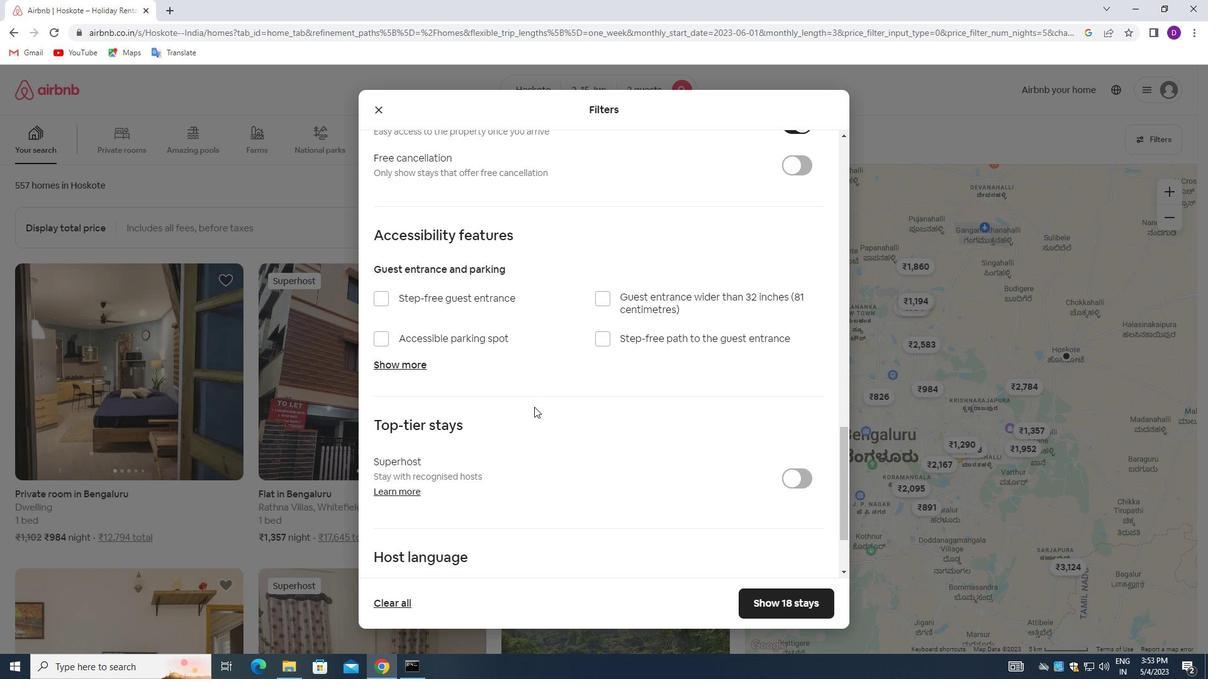 
Action: Mouse moved to (532, 413)
Screenshot: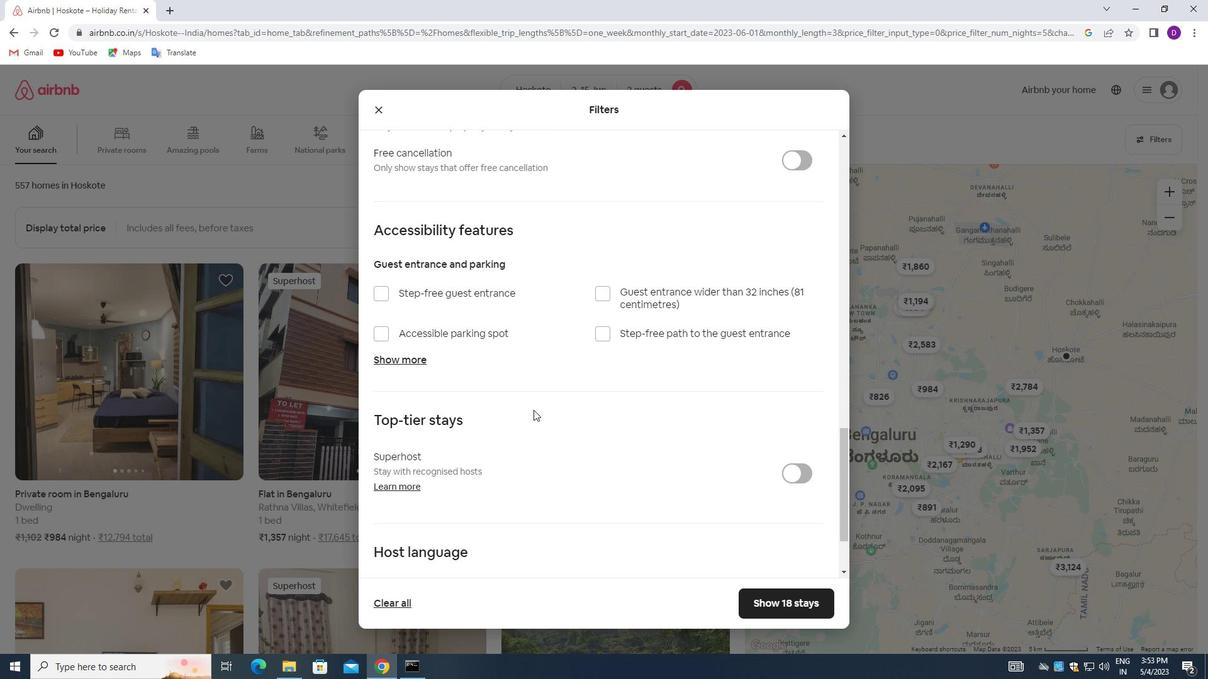 
Action: Mouse scrolled (532, 412) with delta (0, 0)
Screenshot: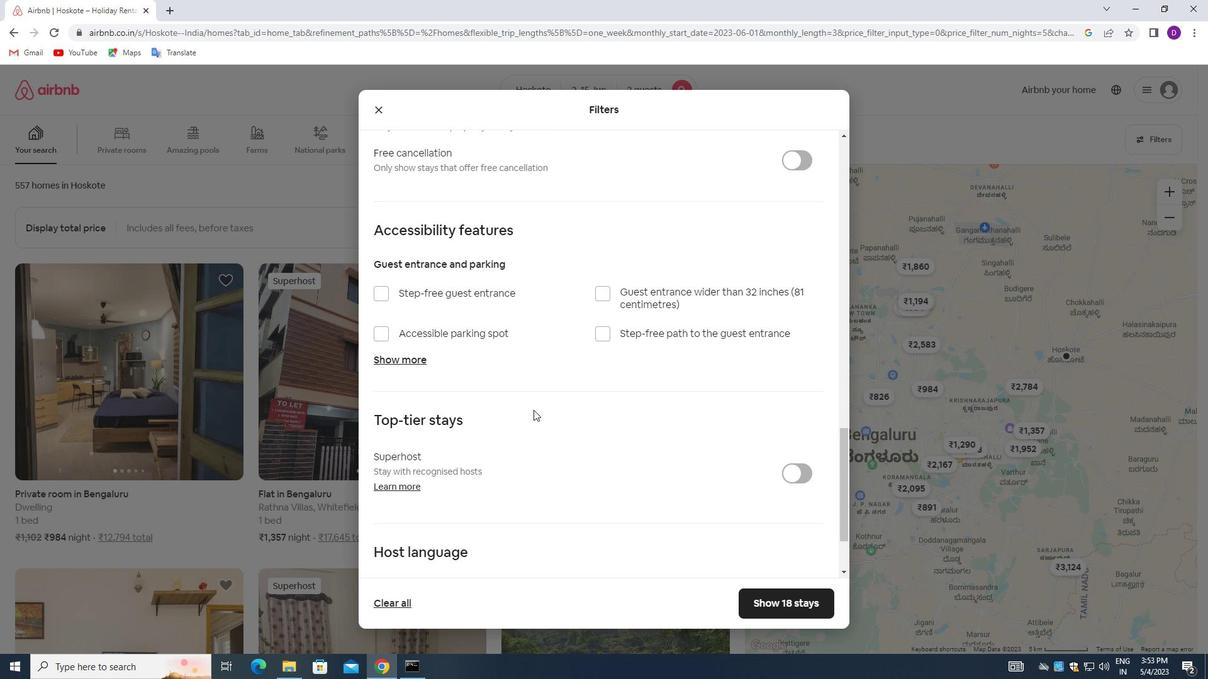 
Action: Mouse moved to (384, 490)
Screenshot: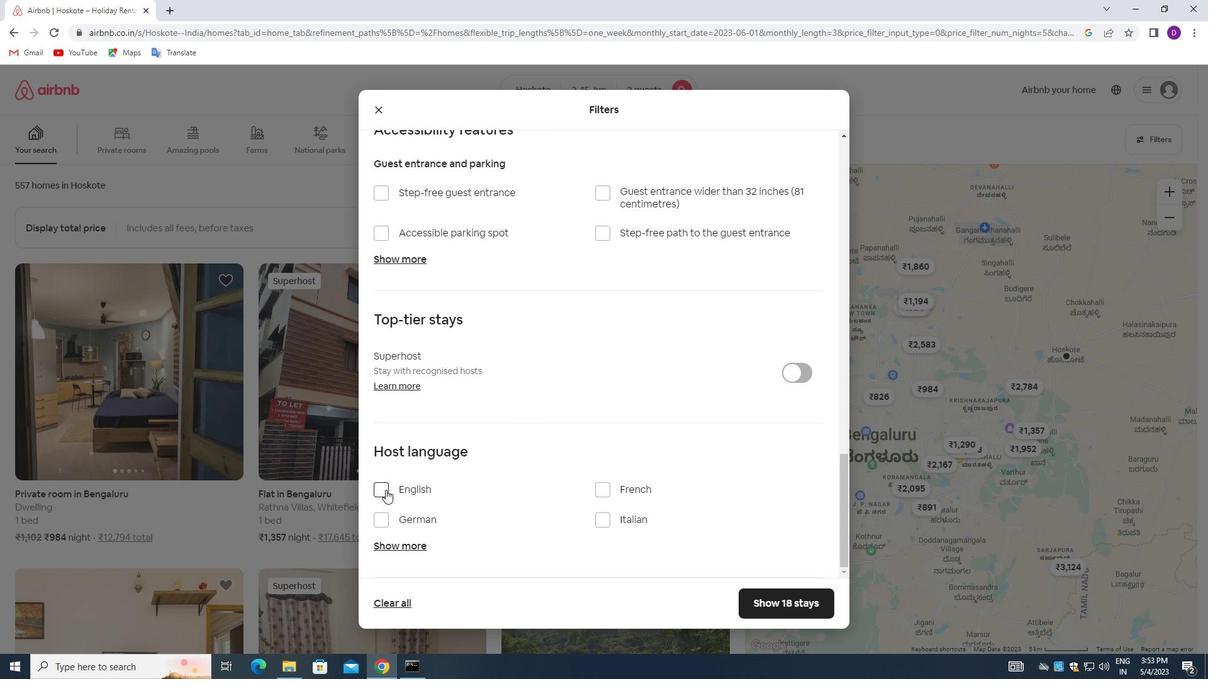 
Action: Mouse pressed left at (384, 490)
Screenshot: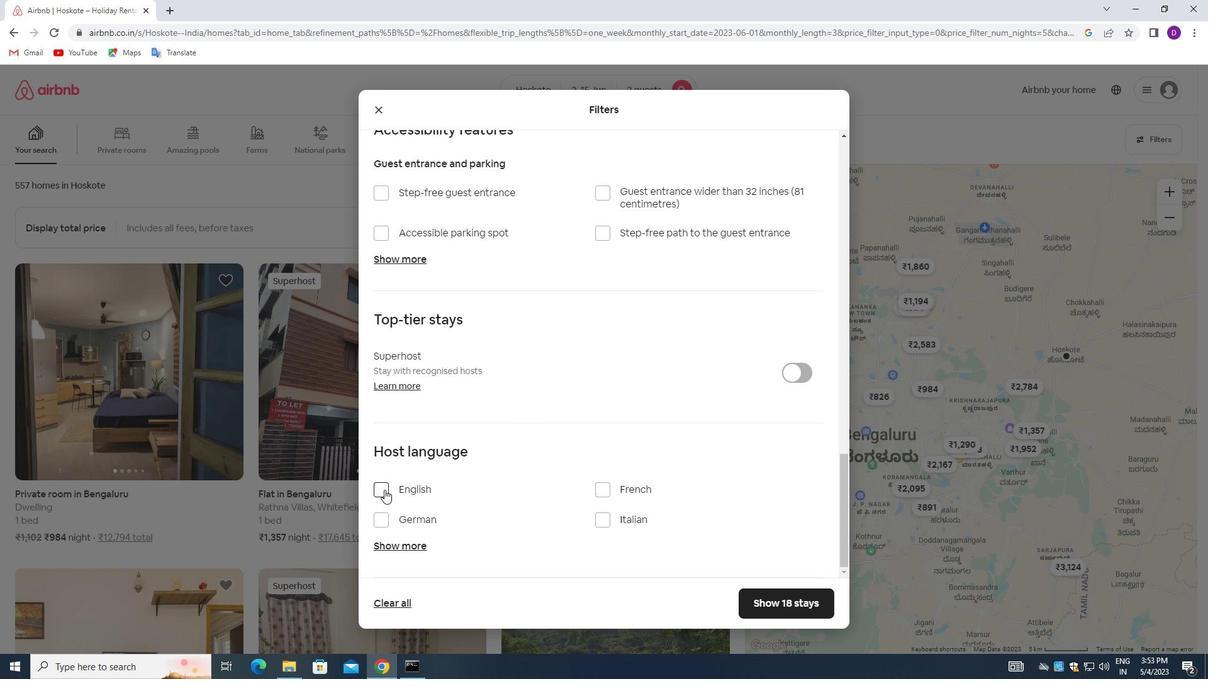 
Action: Mouse moved to (743, 600)
Screenshot: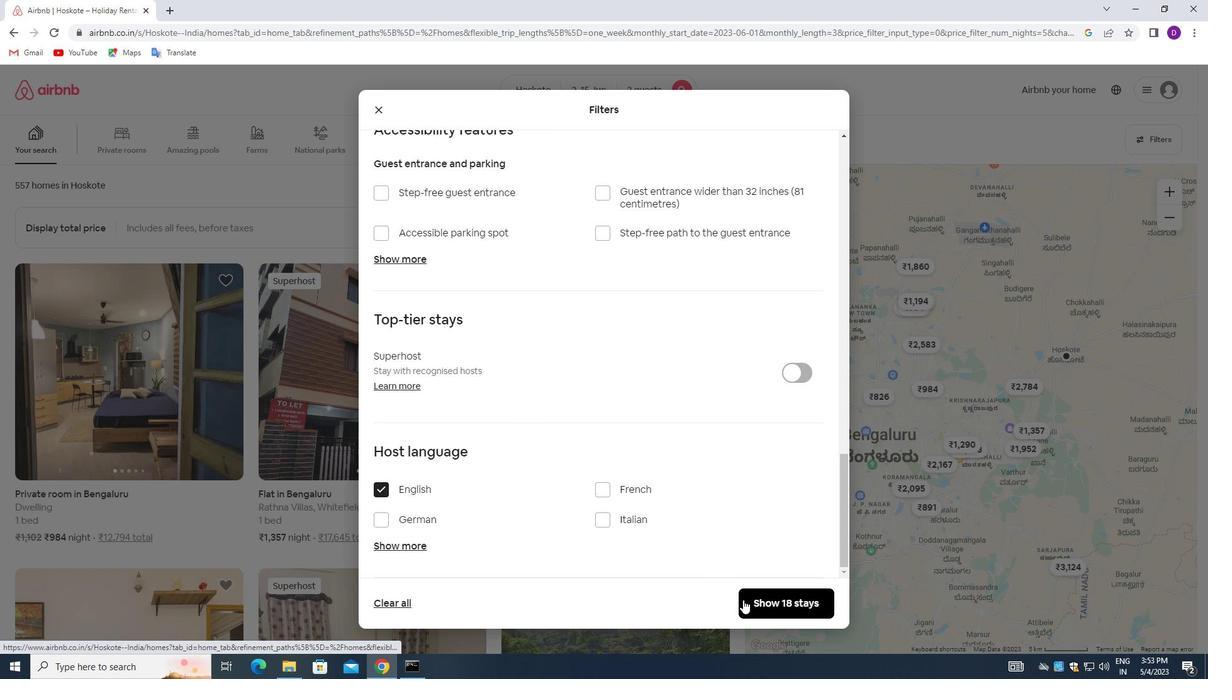 
Action: Mouse pressed left at (743, 600)
Screenshot: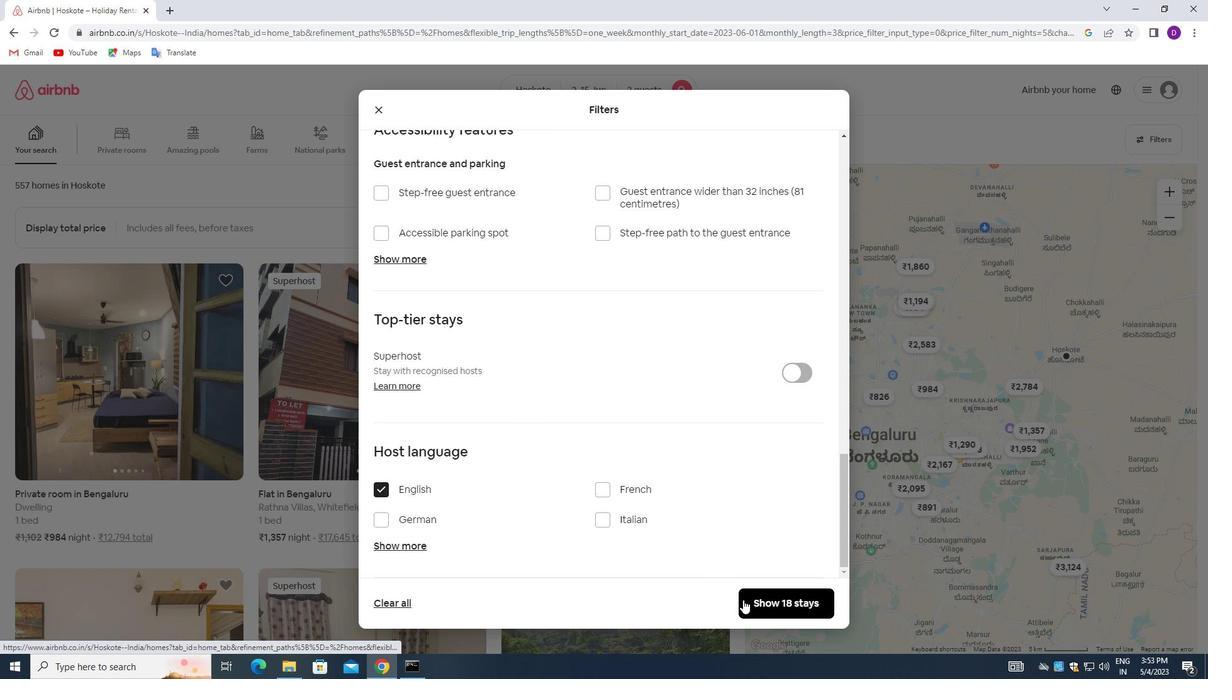 
Action: Mouse moved to (694, 431)
Screenshot: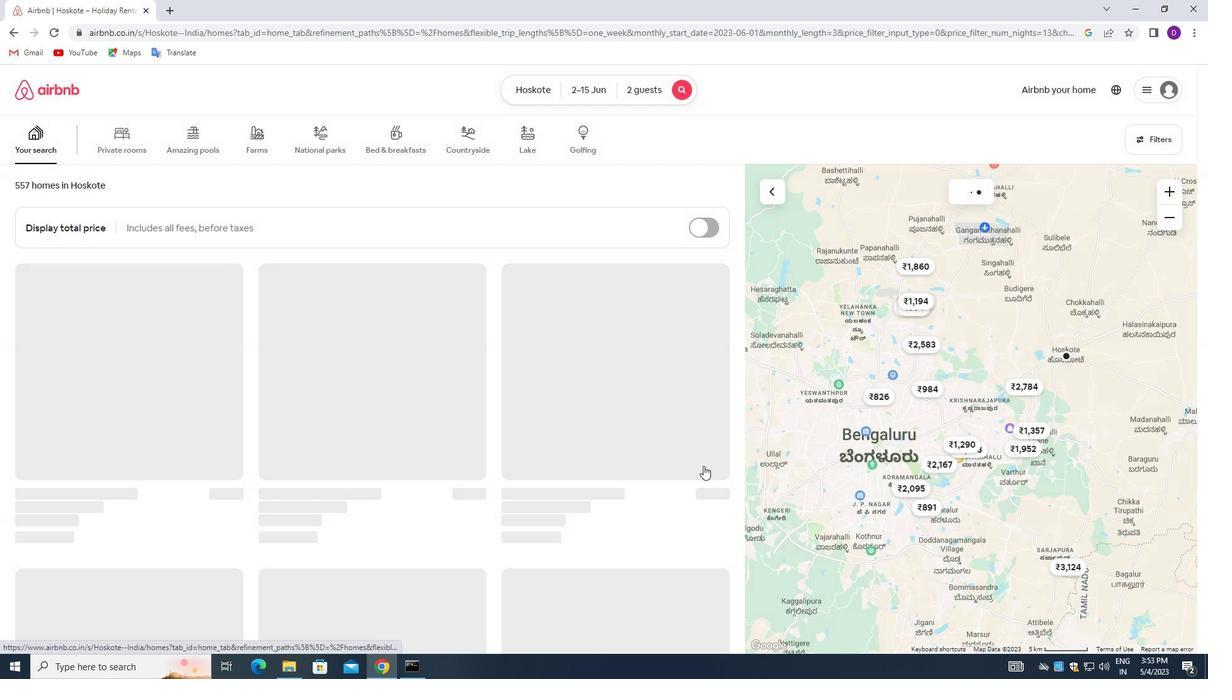 
